 Task: Find connections with filter location Palaiseau with filter topic #Softwaredesignwith filter profile language French with filter current company Bisleri International Pvt Ltd with filter school Lions English School with filter industry Data Security Software Products with filter service category Executive Coaching with filter keywords title Superintendent
Action: Mouse moved to (684, 123)
Screenshot: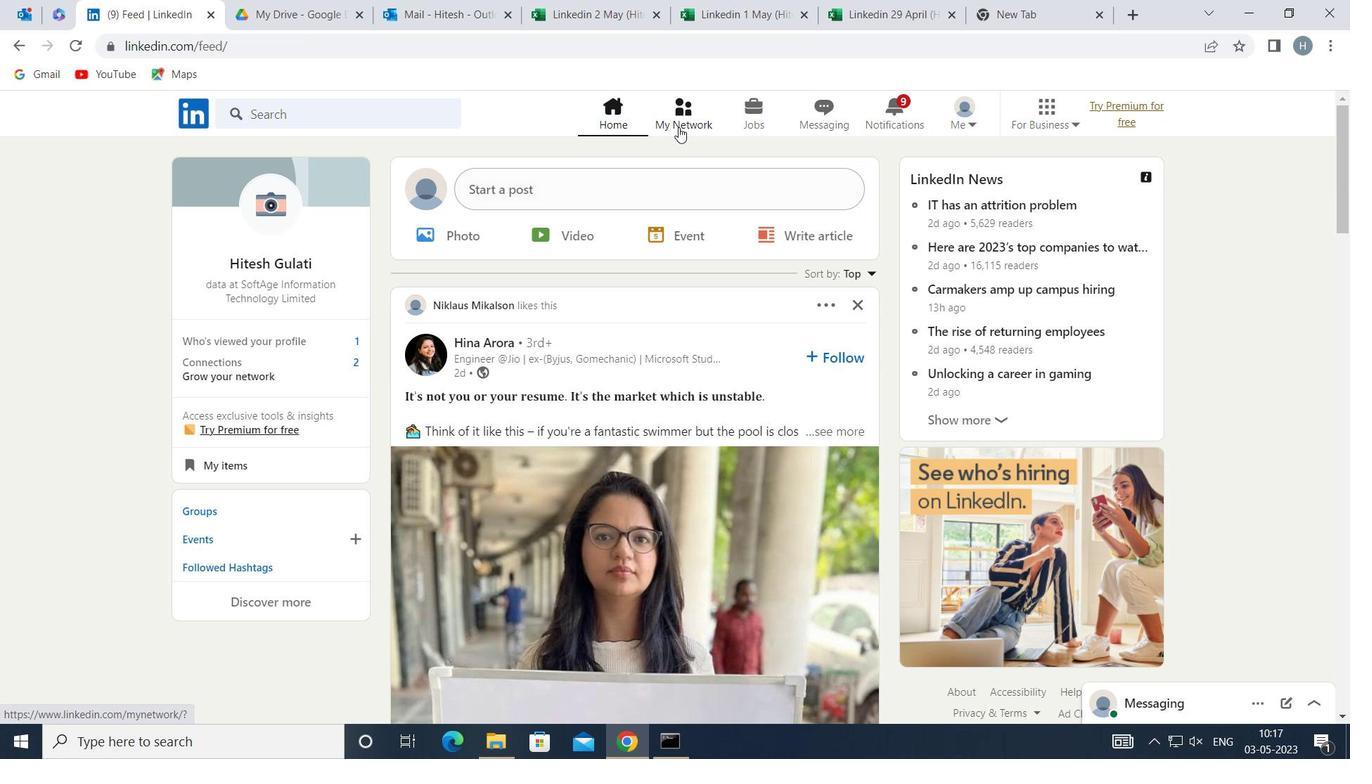 
Action: Mouse pressed left at (684, 123)
Screenshot: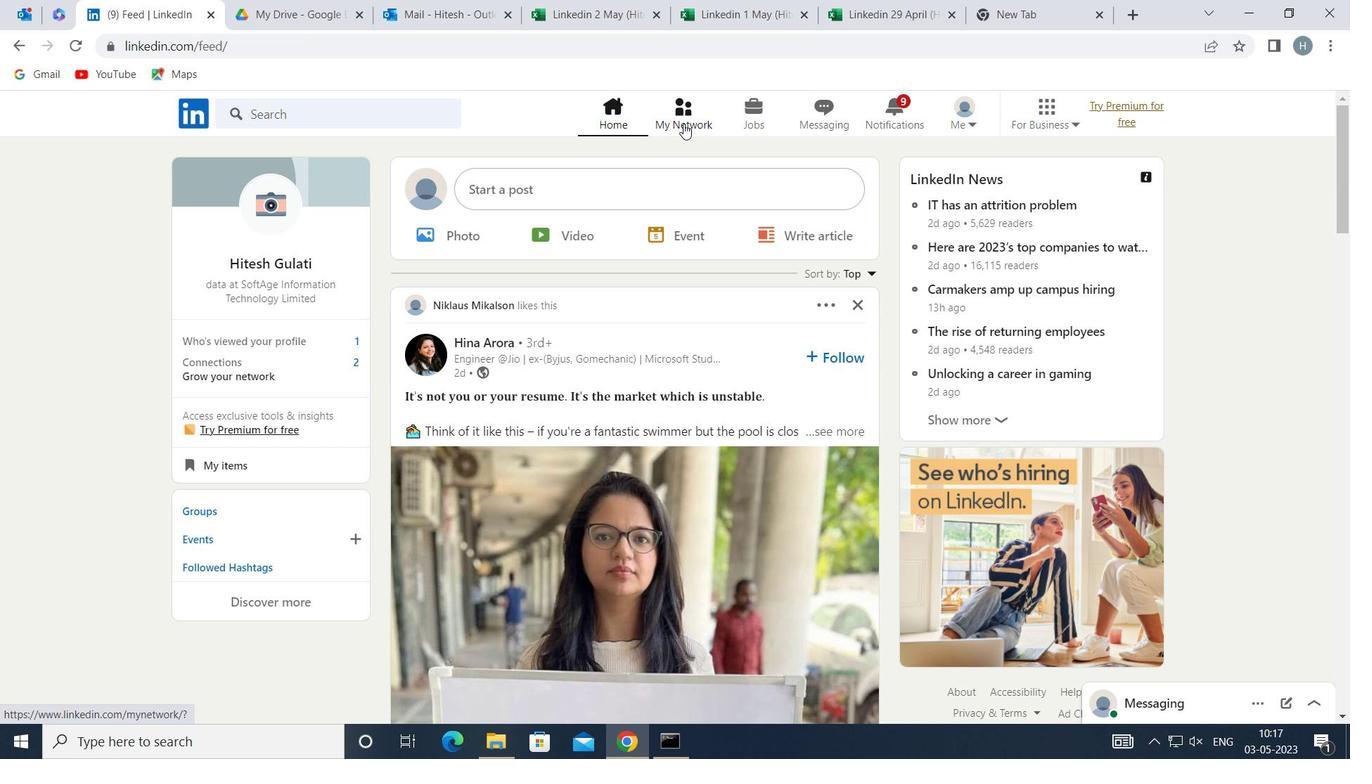 
Action: Mouse moved to (392, 214)
Screenshot: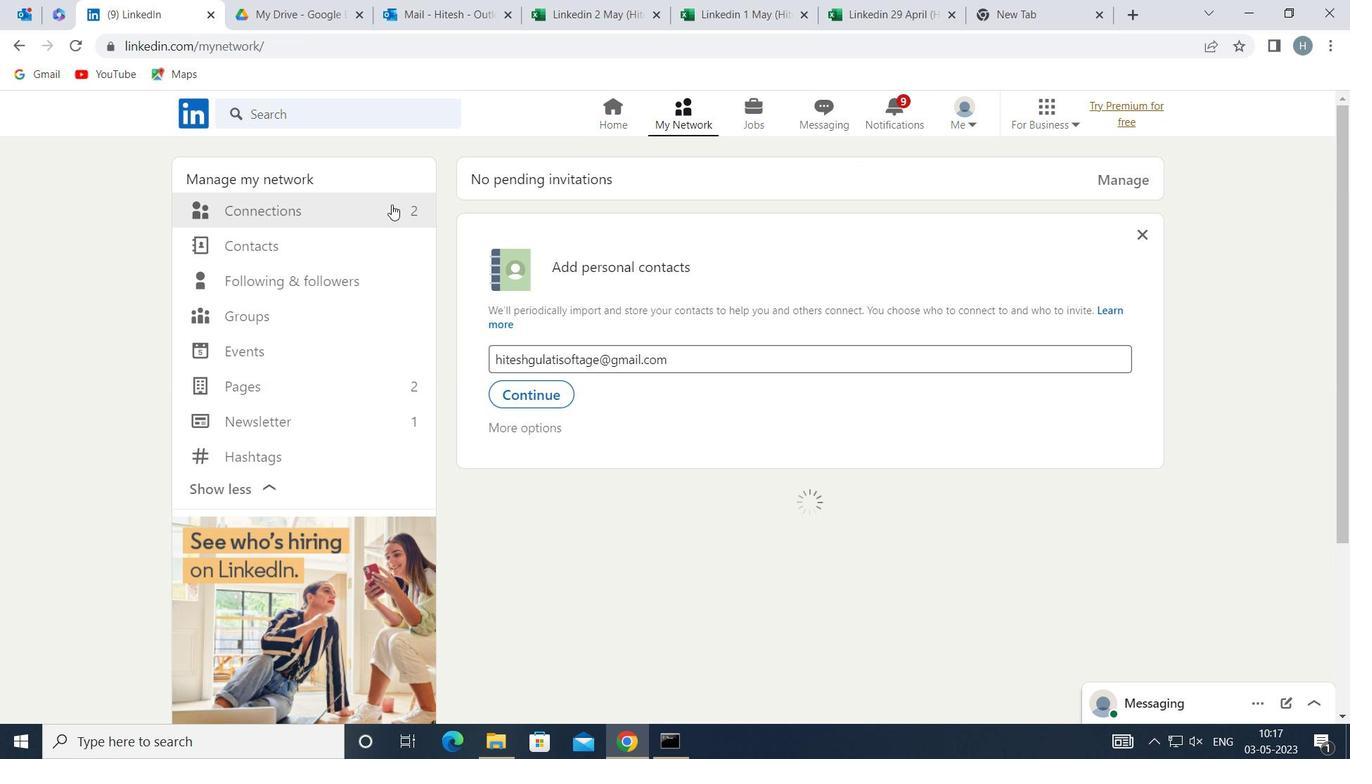 
Action: Mouse pressed left at (392, 214)
Screenshot: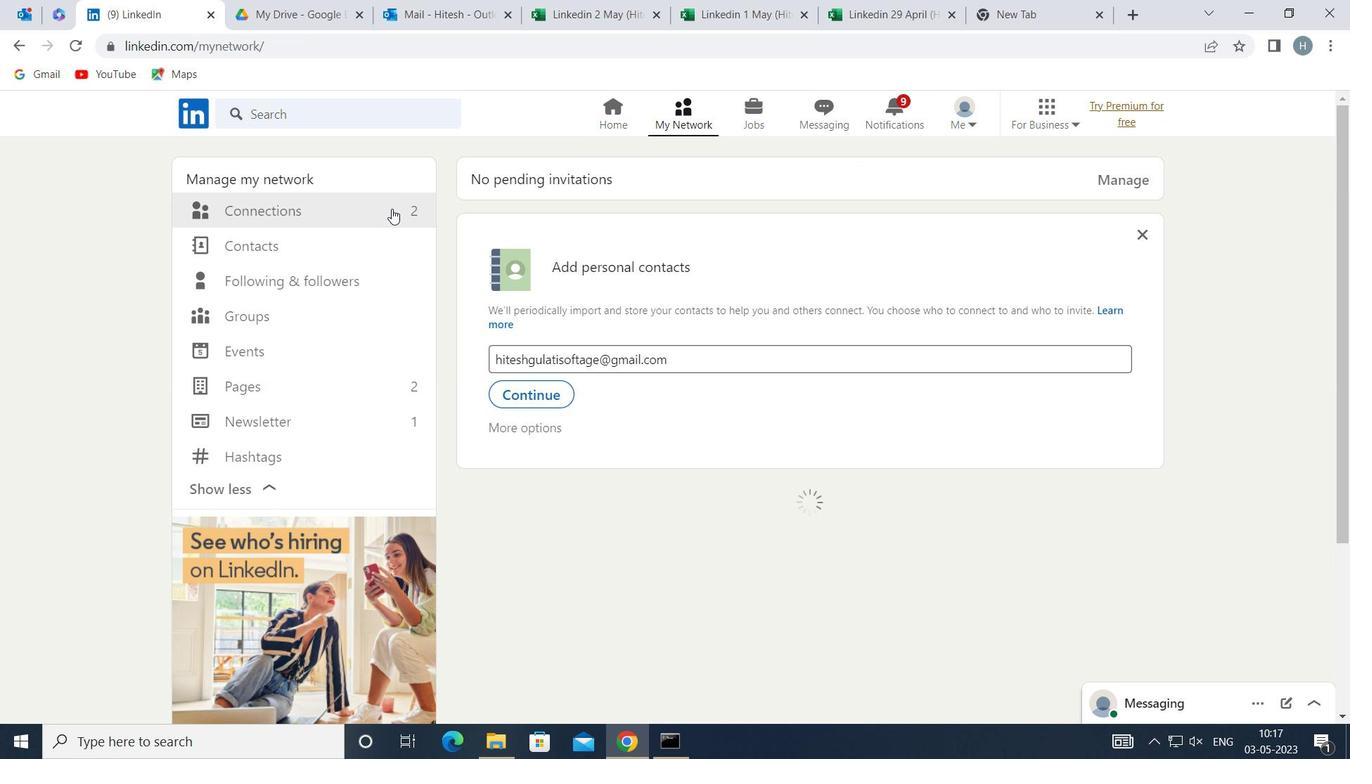
Action: Mouse moved to (794, 213)
Screenshot: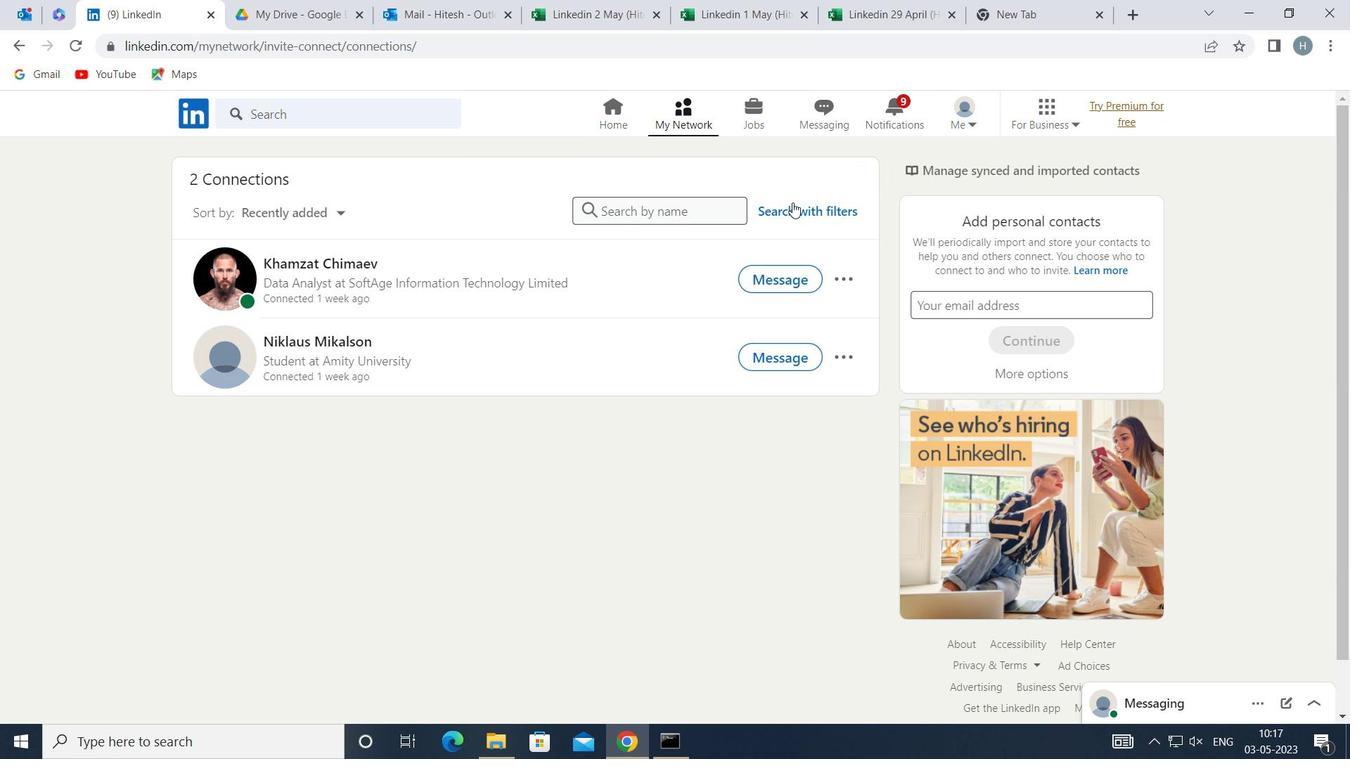 
Action: Mouse pressed left at (794, 213)
Screenshot: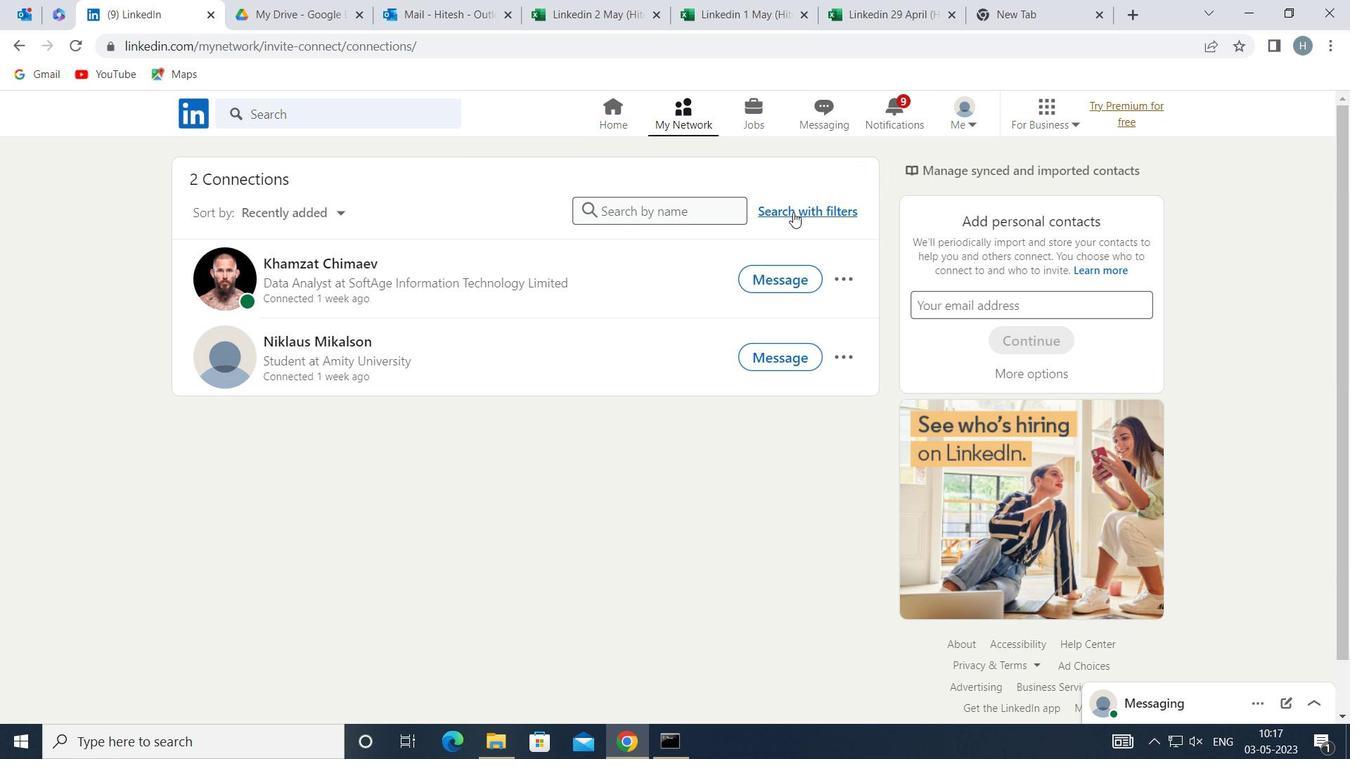 
Action: Mouse moved to (734, 161)
Screenshot: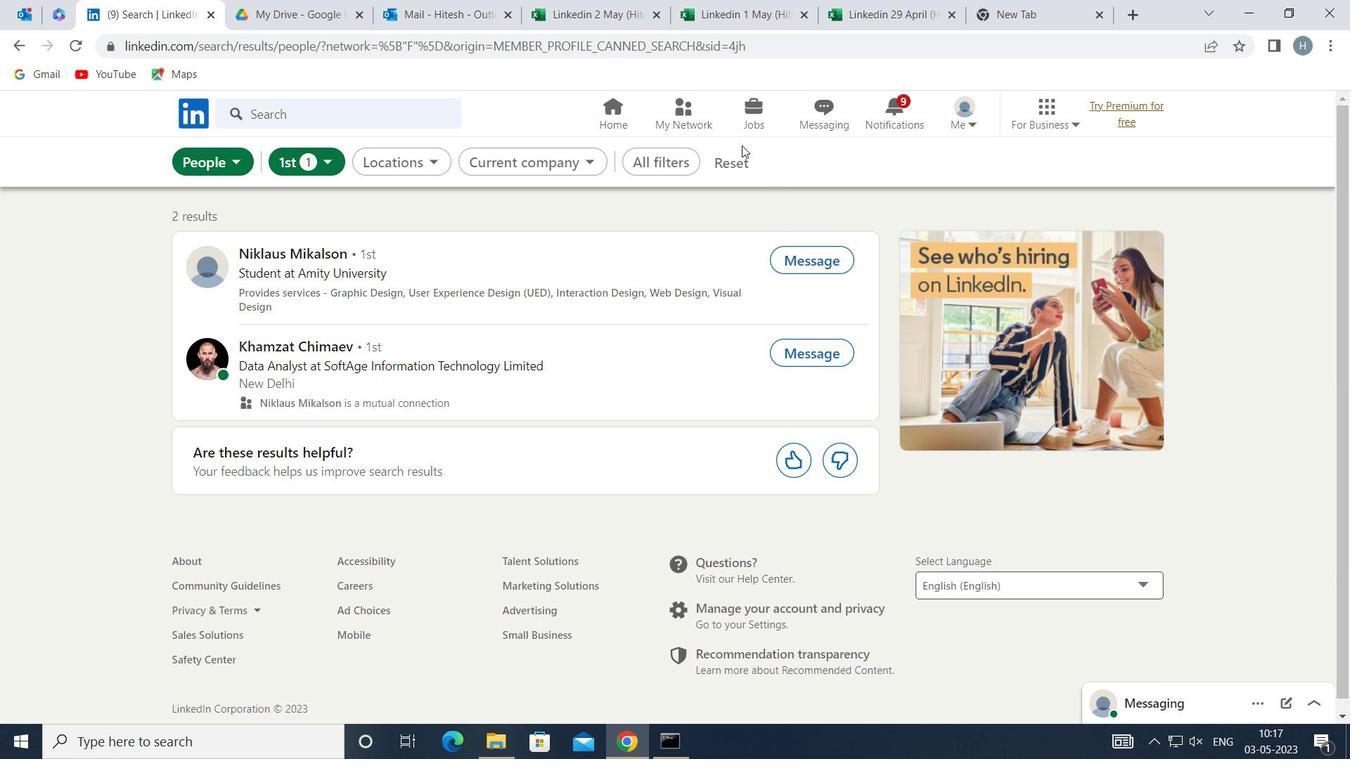 
Action: Mouse pressed left at (734, 161)
Screenshot: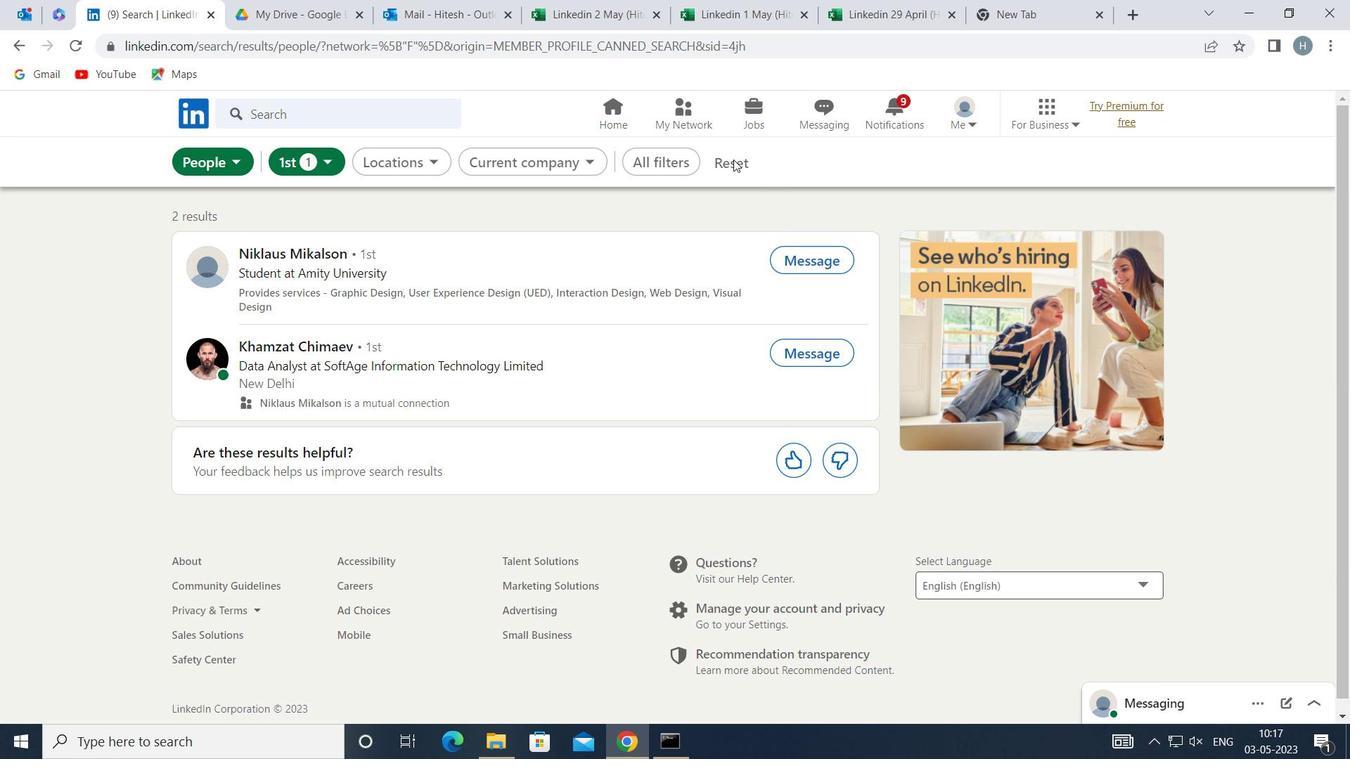 
Action: Mouse moved to (723, 163)
Screenshot: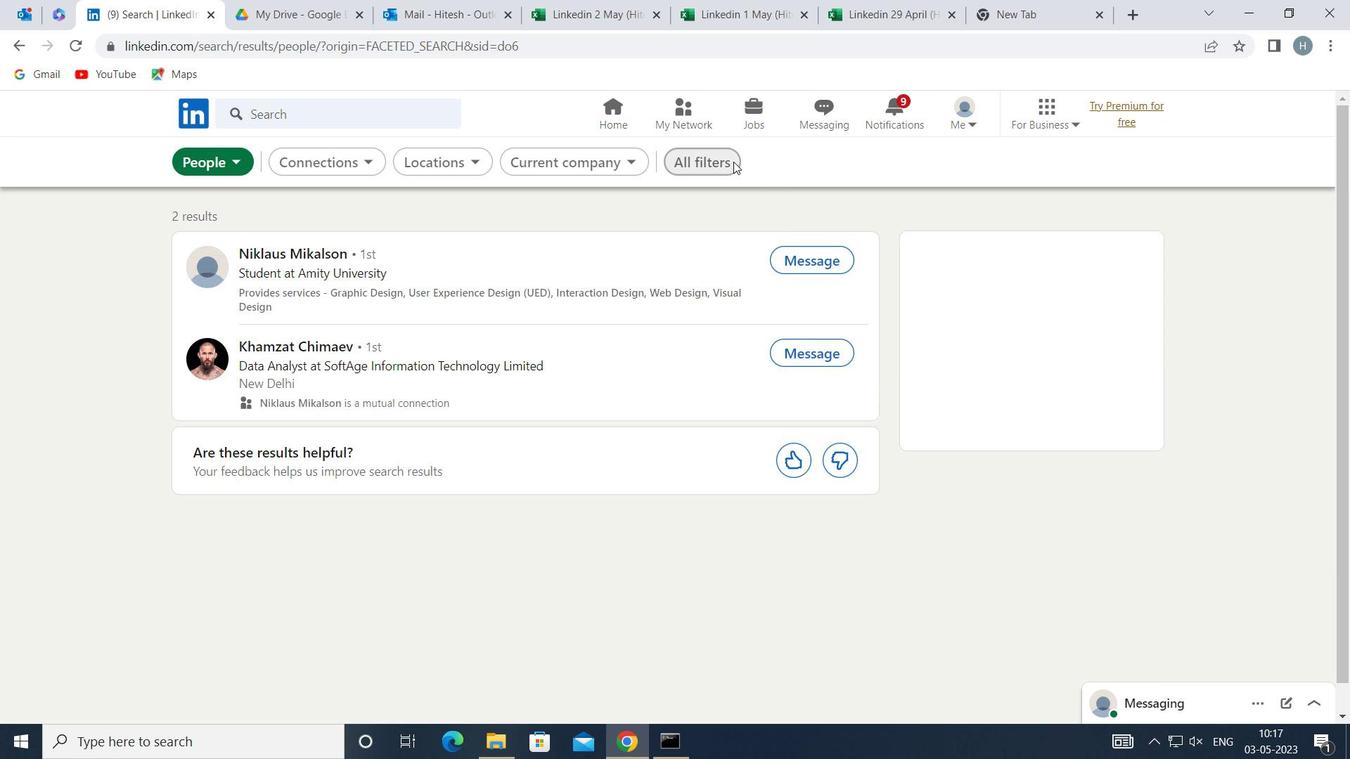 
Action: Mouse pressed left at (723, 163)
Screenshot: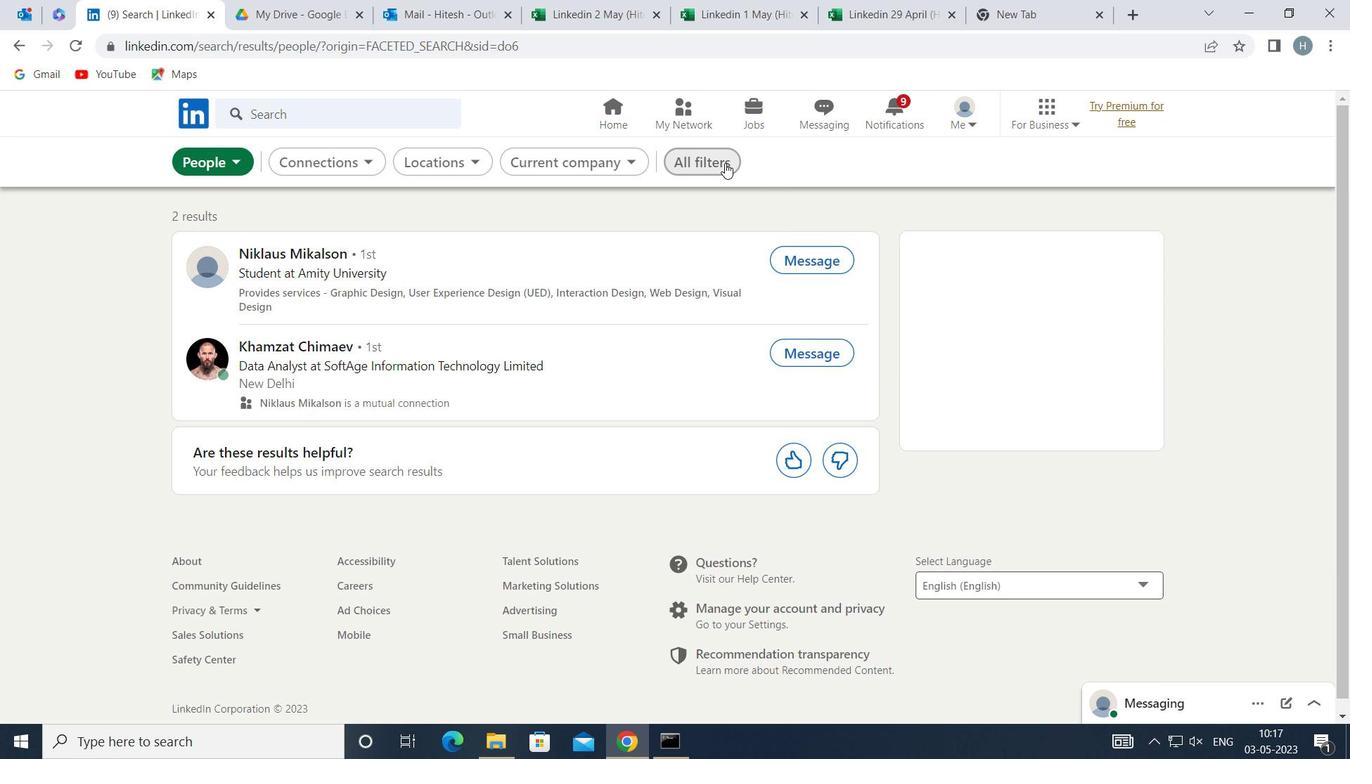 
Action: Mouse moved to (993, 303)
Screenshot: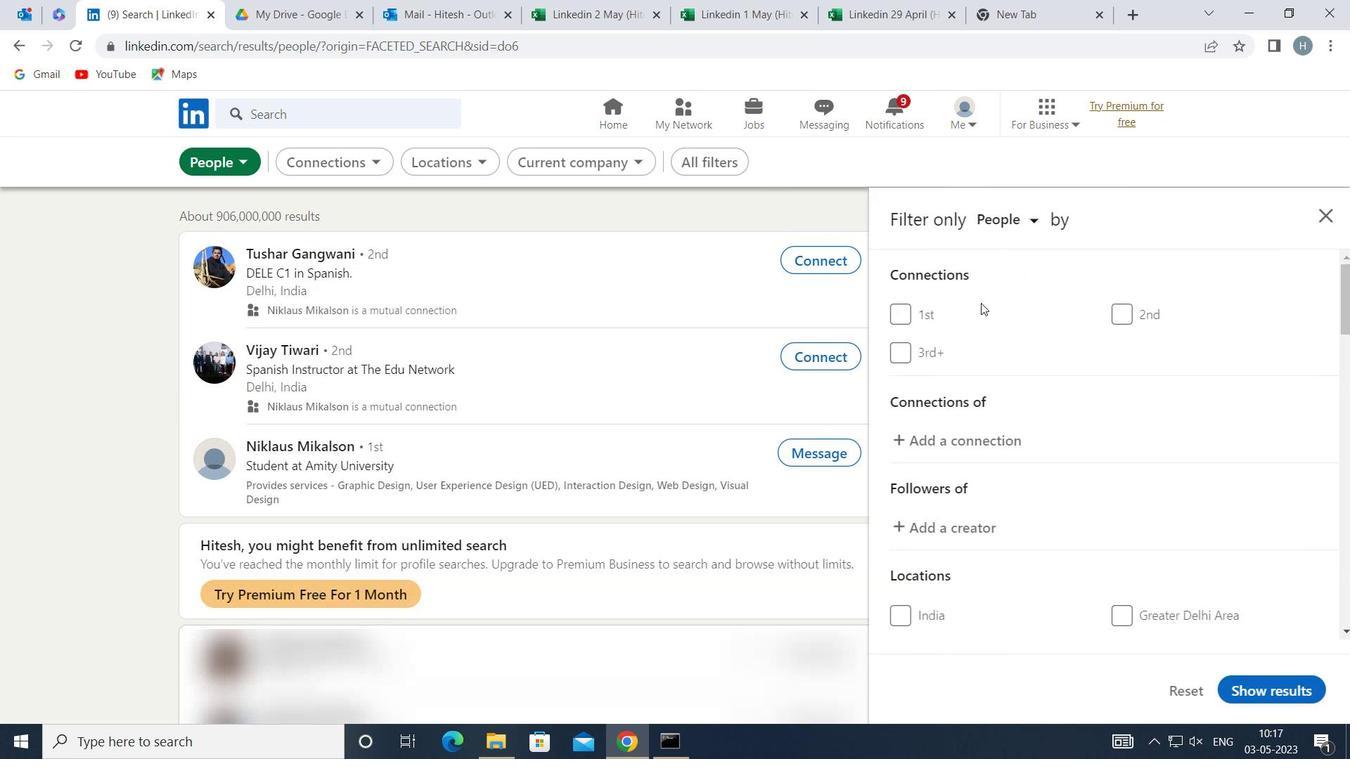 
Action: Mouse scrolled (993, 302) with delta (0, 0)
Screenshot: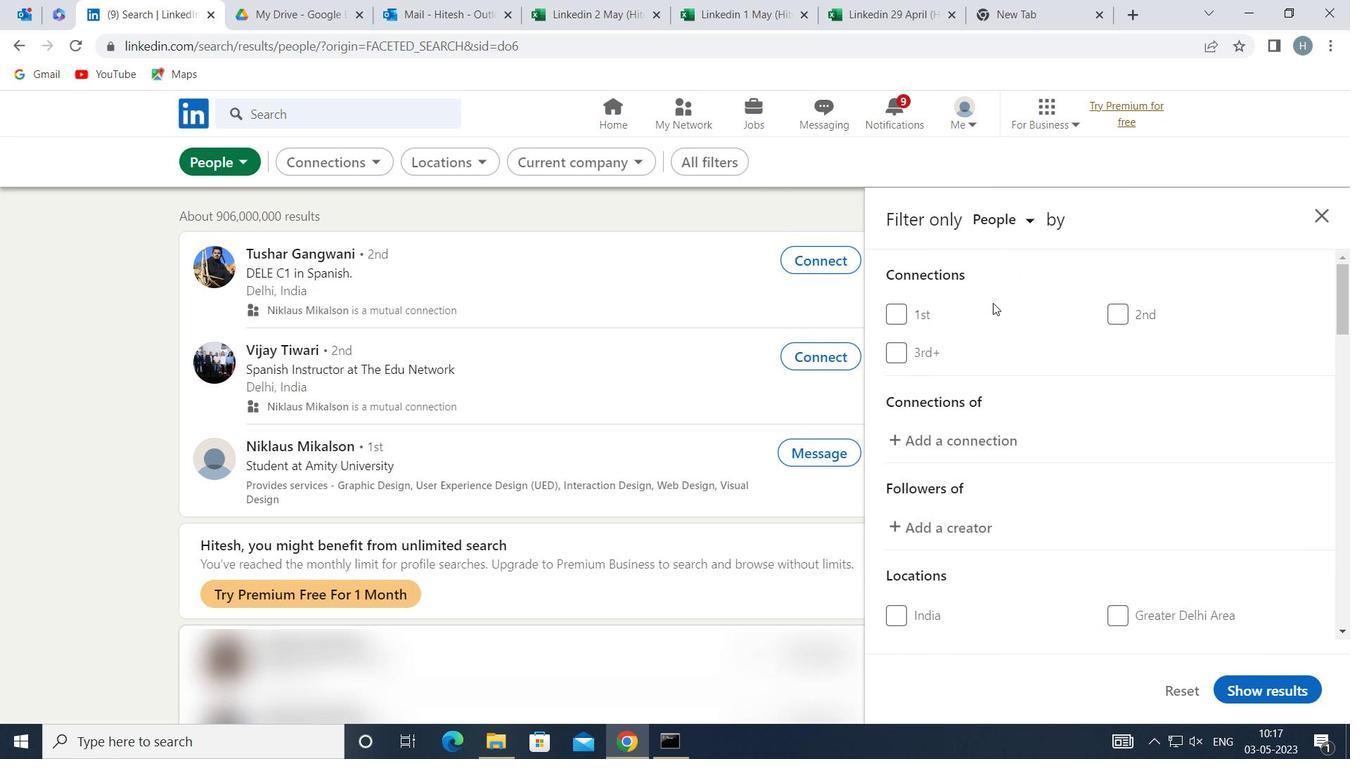 
Action: Mouse scrolled (993, 302) with delta (0, 0)
Screenshot: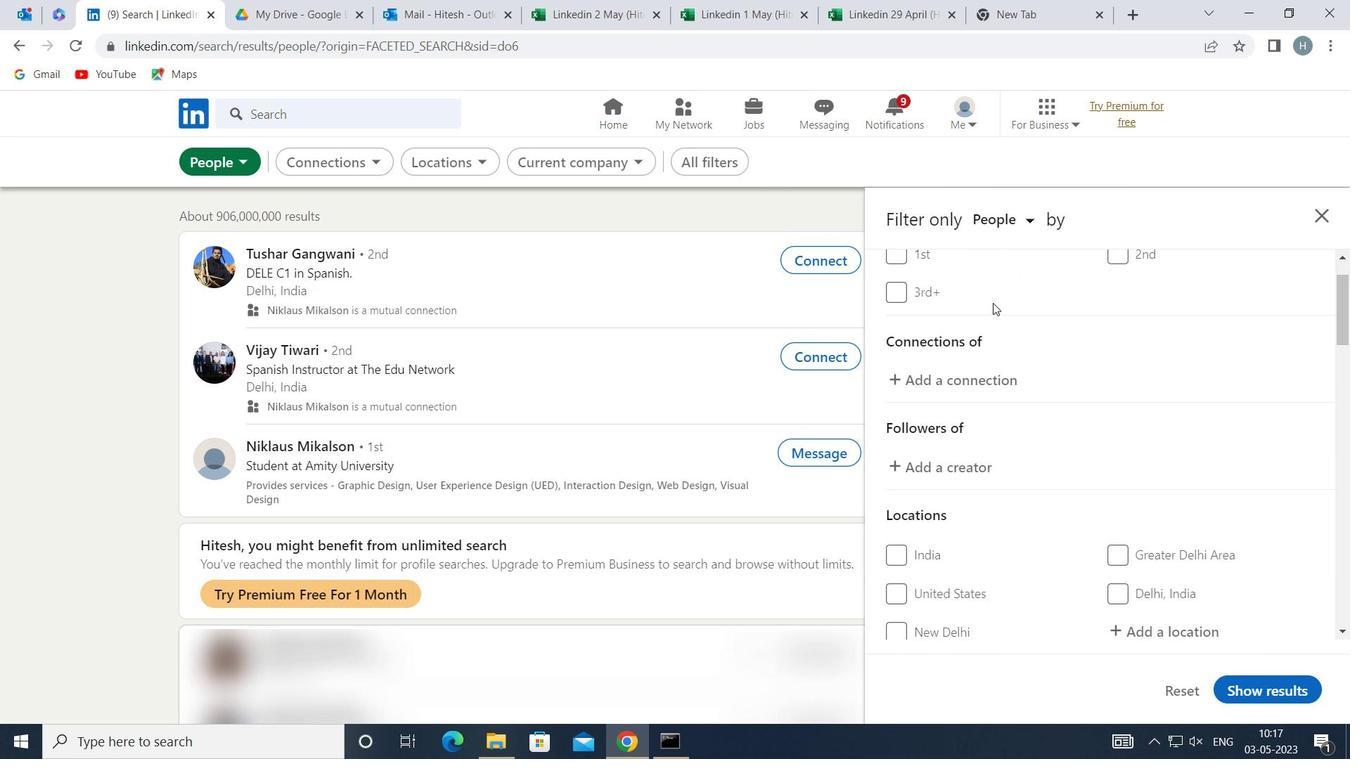 
Action: Mouse moved to (1019, 333)
Screenshot: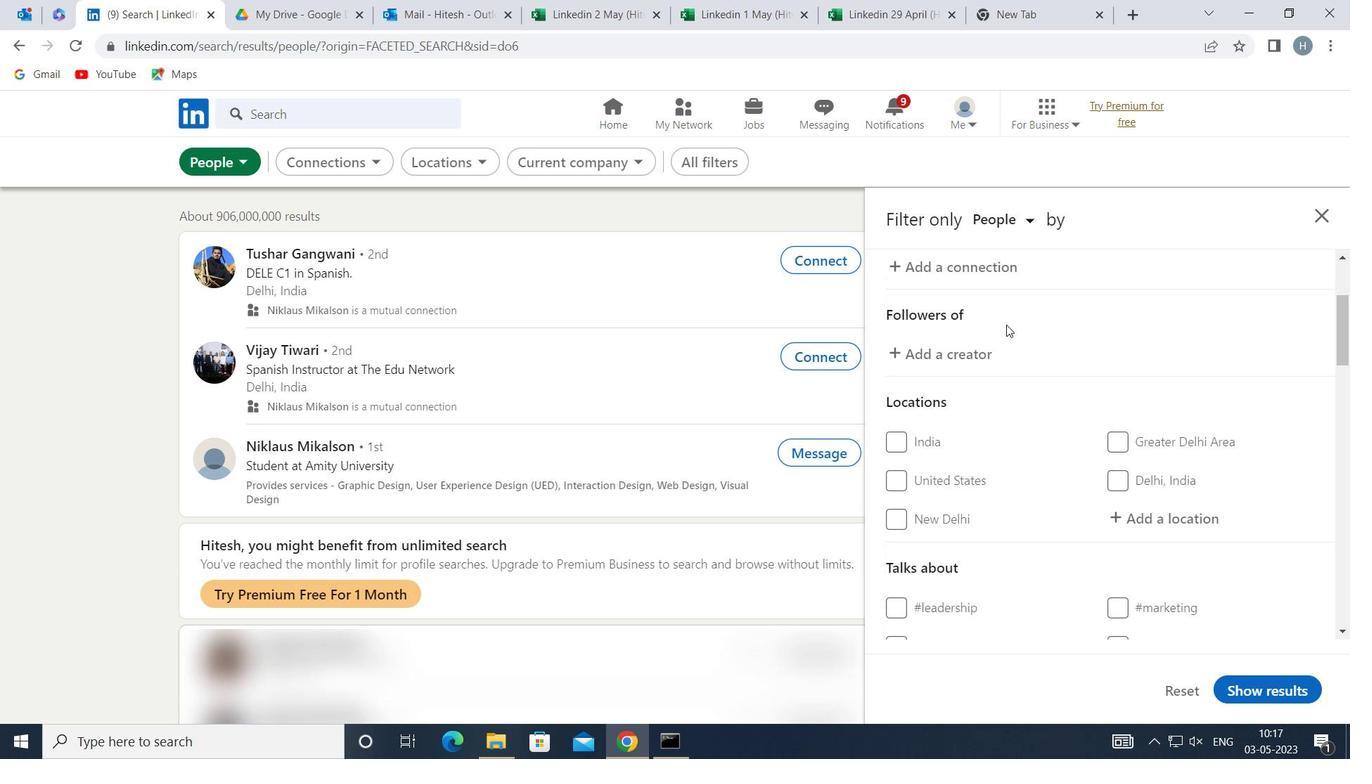 
Action: Mouse scrolled (1019, 332) with delta (0, 0)
Screenshot: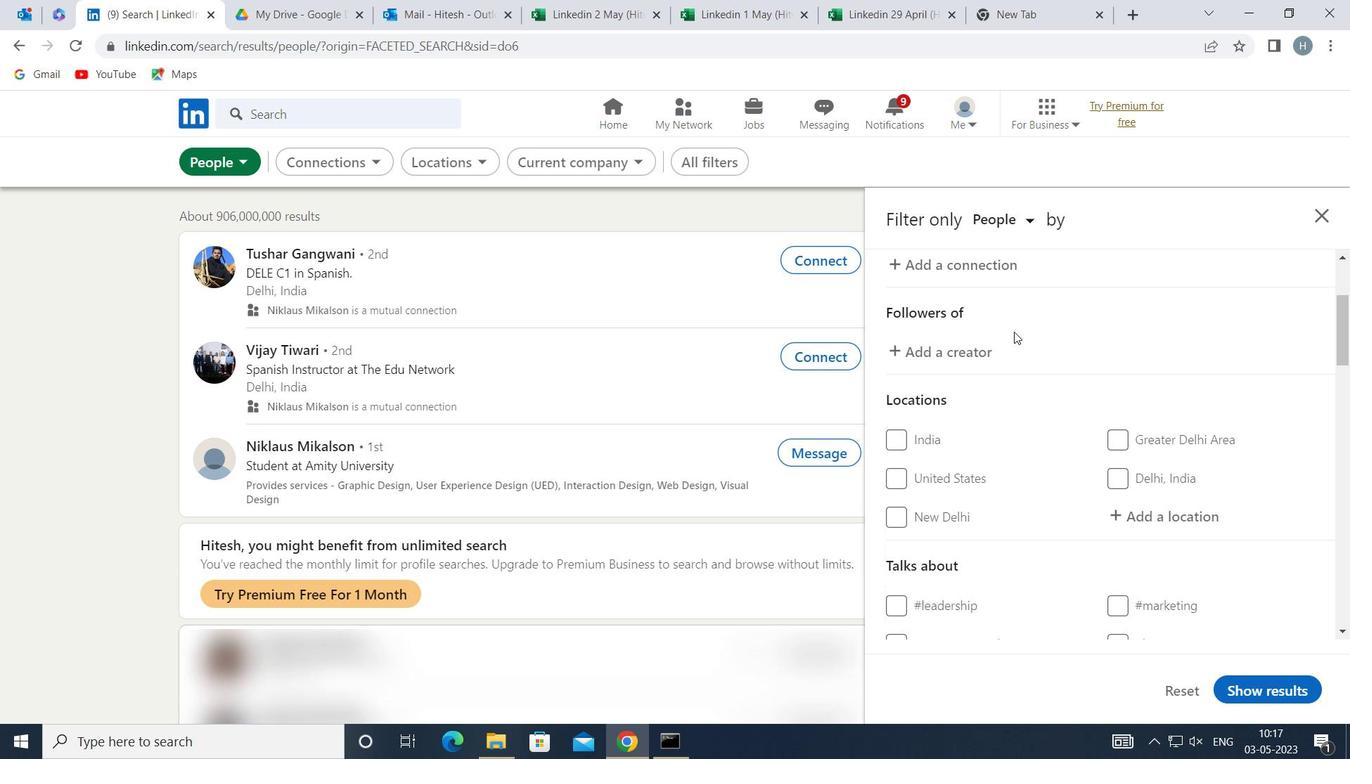 
Action: Mouse moved to (1168, 430)
Screenshot: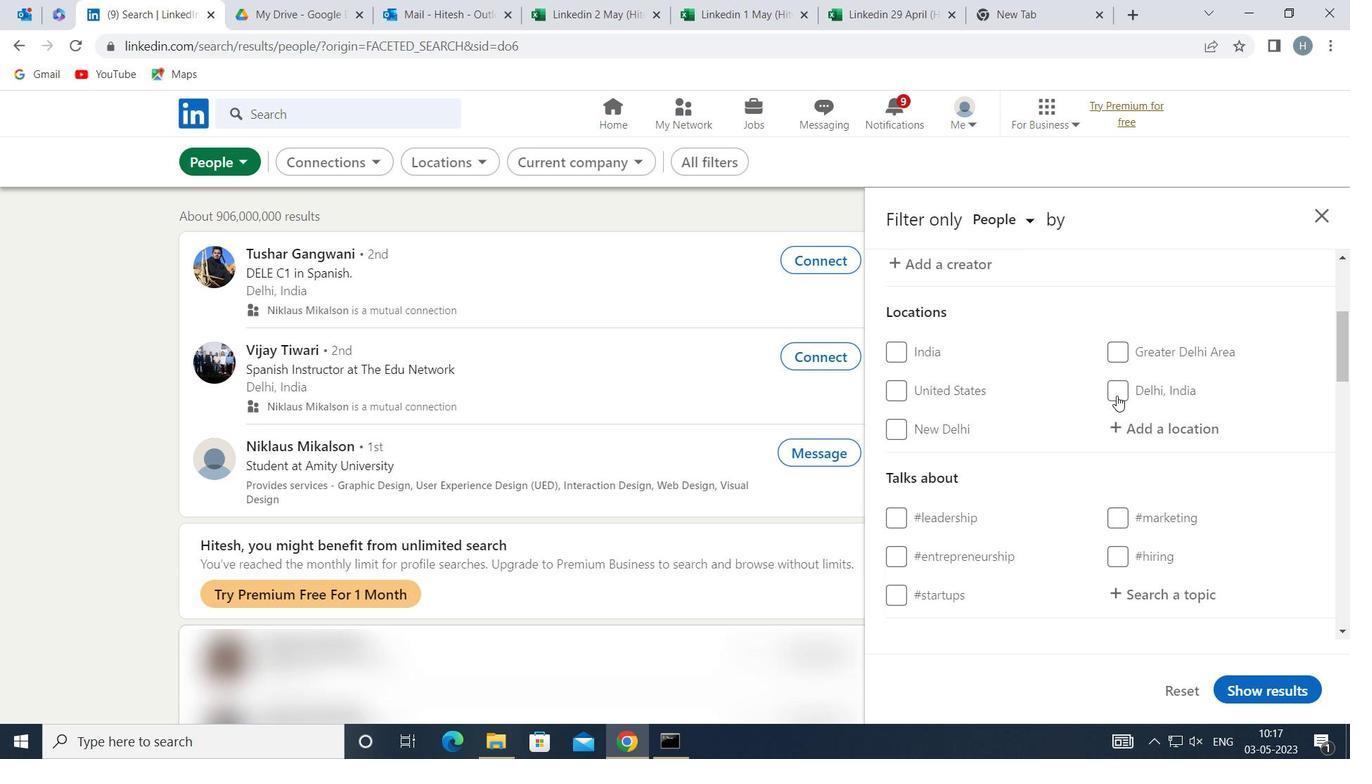 
Action: Mouse pressed left at (1168, 430)
Screenshot: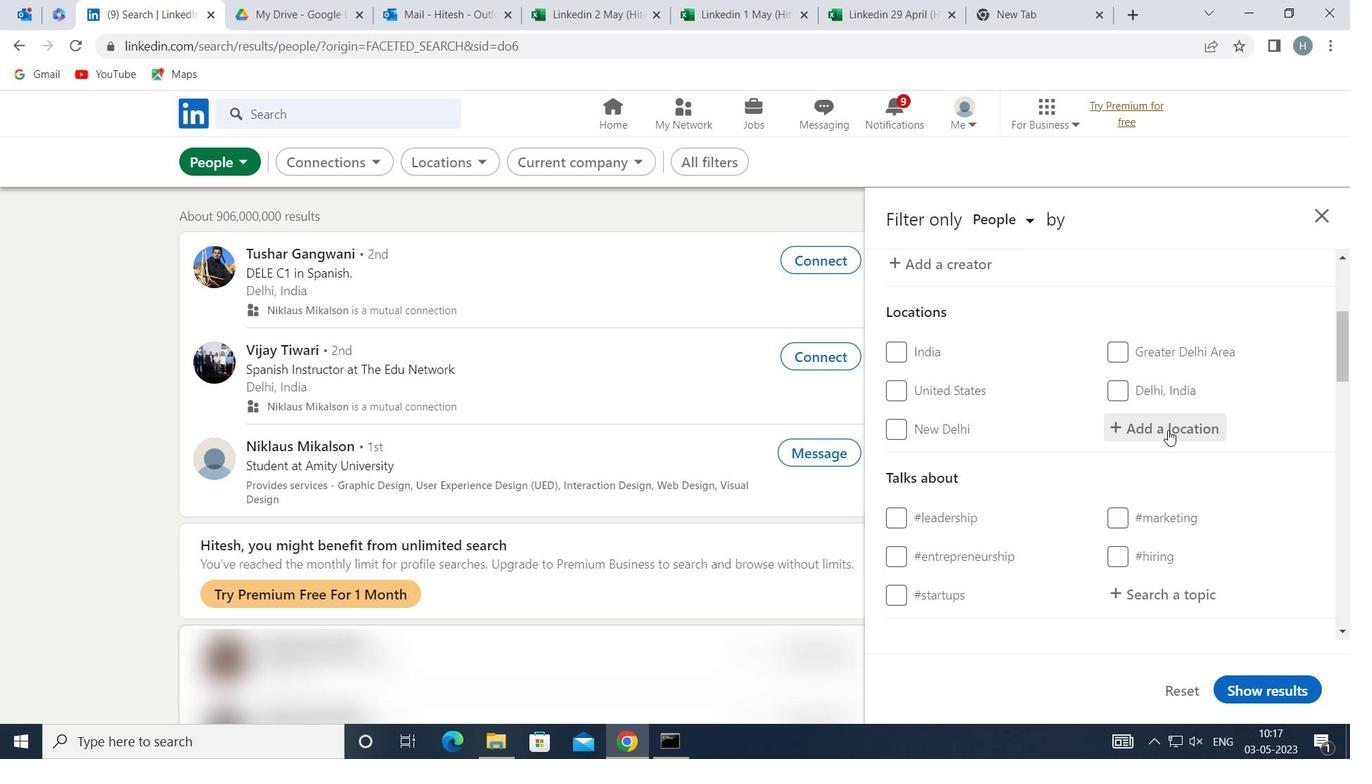 
Action: Key pressed <Key.shift>PALAISEAU
Screenshot: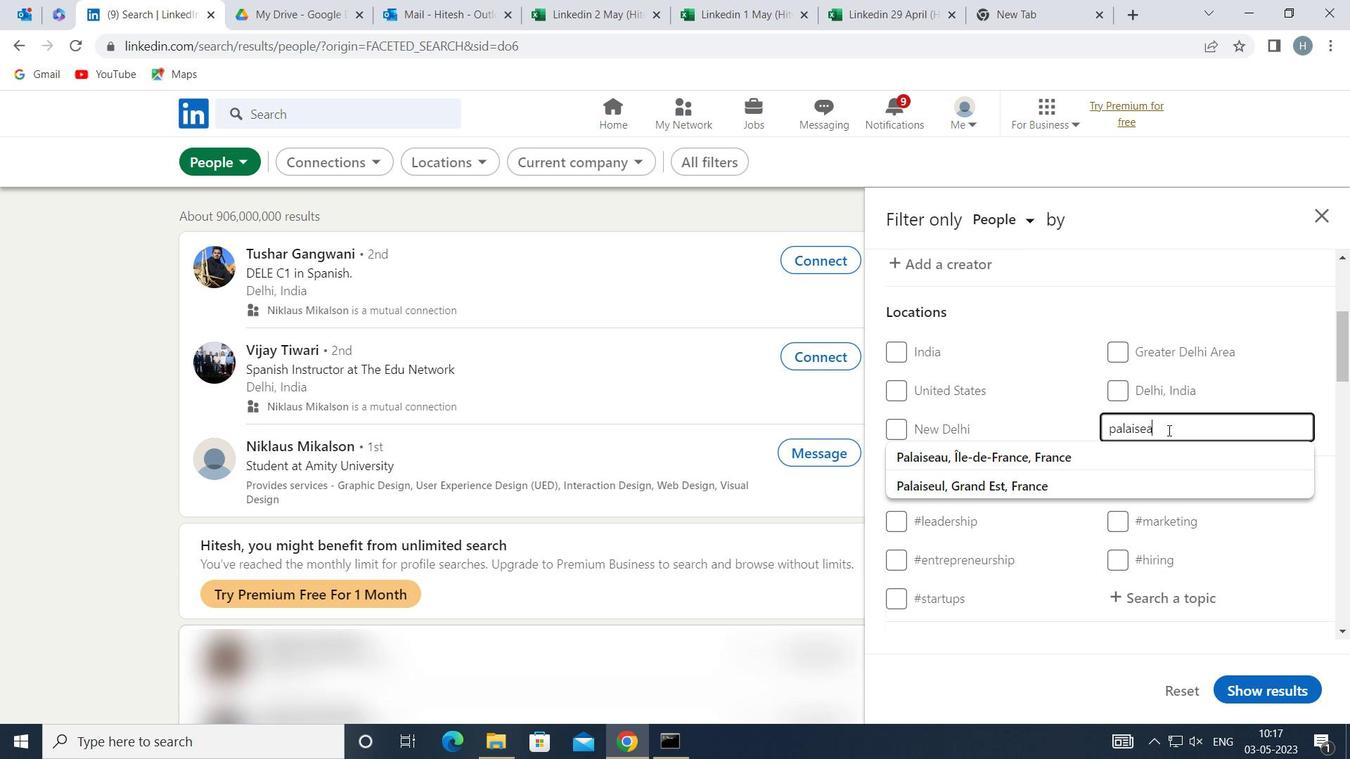 
Action: Mouse moved to (1125, 447)
Screenshot: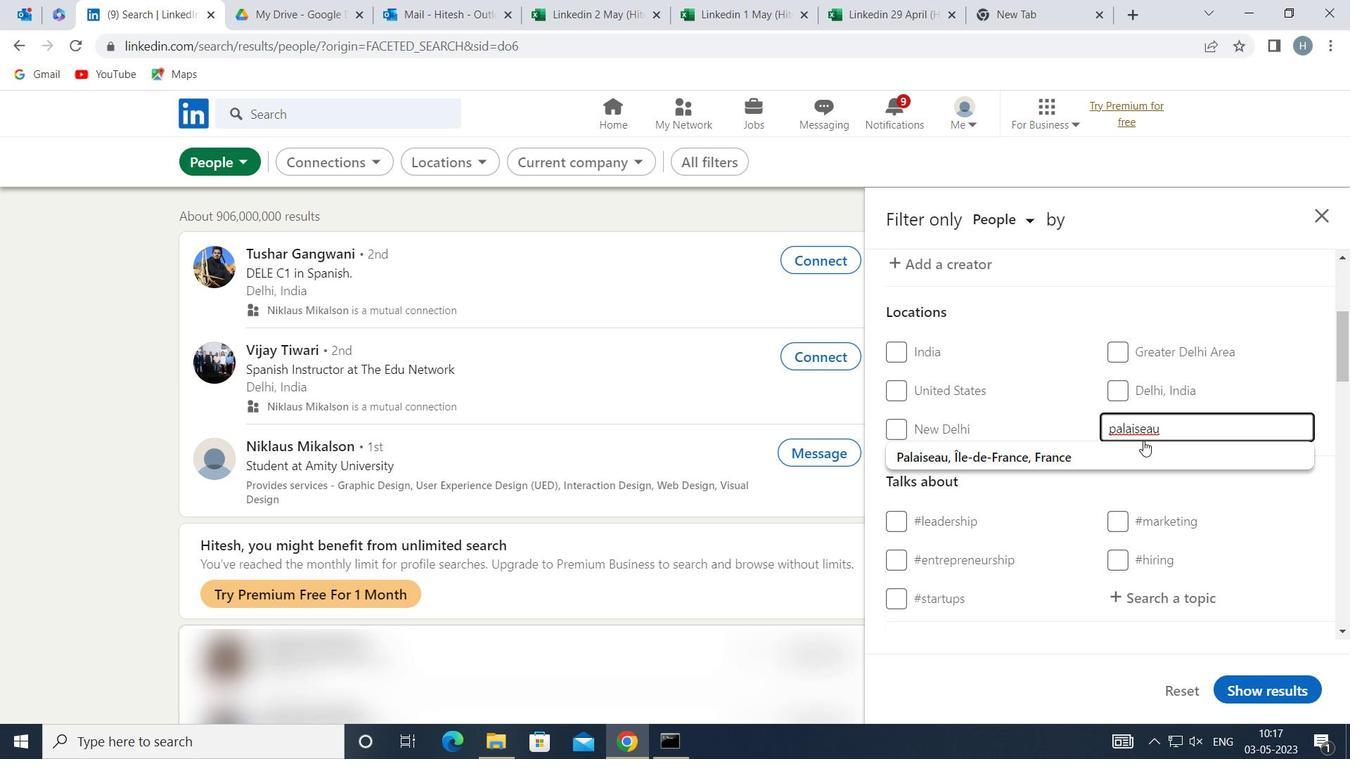 
Action: Mouse pressed left at (1125, 447)
Screenshot: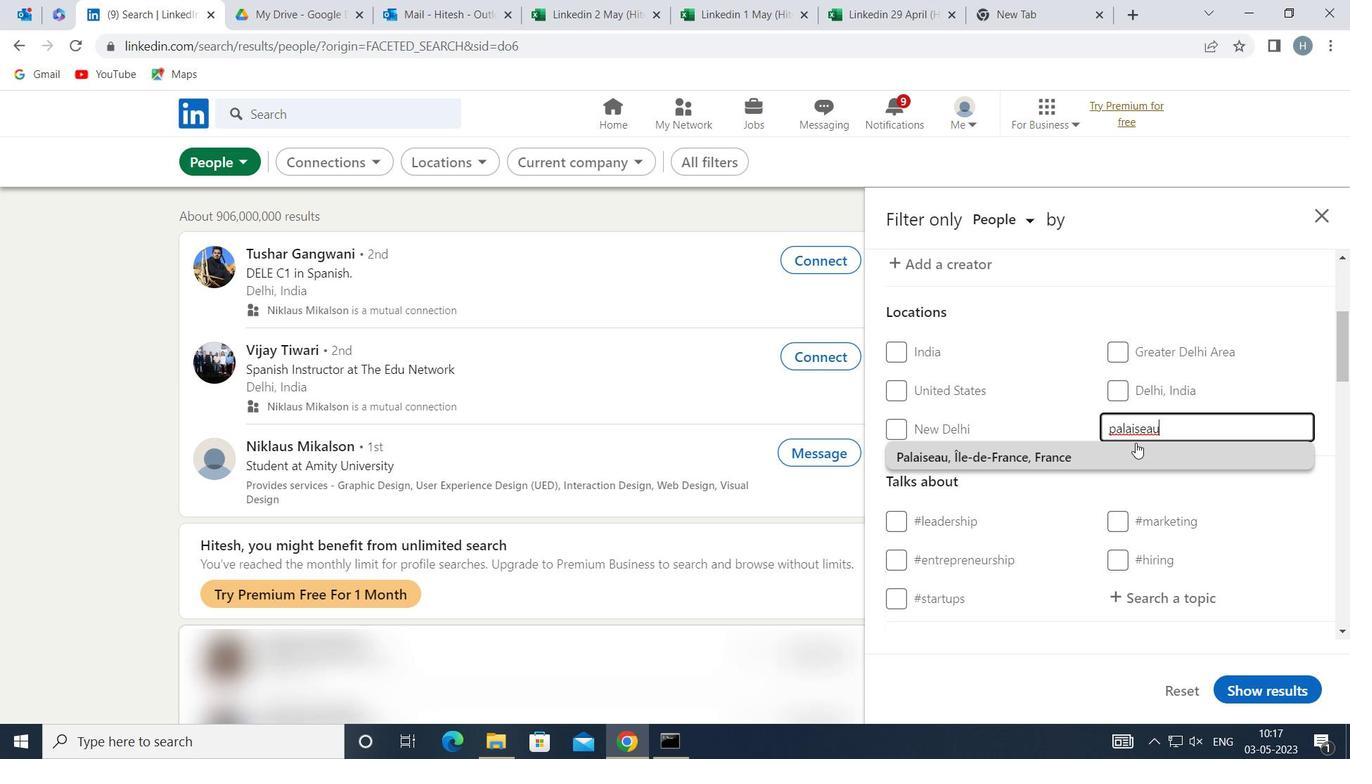 
Action: Mouse moved to (1107, 467)
Screenshot: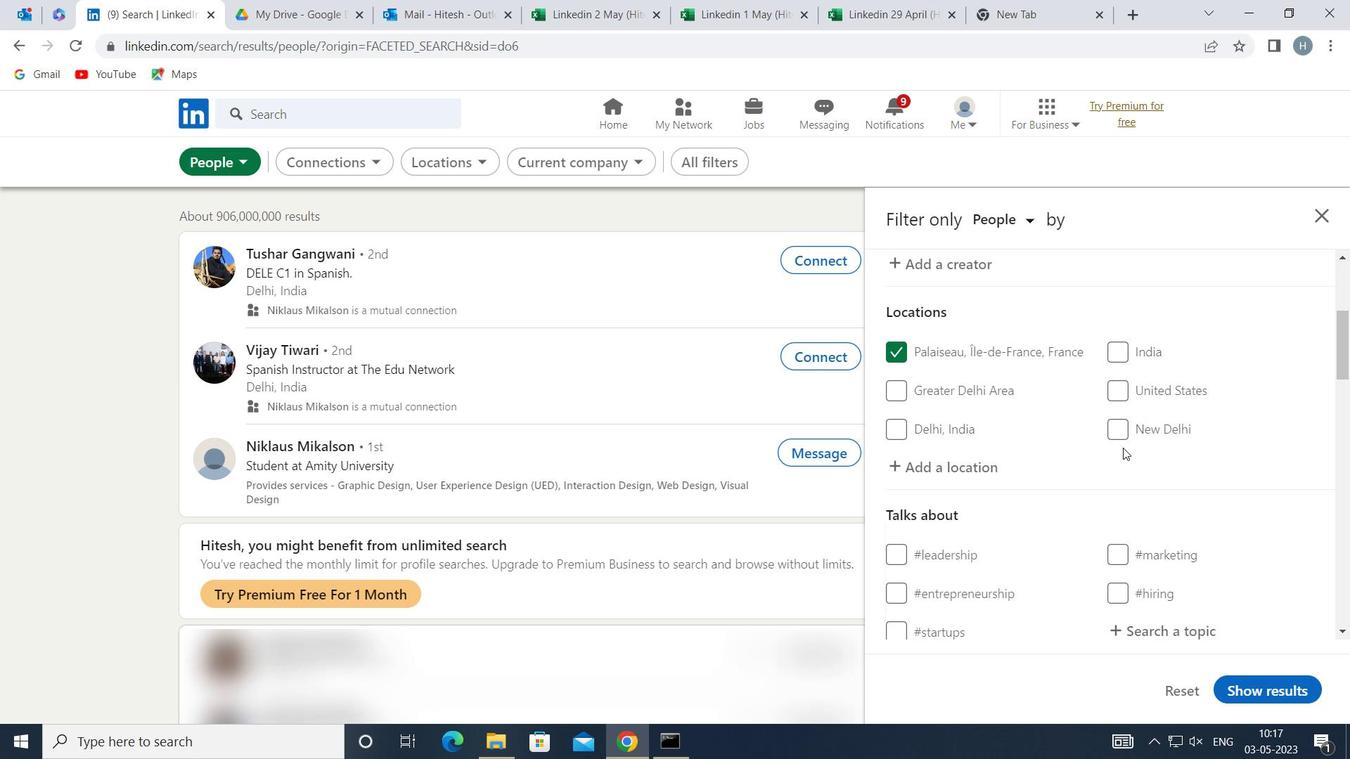 
Action: Mouse scrolled (1107, 466) with delta (0, 0)
Screenshot: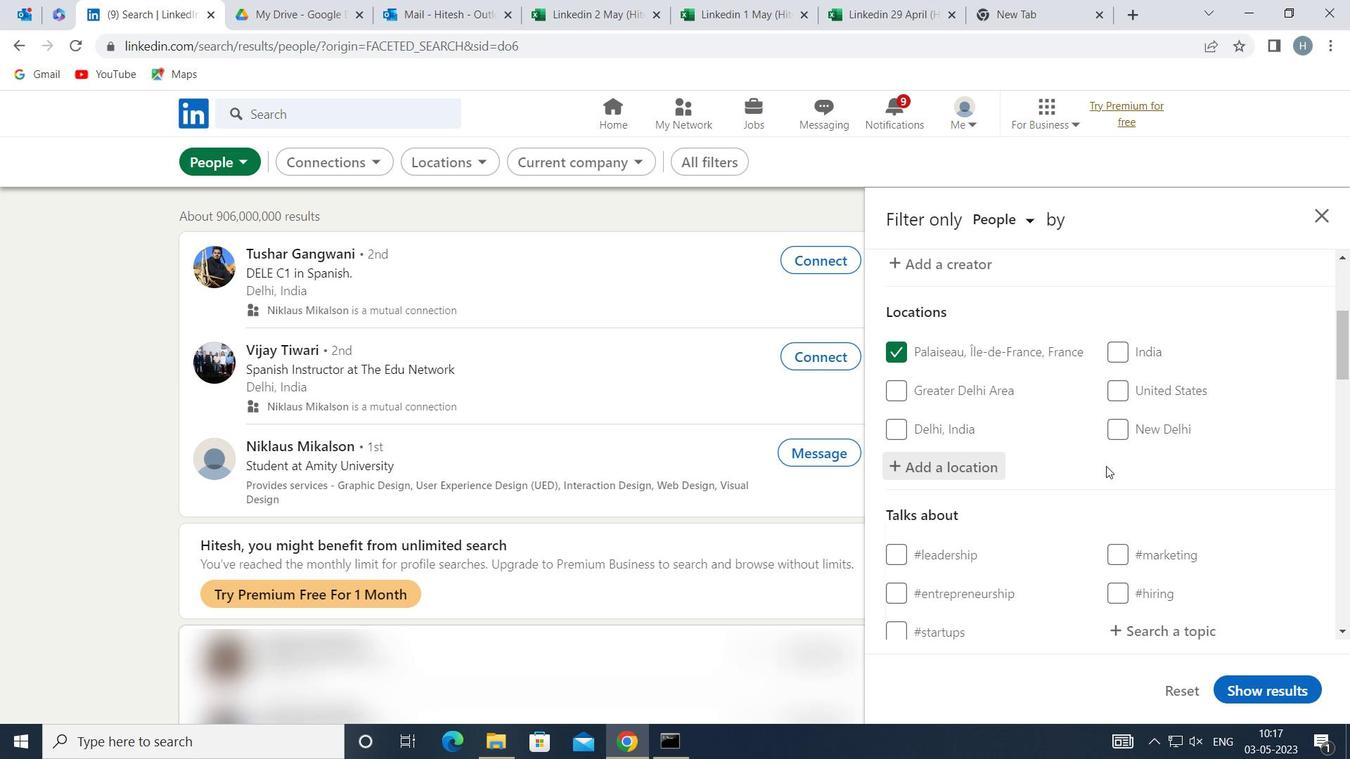 
Action: Mouse scrolled (1107, 466) with delta (0, 0)
Screenshot: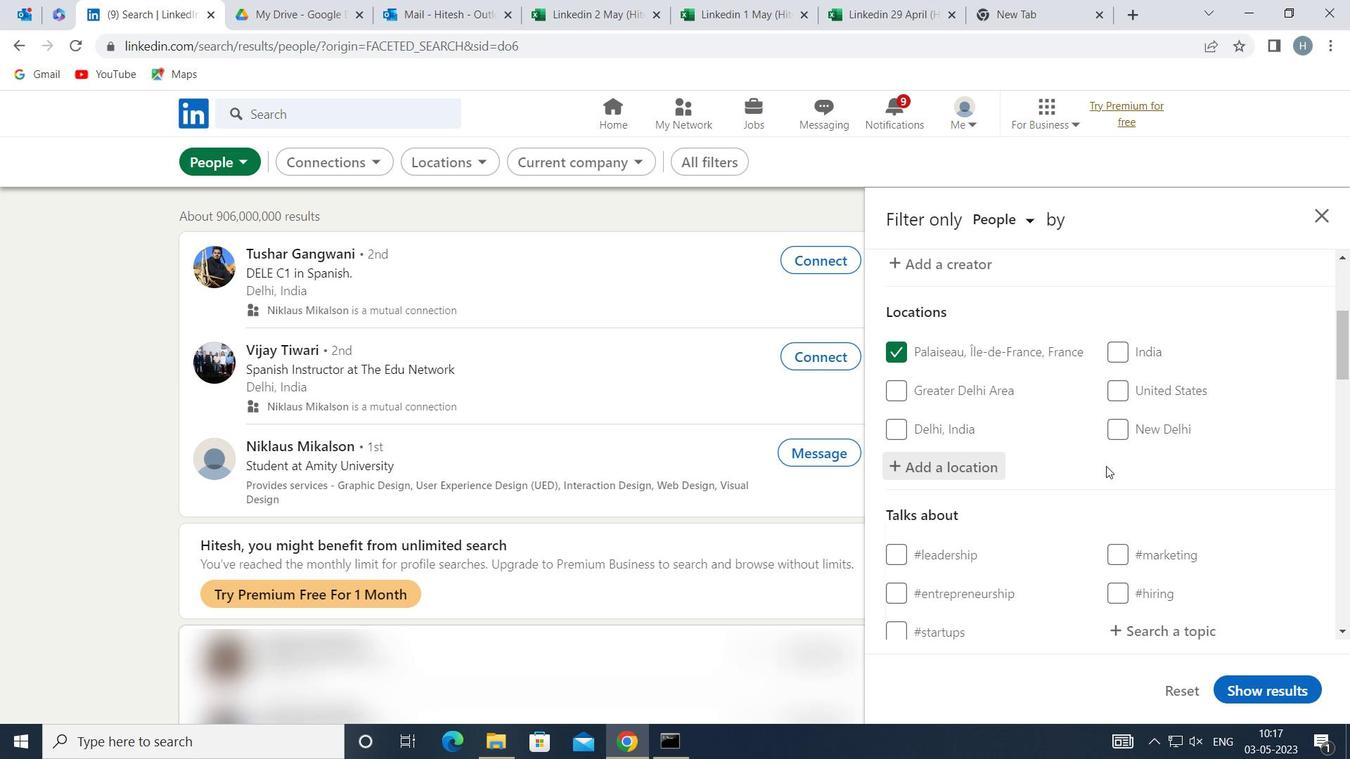 
Action: Mouse moved to (1091, 471)
Screenshot: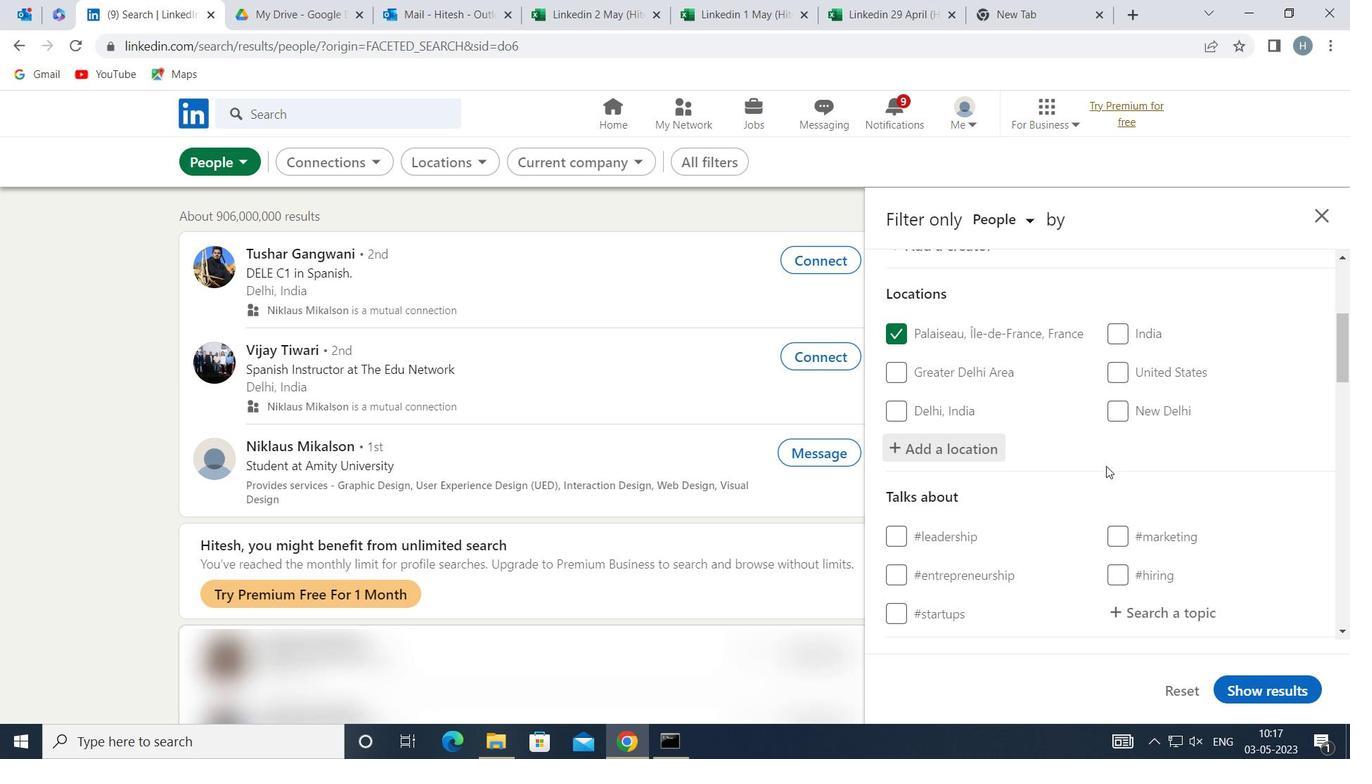 
Action: Mouse scrolled (1091, 470) with delta (0, 0)
Screenshot: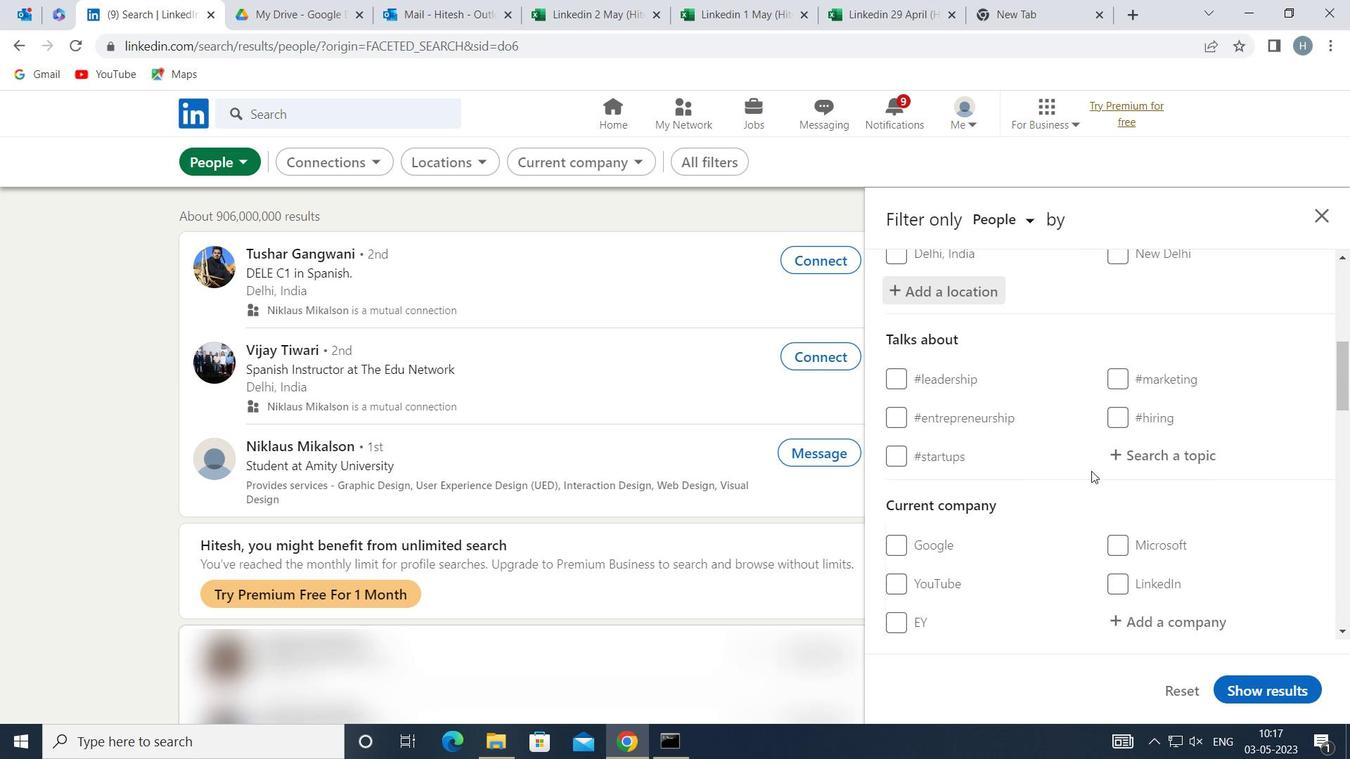 
Action: Mouse moved to (1200, 360)
Screenshot: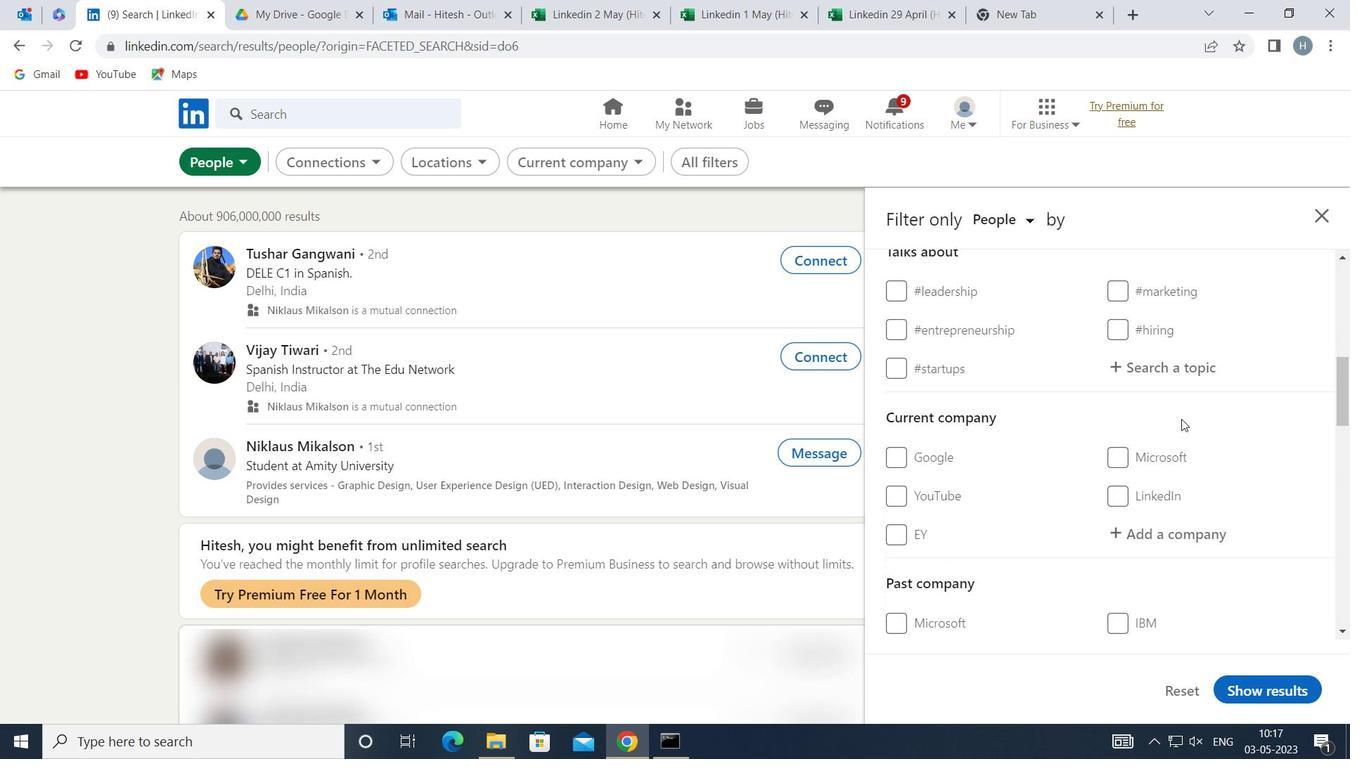 
Action: Mouse pressed left at (1200, 360)
Screenshot: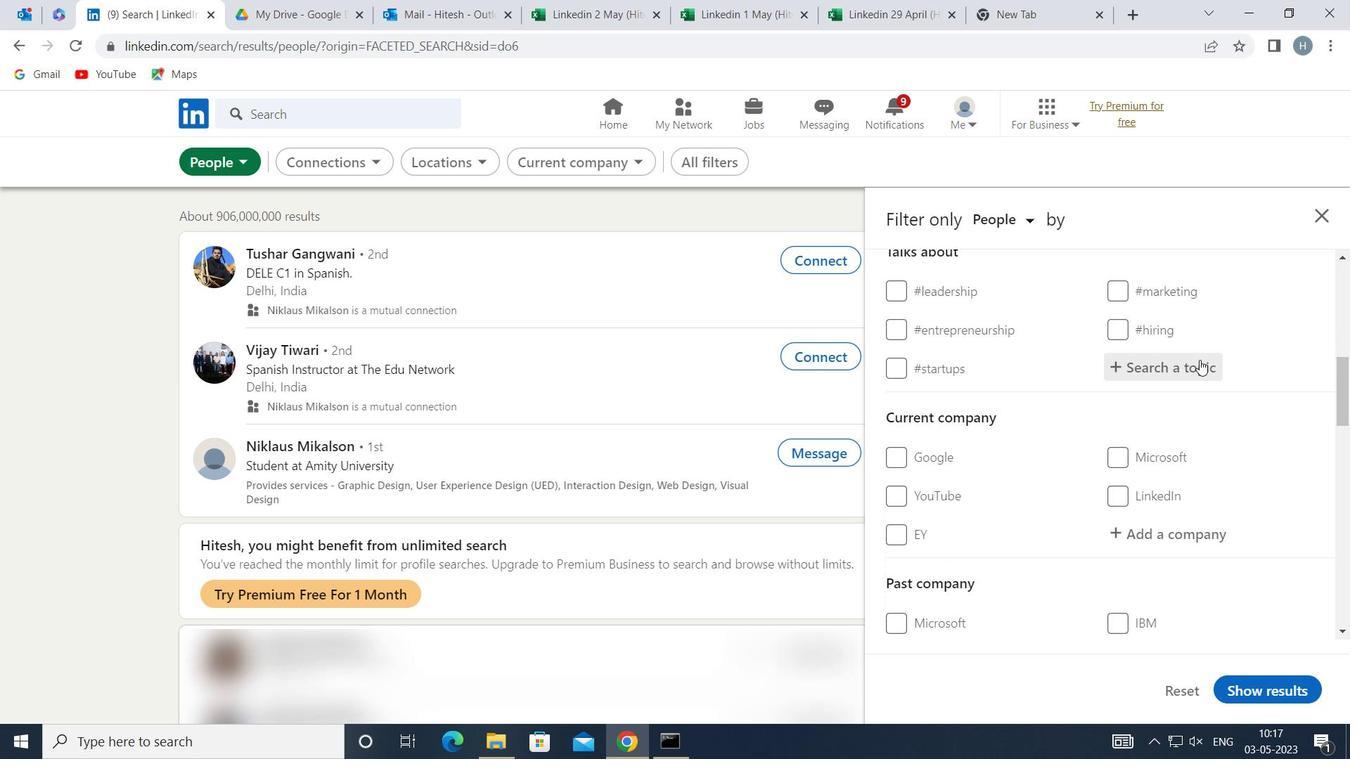 
Action: Key pressed <Key.shift>SOFTWAREDESIGN
Screenshot: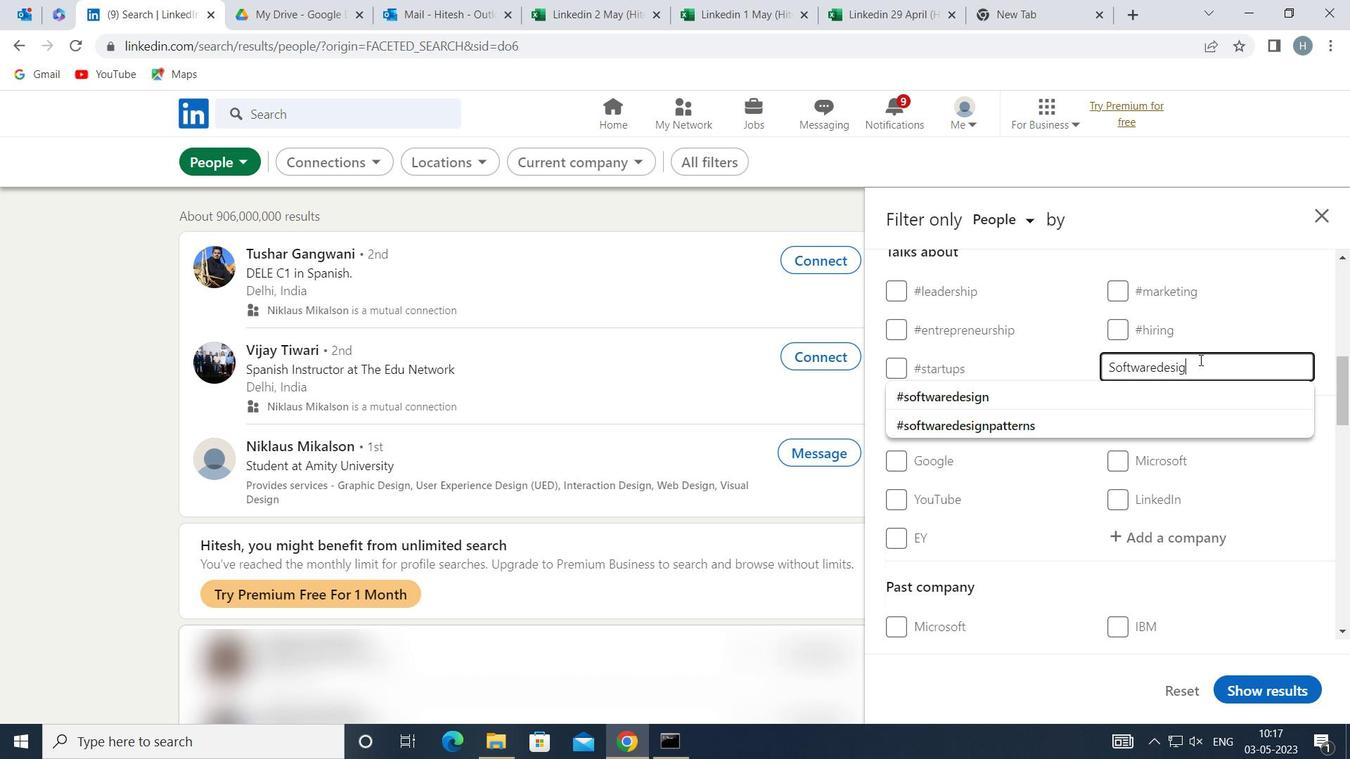 
Action: Mouse moved to (1119, 407)
Screenshot: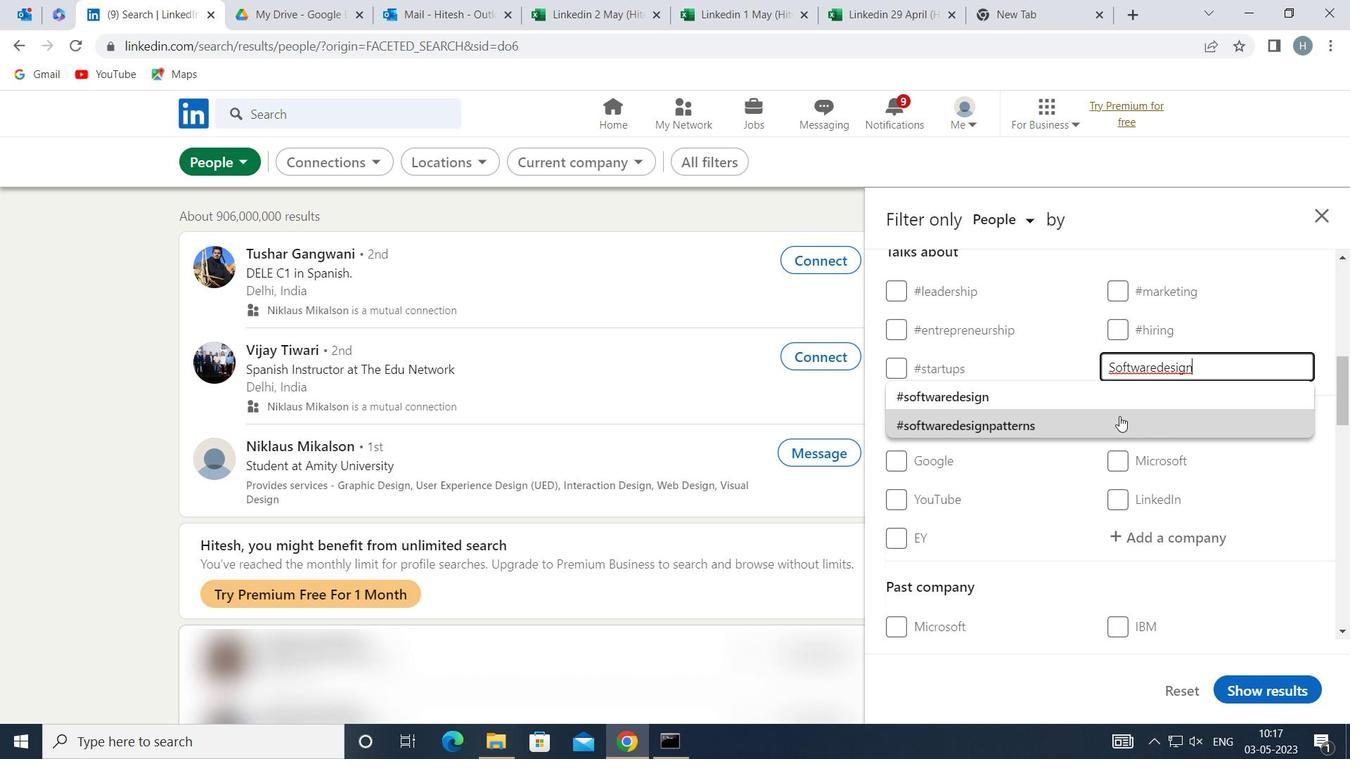
Action: Mouse pressed left at (1119, 407)
Screenshot: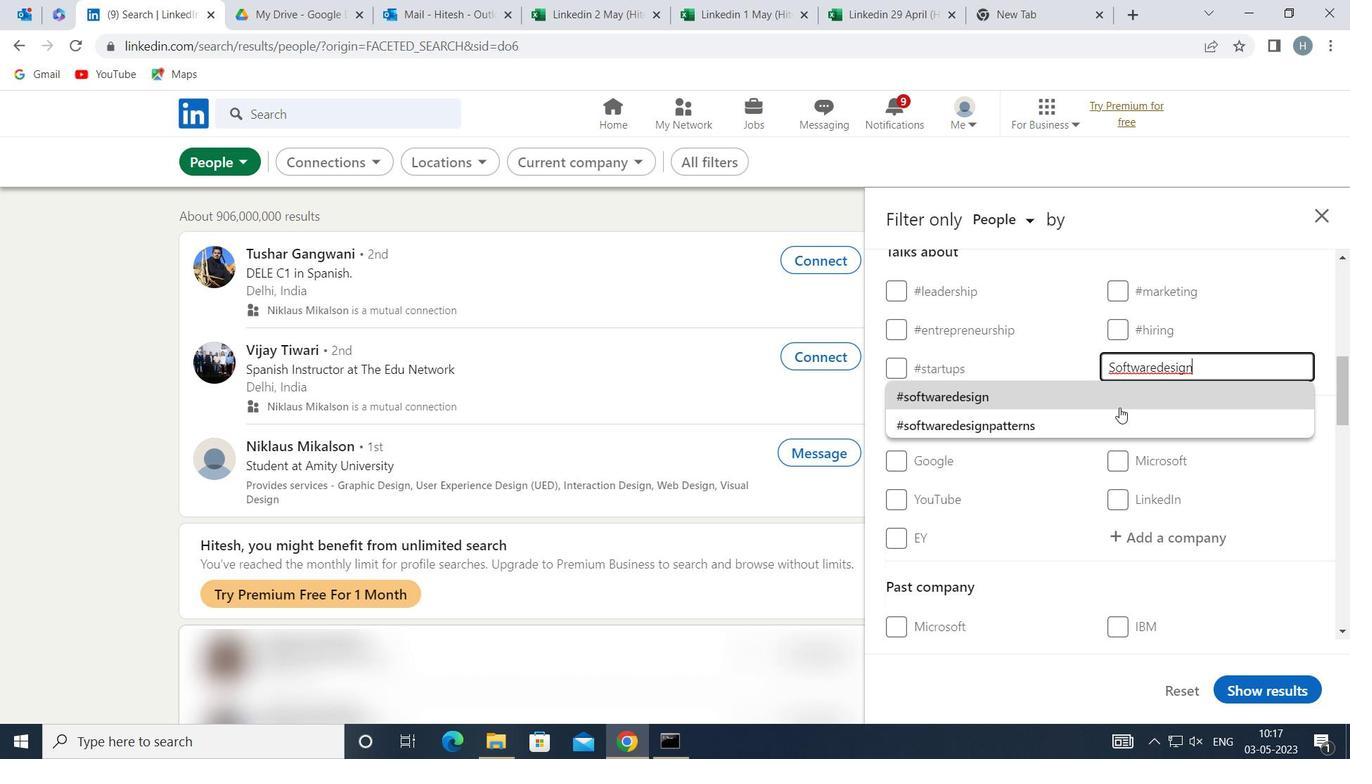 
Action: Mouse moved to (1062, 417)
Screenshot: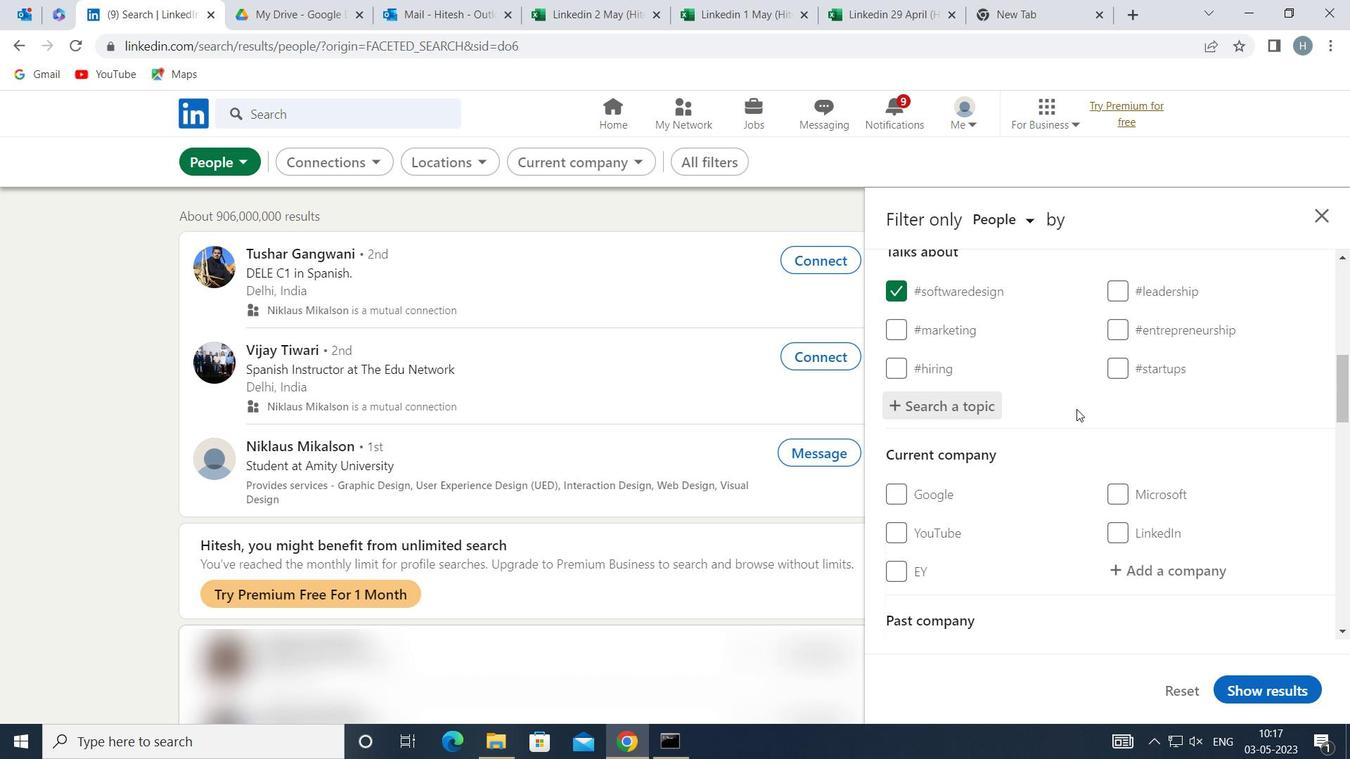 
Action: Mouse scrolled (1062, 416) with delta (0, 0)
Screenshot: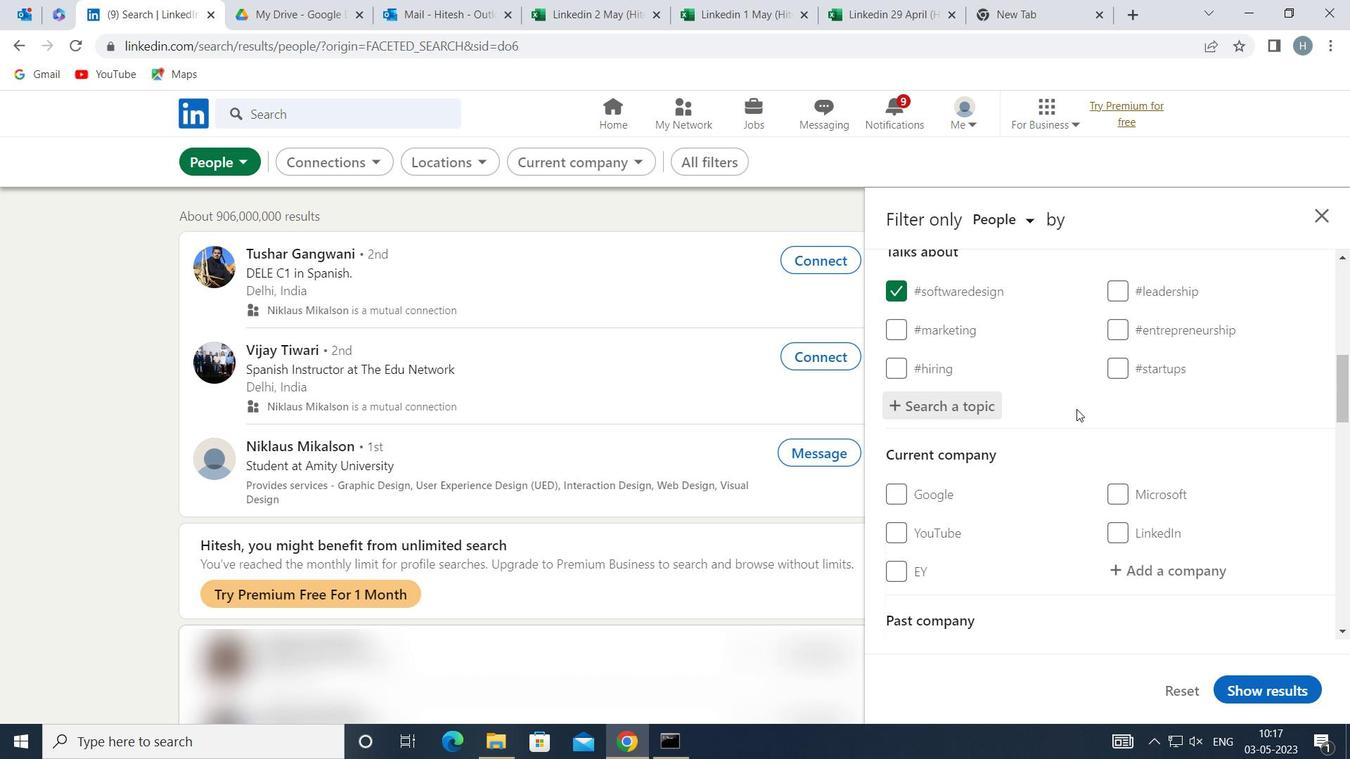 
Action: Mouse moved to (1062, 417)
Screenshot: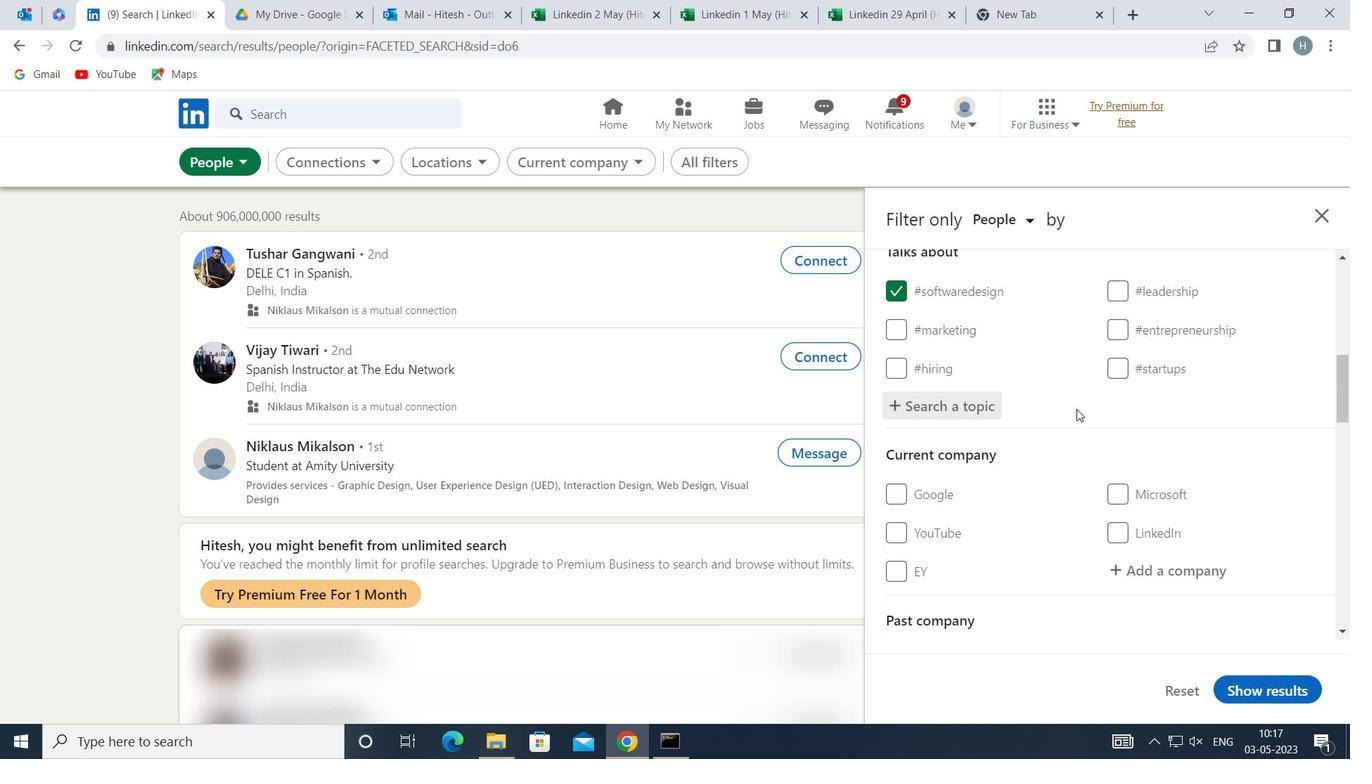 
Action: Mouse scrolled (1062, 416) with delta (0, 0)
Screenshot: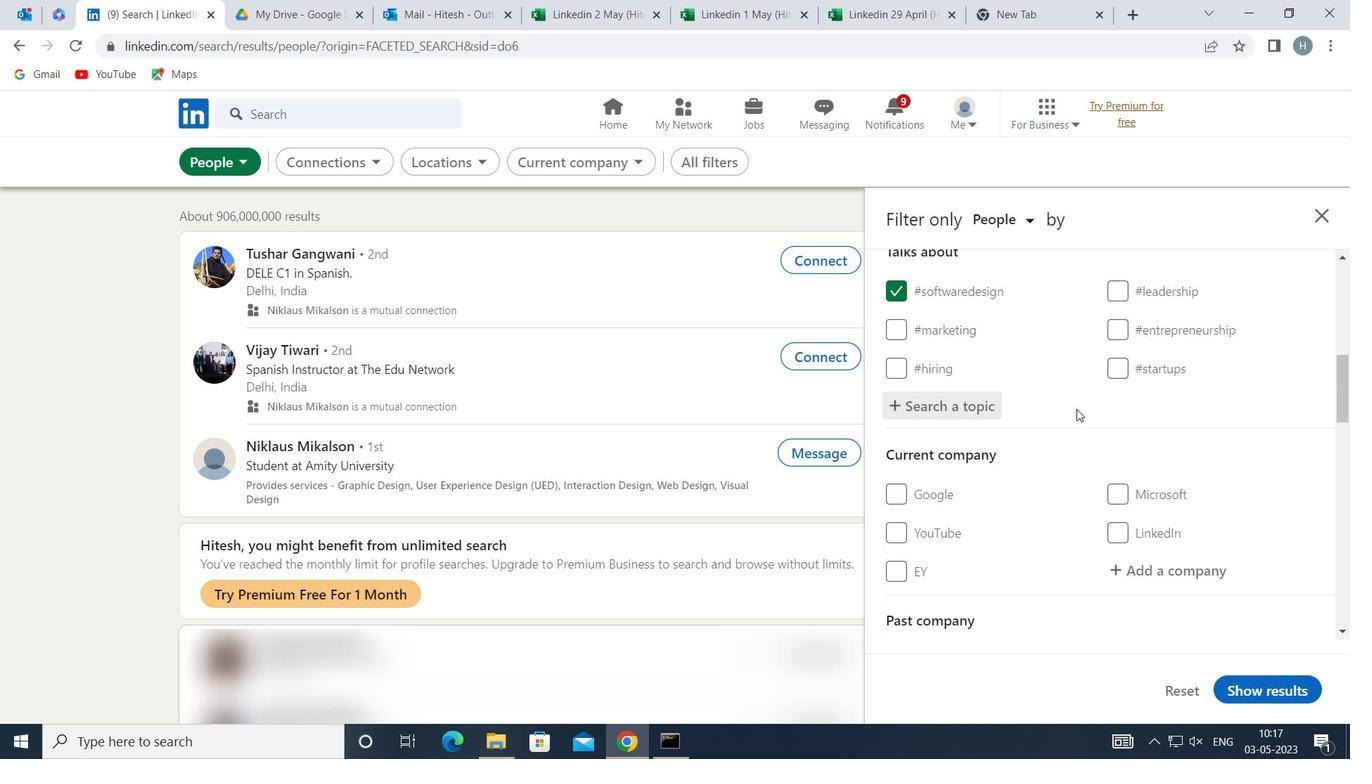 
Action: Mouse moved to (1060, 417)
Screenshot: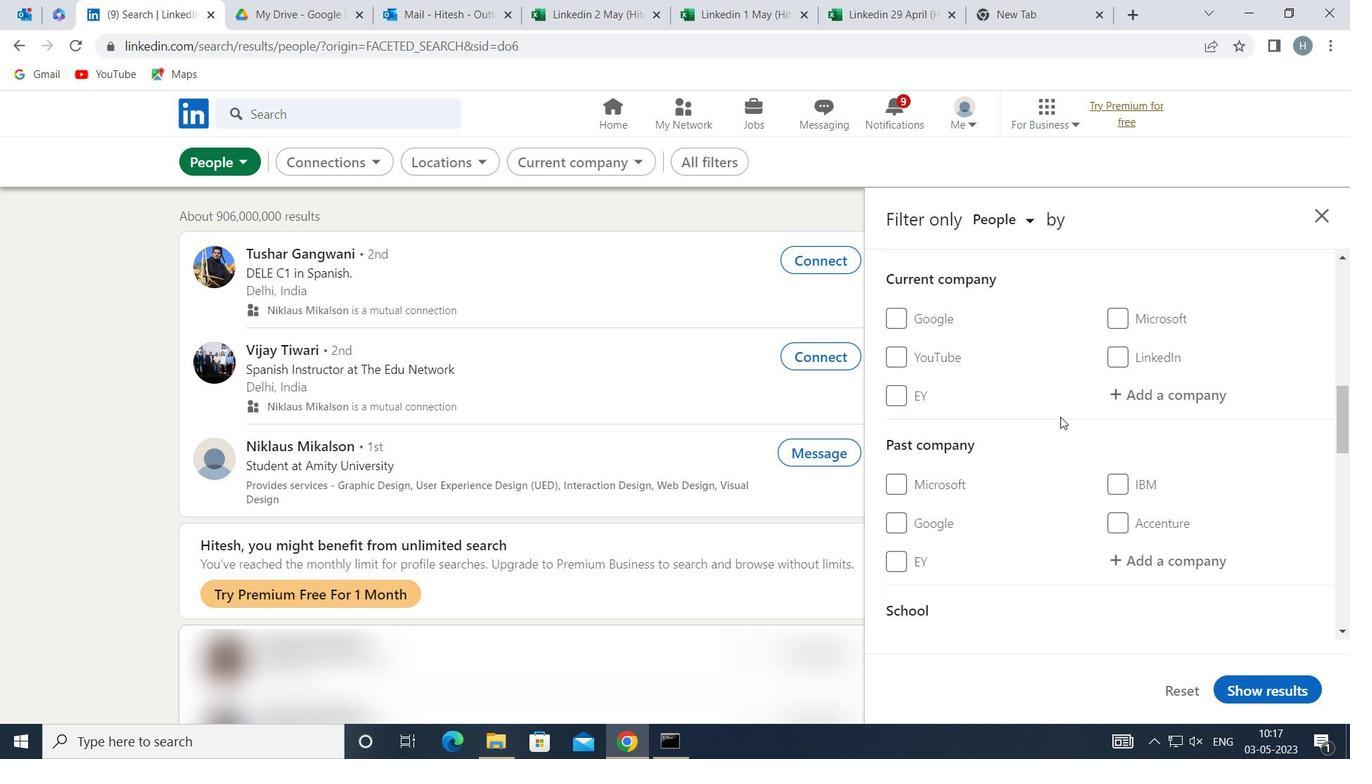 
Action: Mouse scrolled (1060, 417) with delta (0, 0)
Screenshot: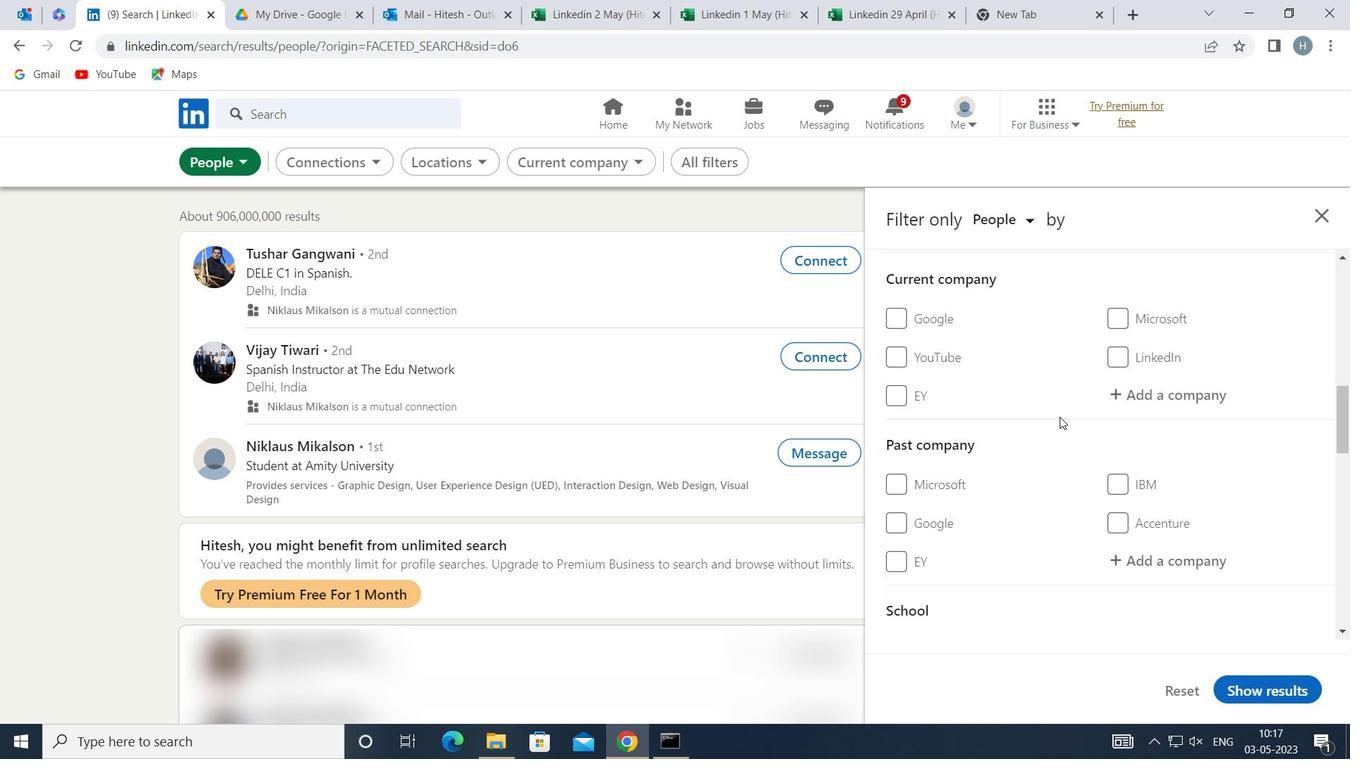
Action: Mouse moved to (1060, 419)
Screenshot: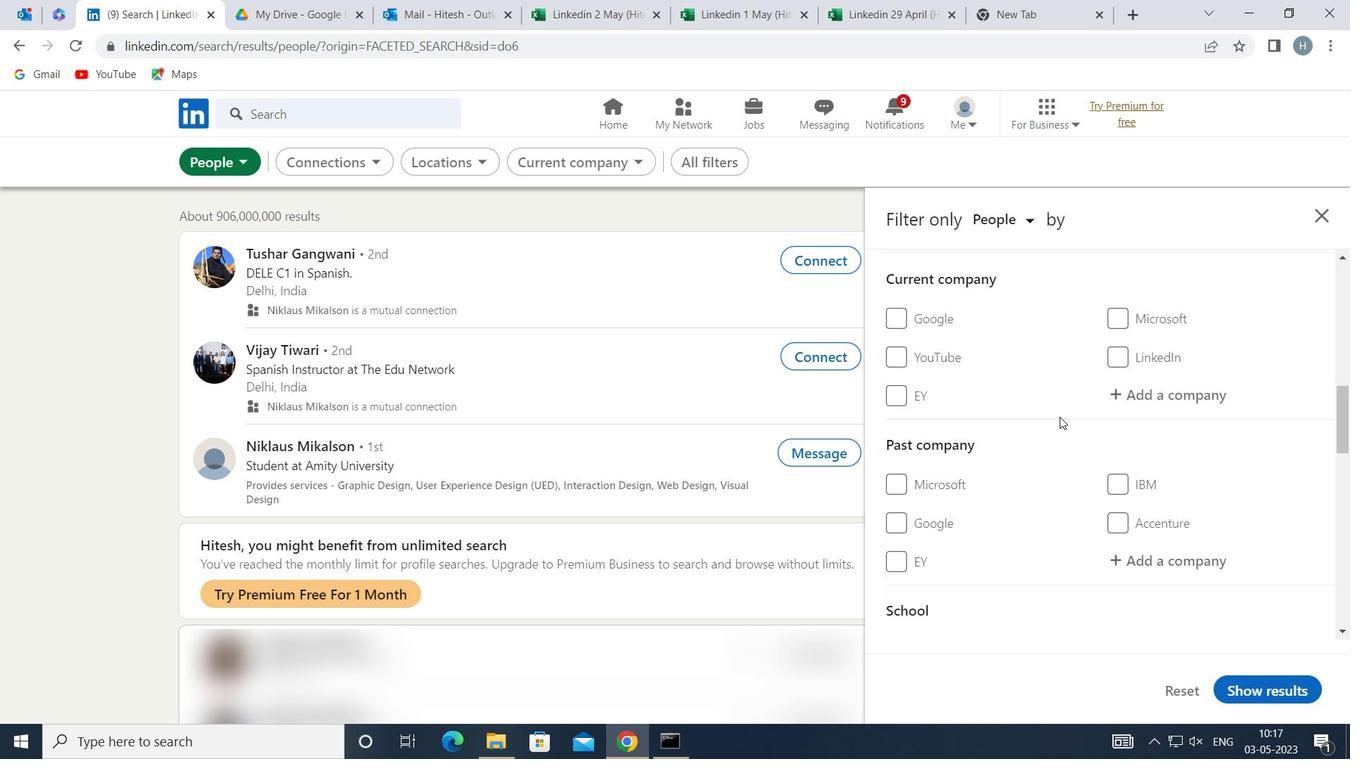 
Action: Mouse scrolled (1060, 418) with delta (0, 0)
Screenshot: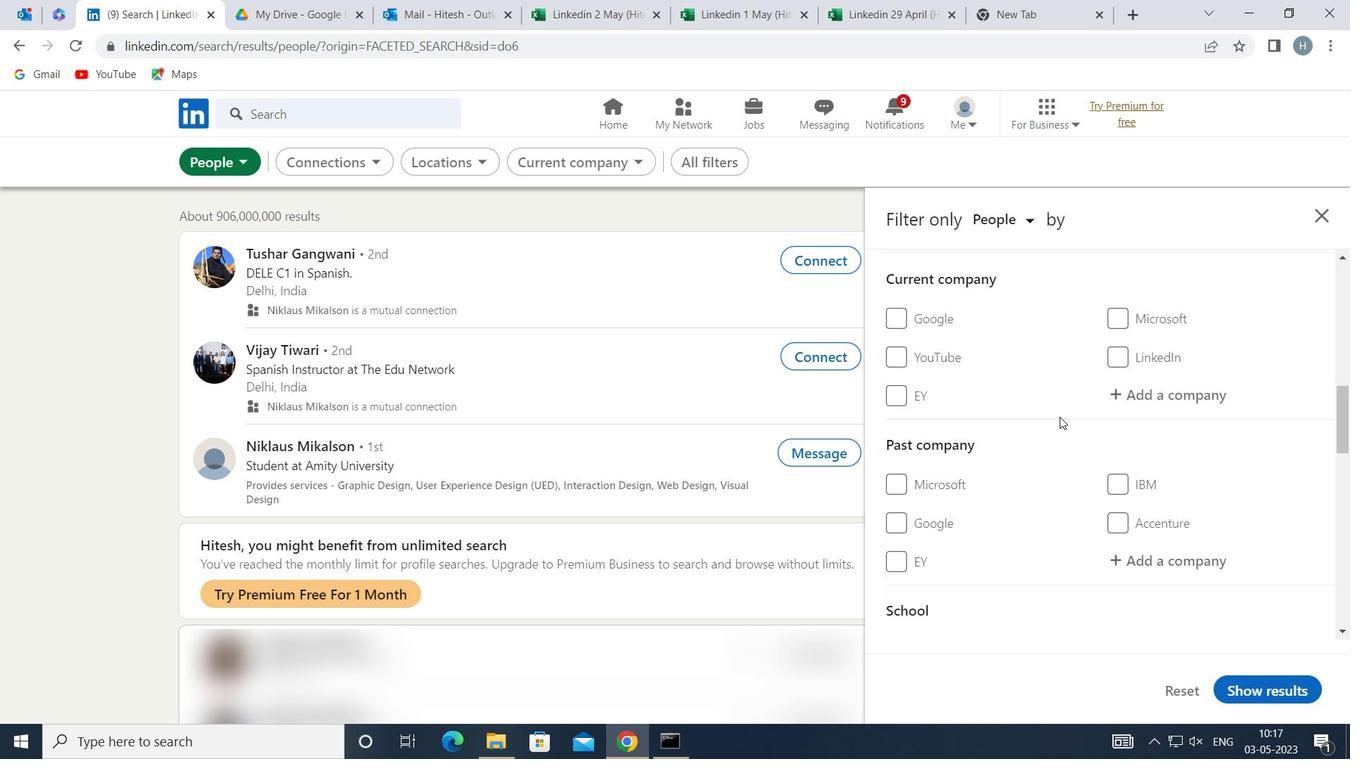 
Action: Mouse moved to (1060, 419)
Screenshot: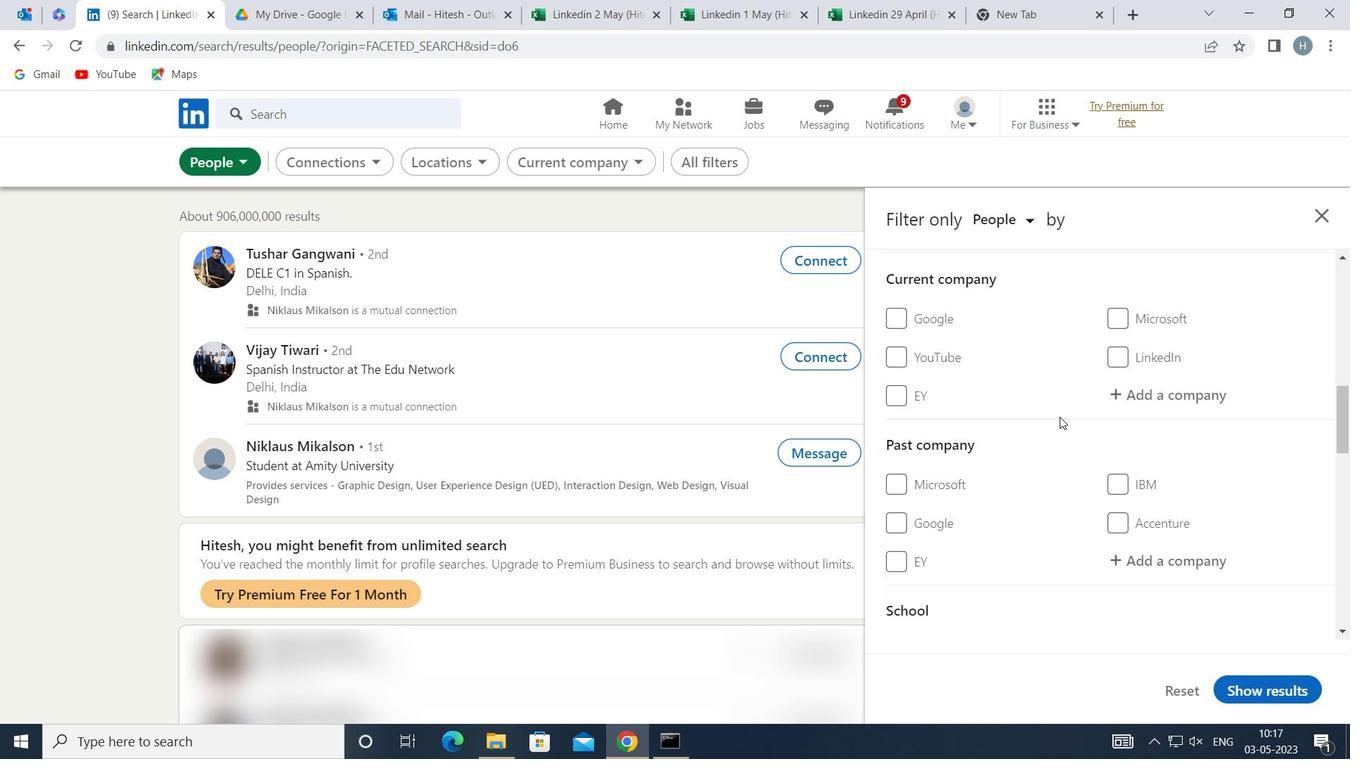 
Action: Mouse scrolled (1060, 420) with delta (0, 0)
Screenshot: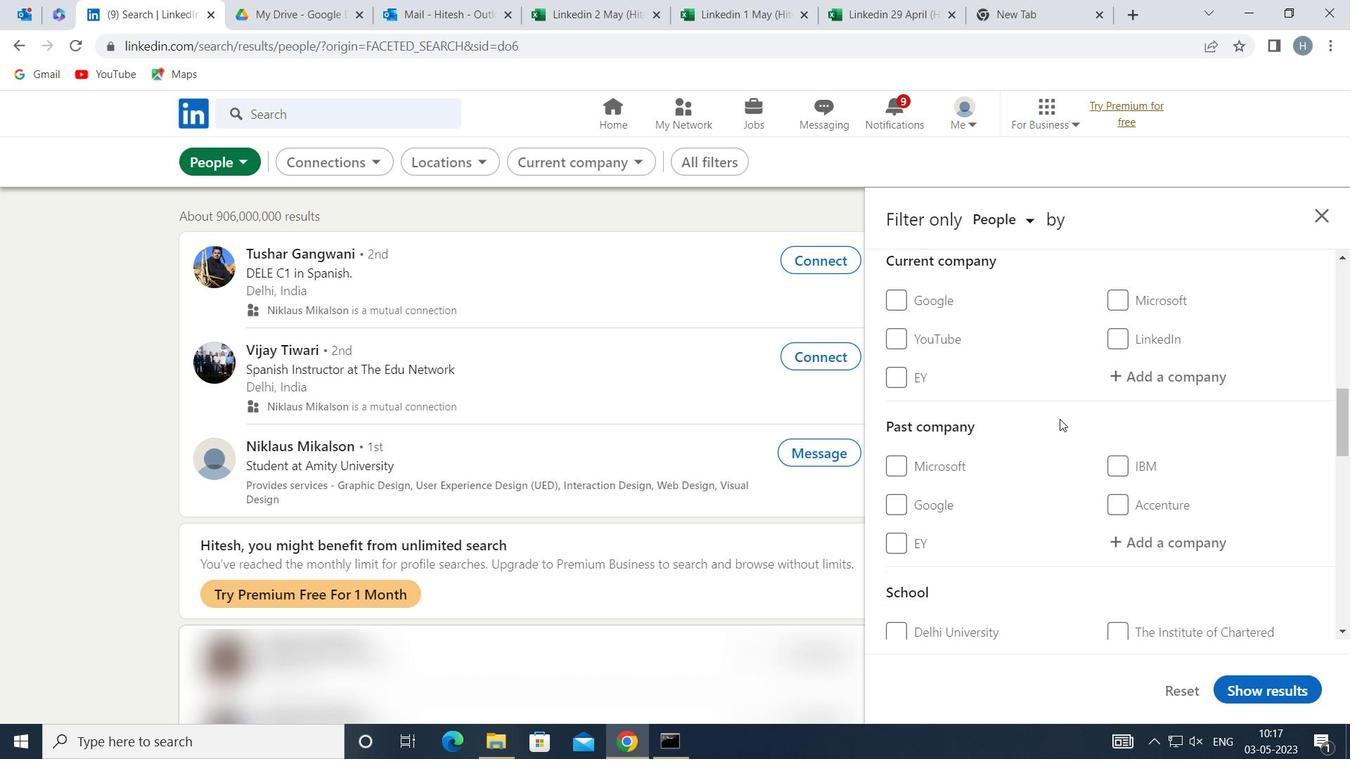 
Action: Mouse scrolled (1060, 419) with delta (0, 0)
Screenshot: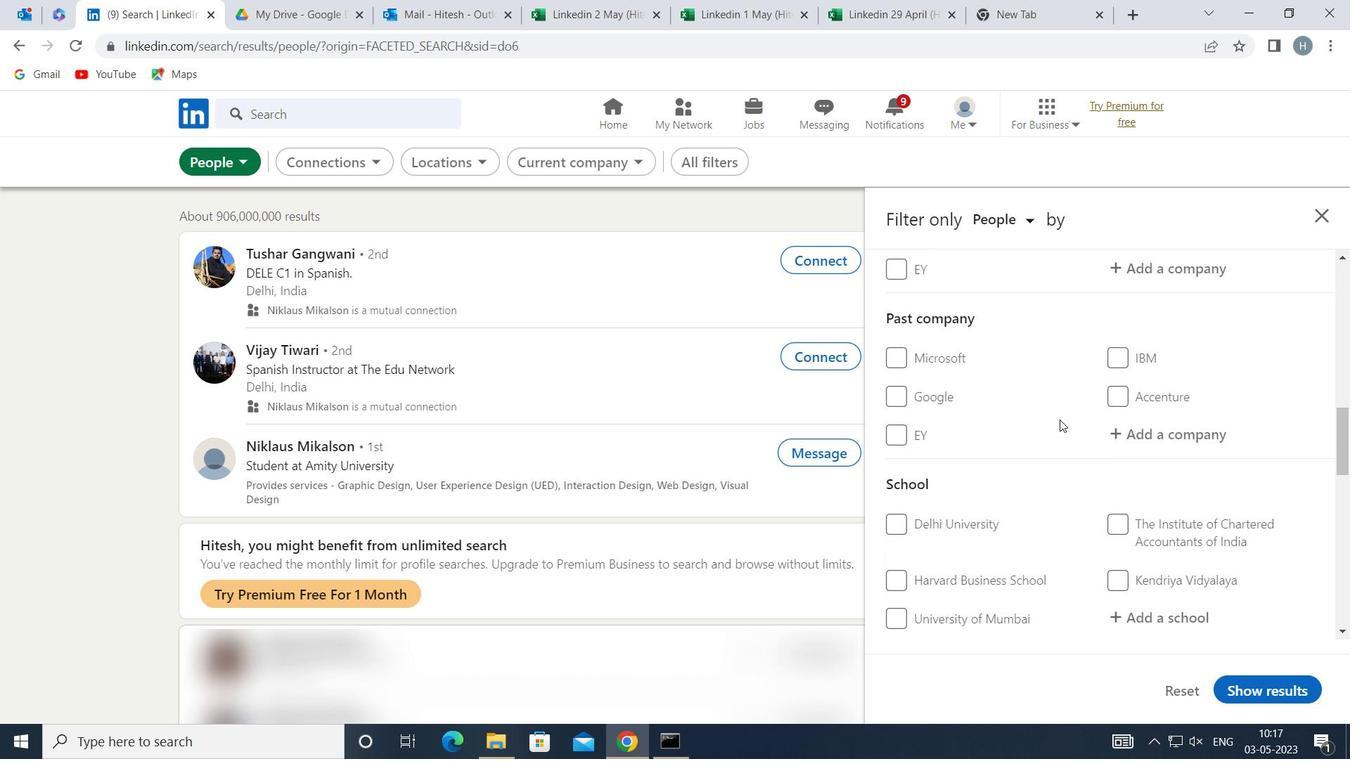 
Action: Mouse scrolled (1060, 419) with delta (0, 0)
Screenshot: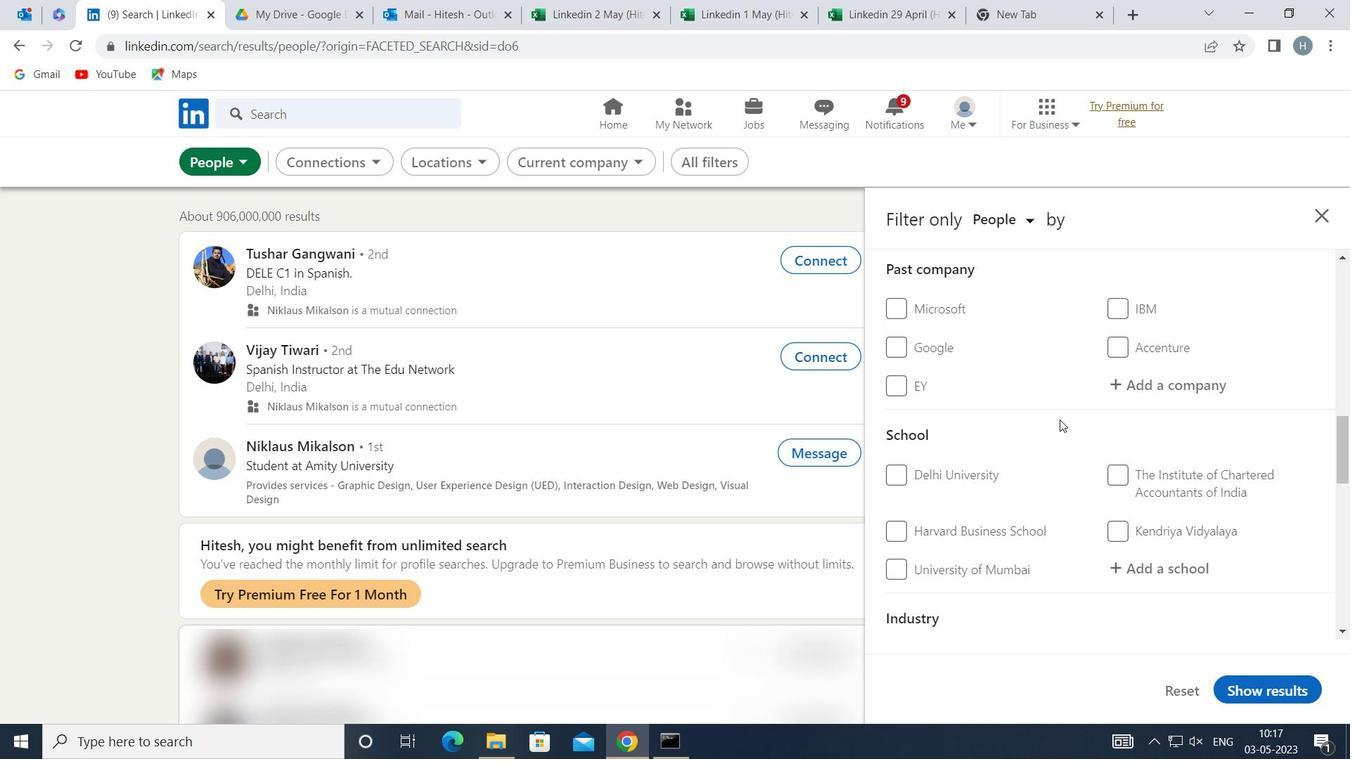 
Action: Mouse scrolled (1060, 419) with delta (0, 0)
Screenshot: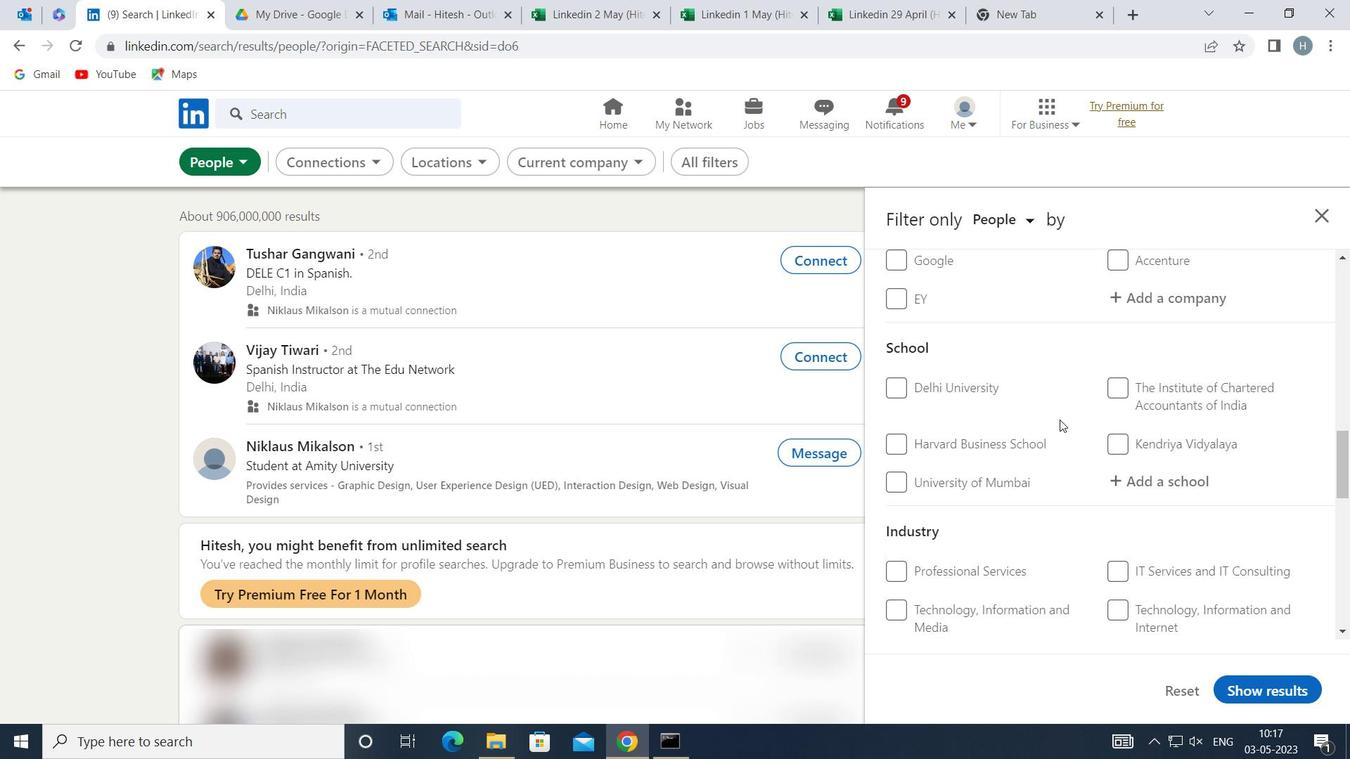 
Action: Mouse scrolled (1060, 419) with delta (0, 0)
Screenshot: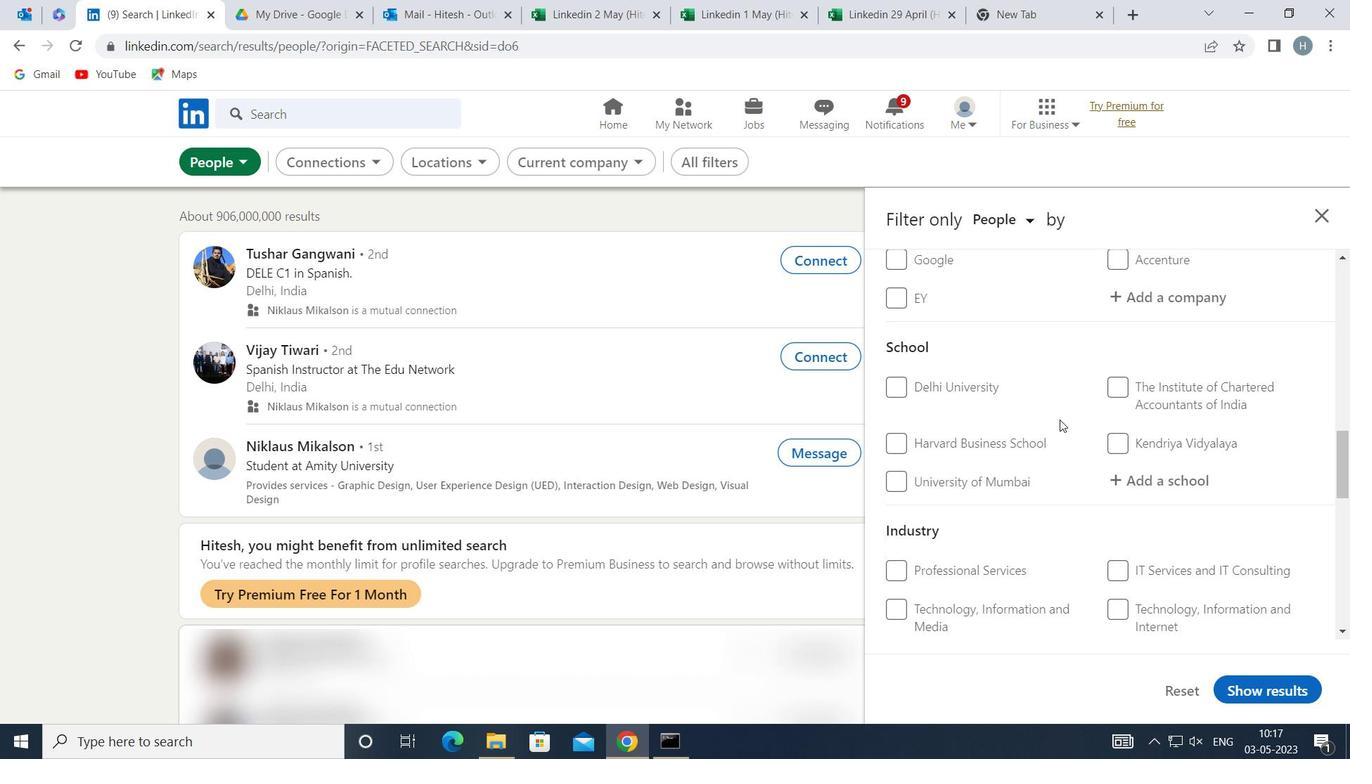 
Action: Mouse scrolled (1060, 419) with delta (0, 0)
Screenshot: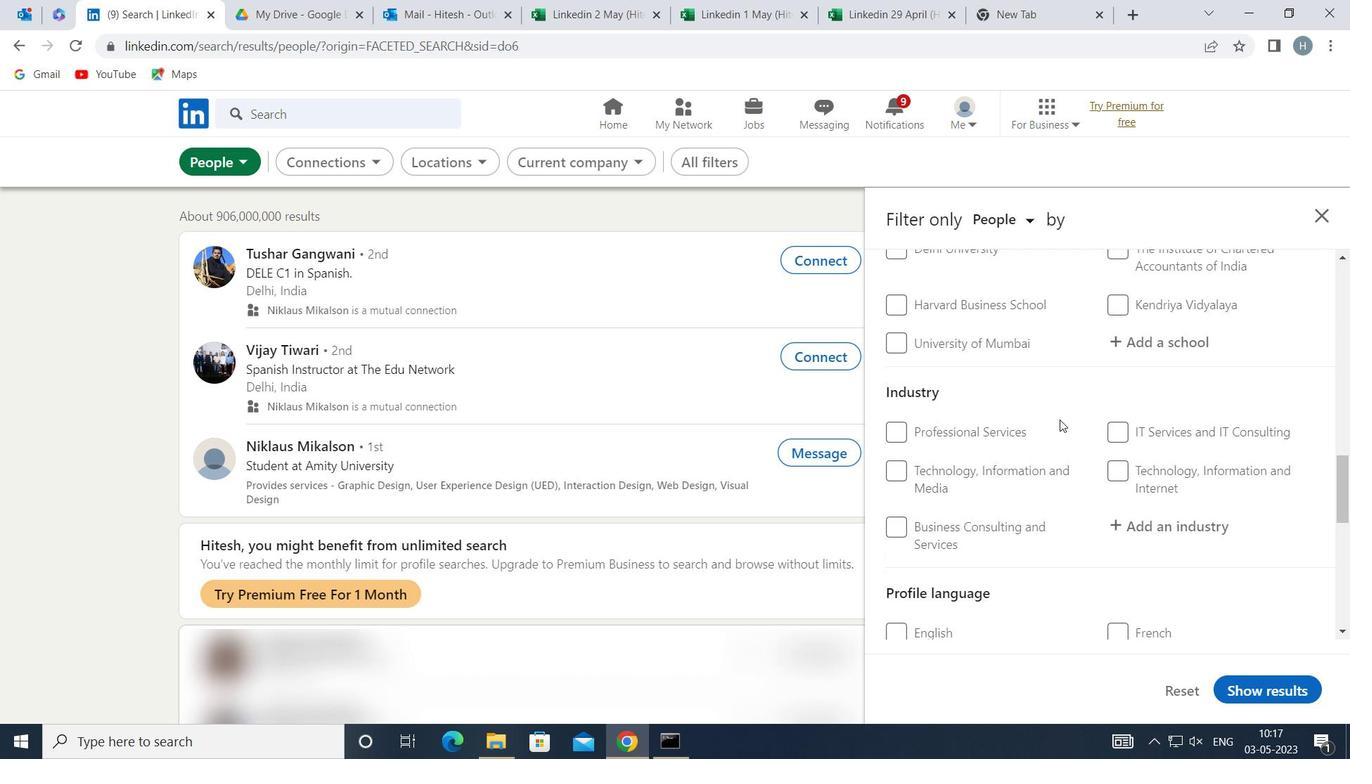 
Action: Mouse moved to (1119, 507)
Screenshot: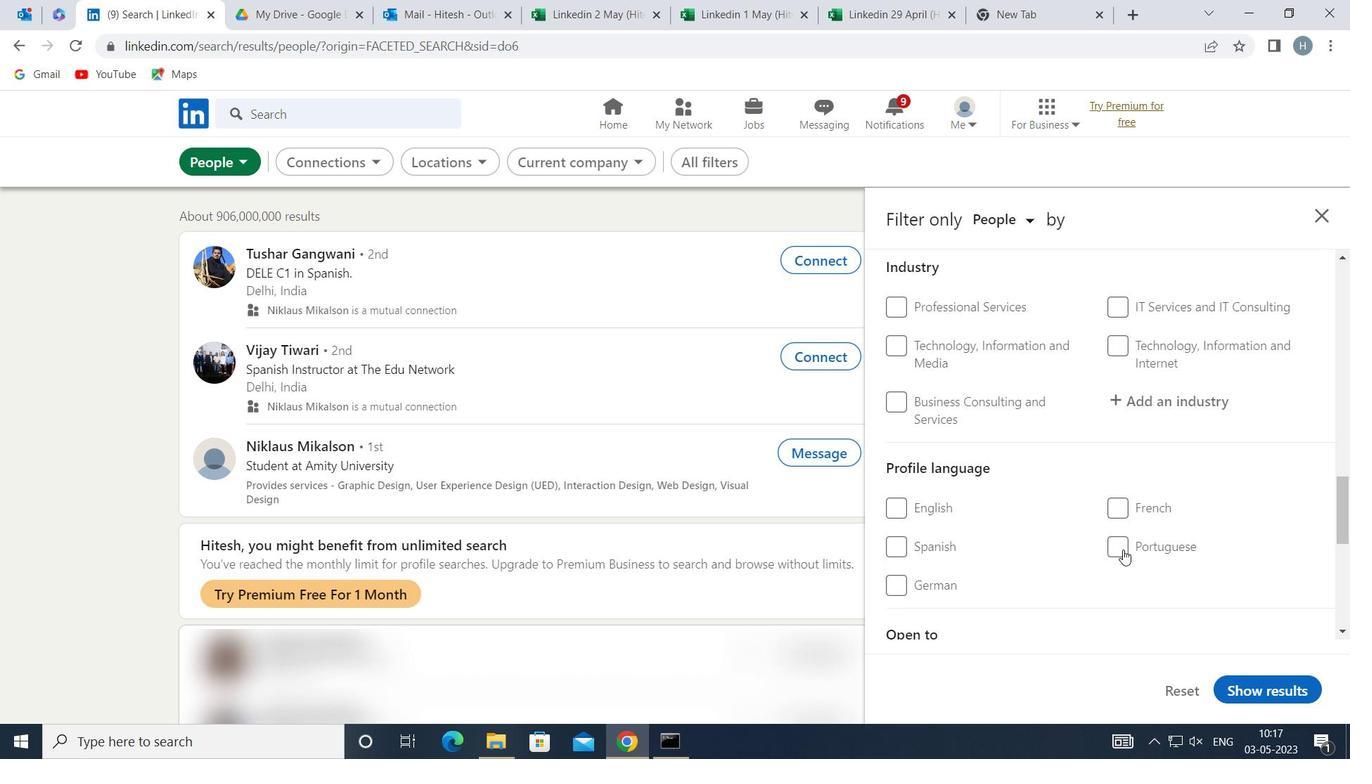 
Action: Mouse pressed left at (1119, 507)
Screenshot: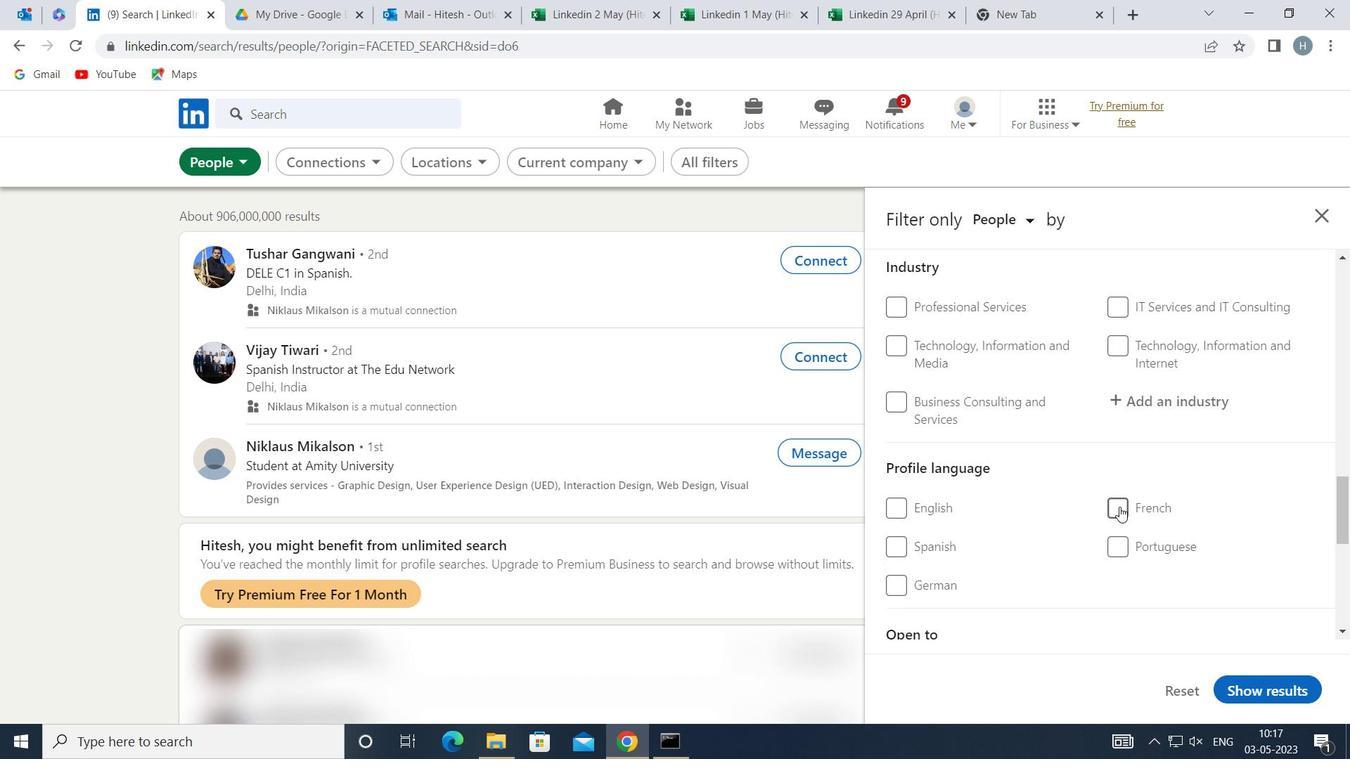 
Action: Mouse moved to (1103, 510)
Screenshot: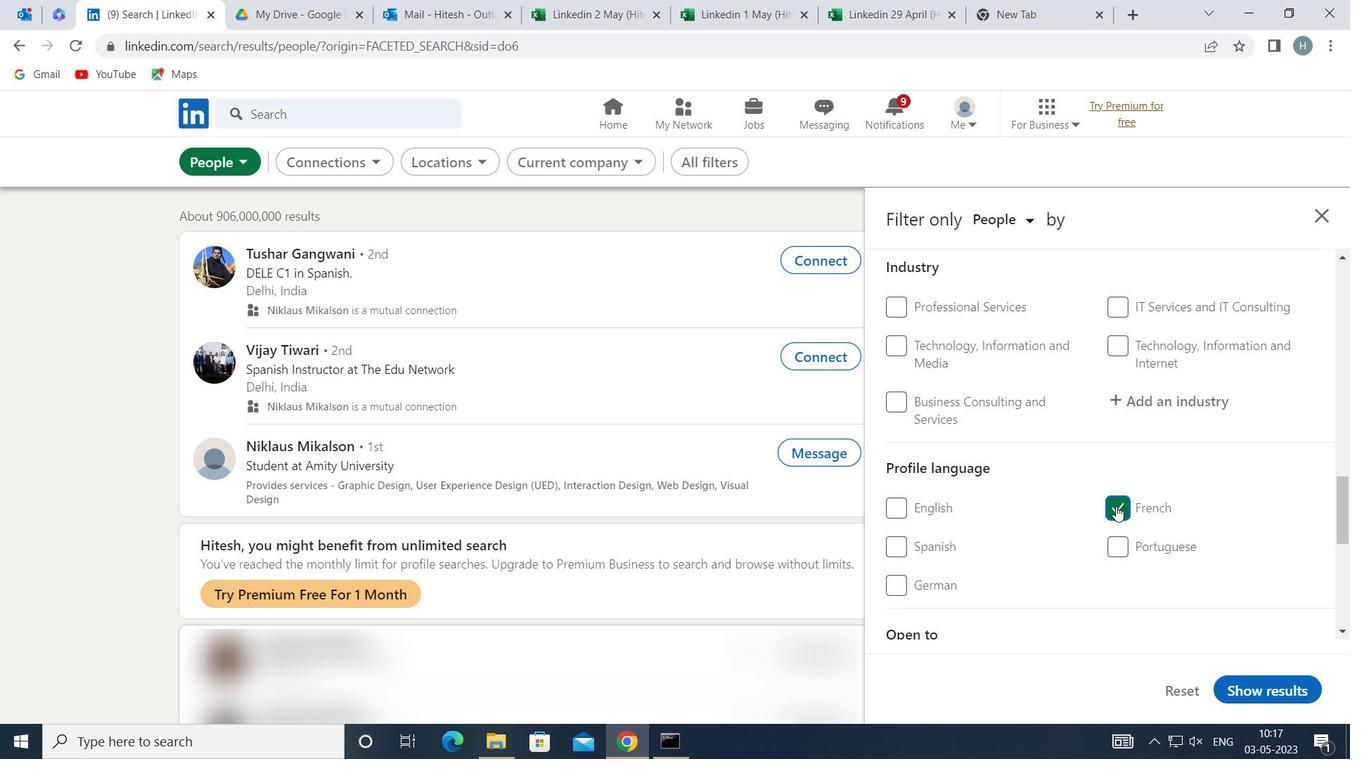 
Action: Mouse scrolled (1103, 511) with delta (0, 0)
Screenshot: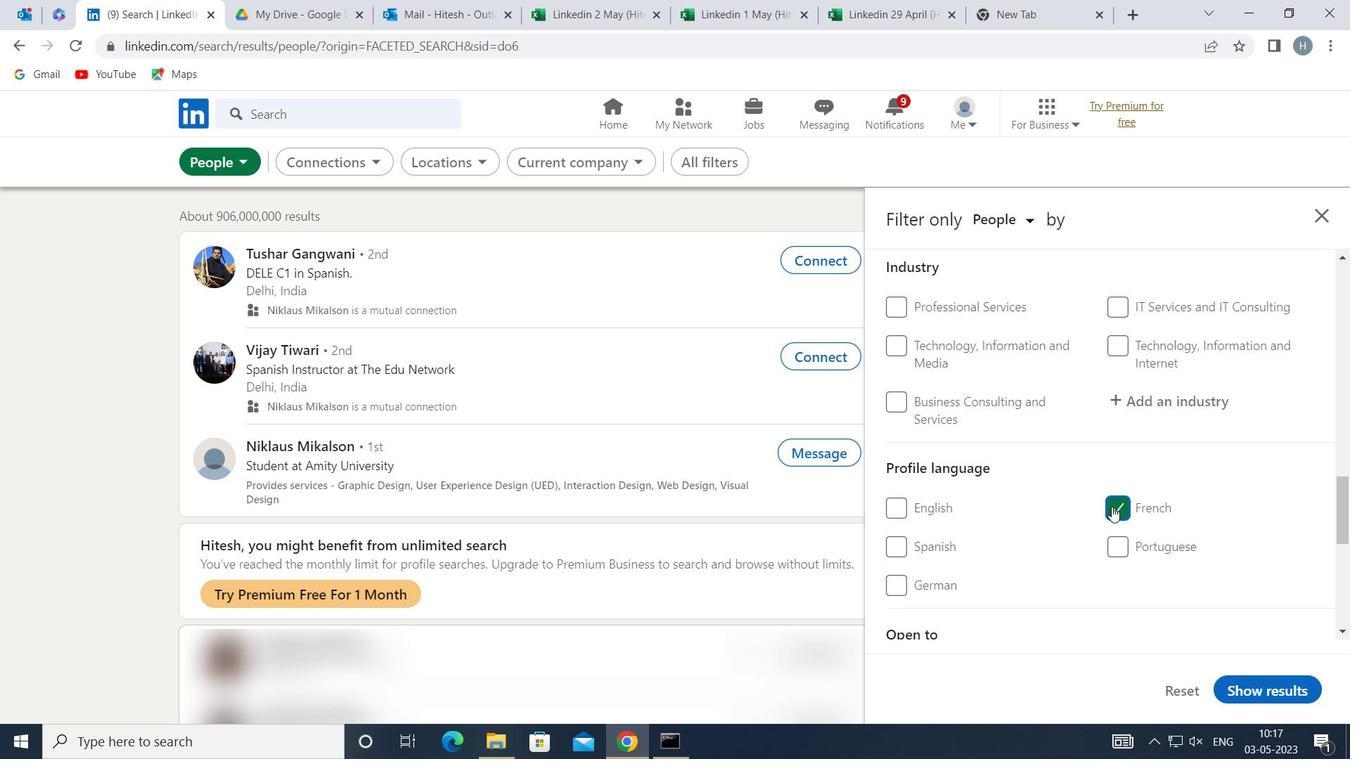 
Action: Mouse scrolled (1103, 511) with delta (0, 0)
Screenshot: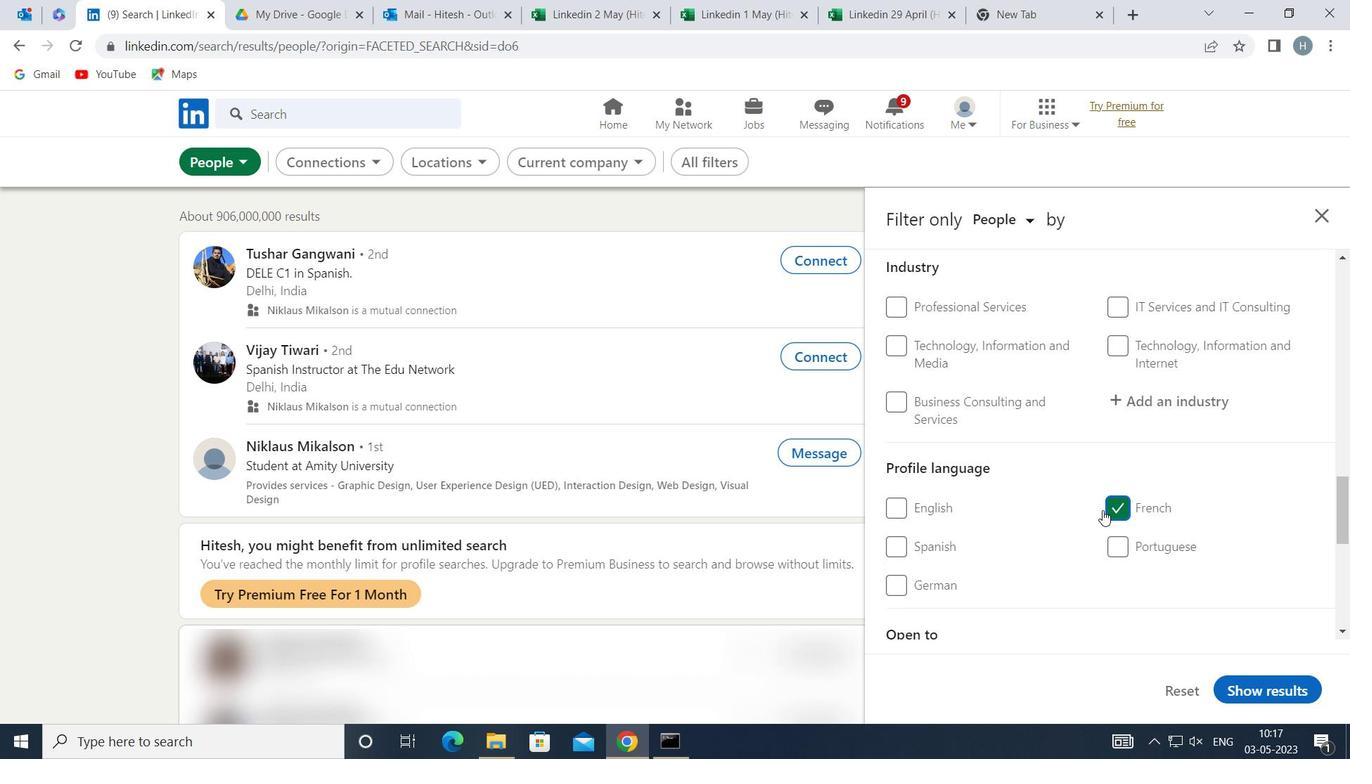 
Action: Mouse scrolled (1103, 511) with delta (0, 0)
Screenshot: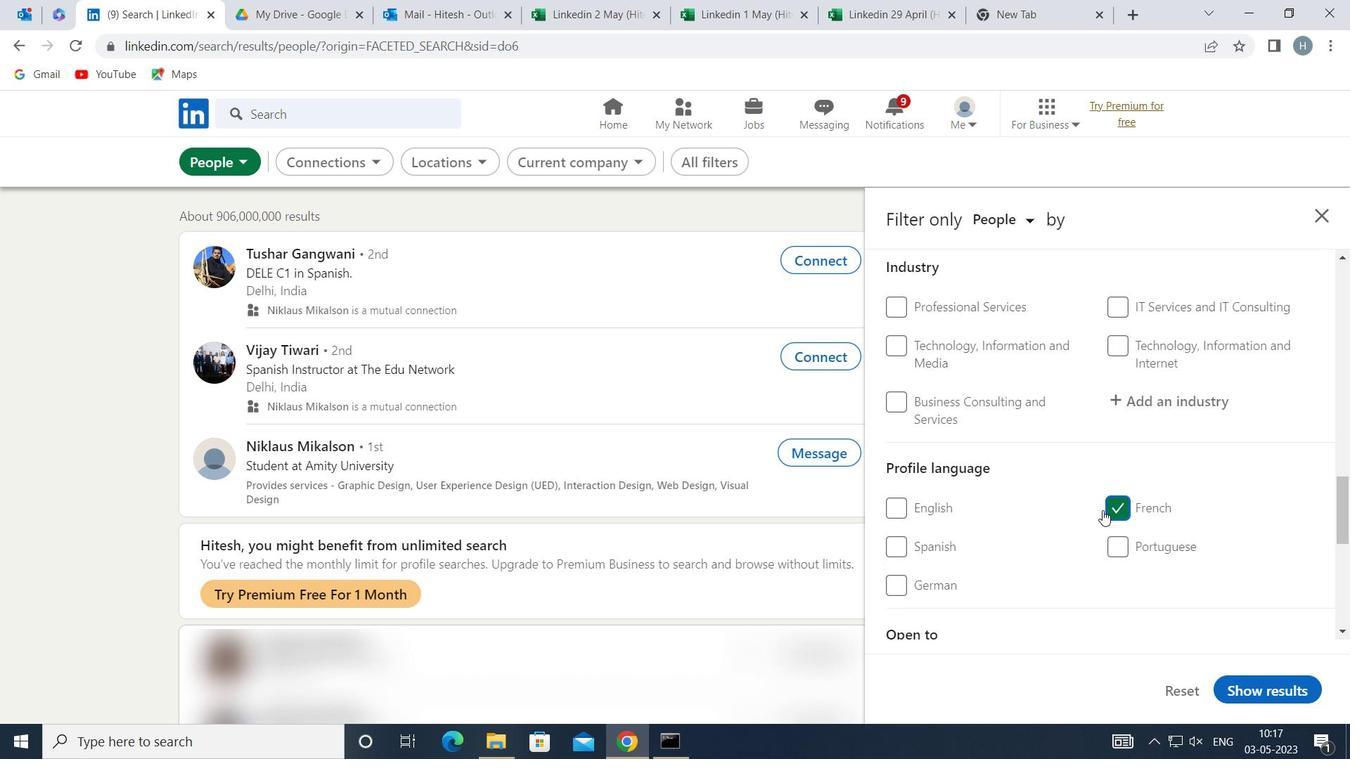 
Action: Mouse moved to (1088, 512)
Screenshot: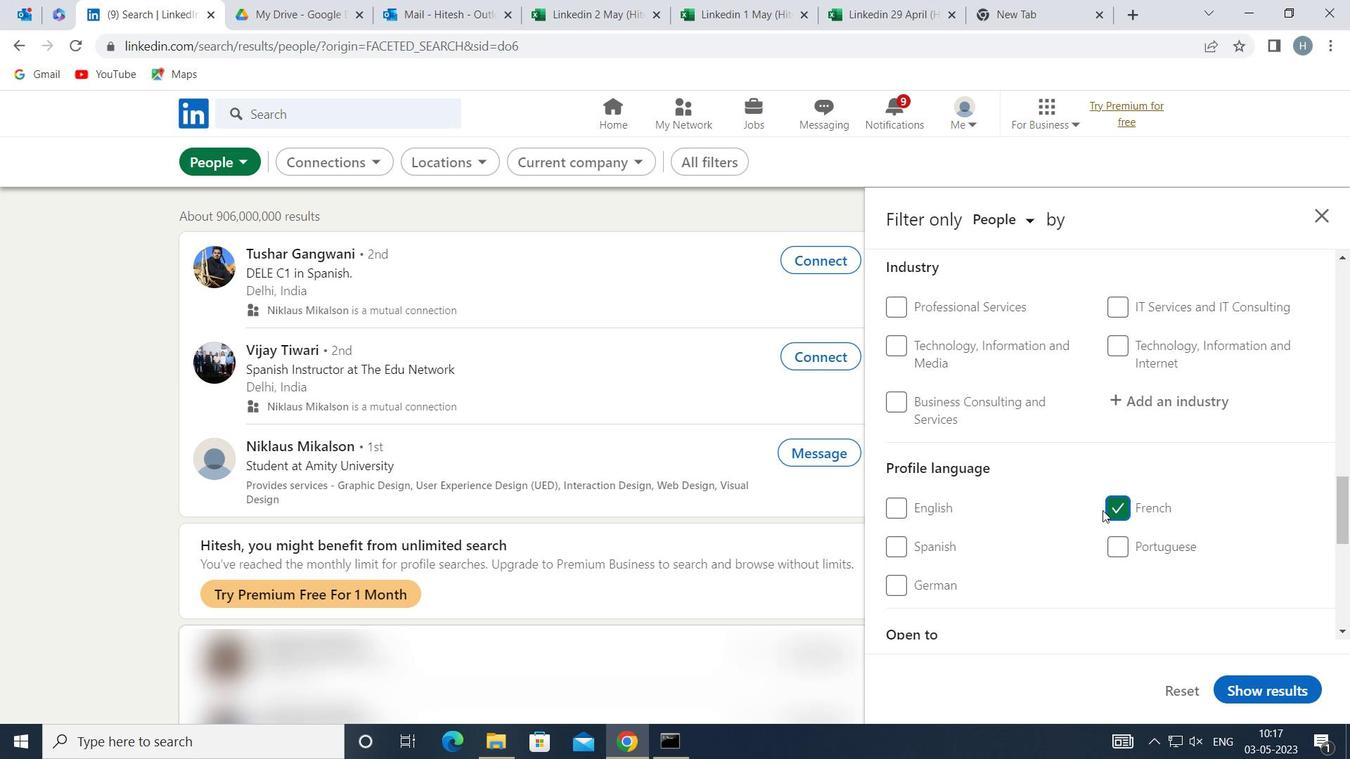 
Action: Mouse scrolled (1088, 512) with delta (0, 0)
Screenshot: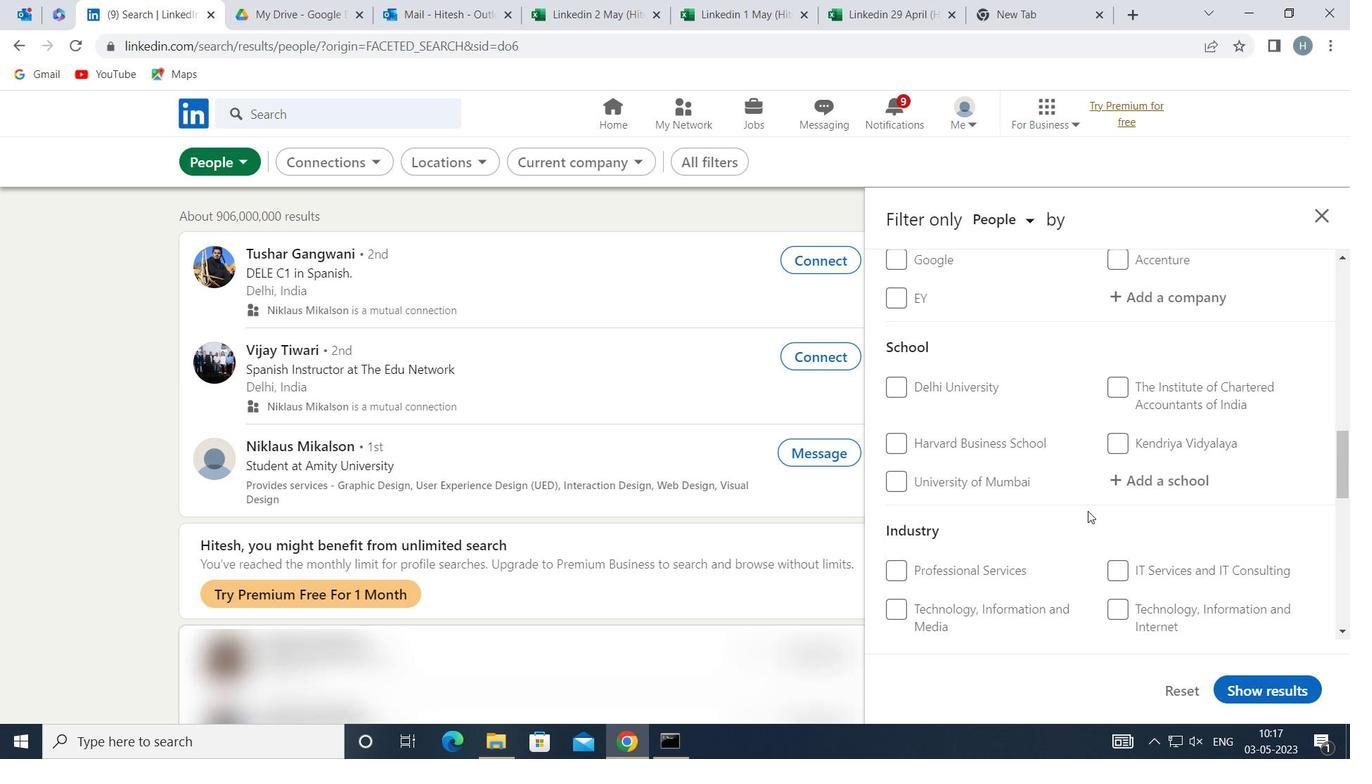 
Action: Mouse scrolled (1088, 512) with delta (0, 0)
Screenshot: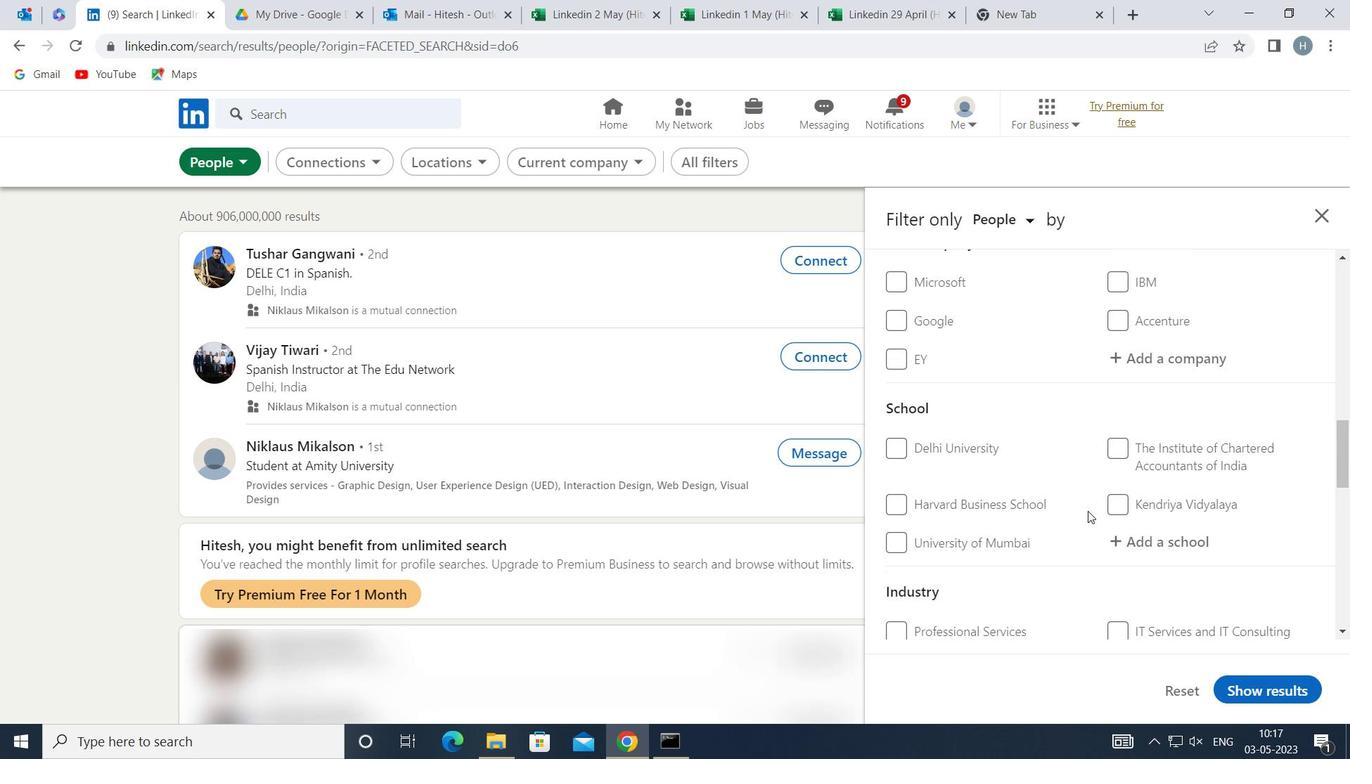
Action: Mouse moved to (1088, 509)
Screenshot: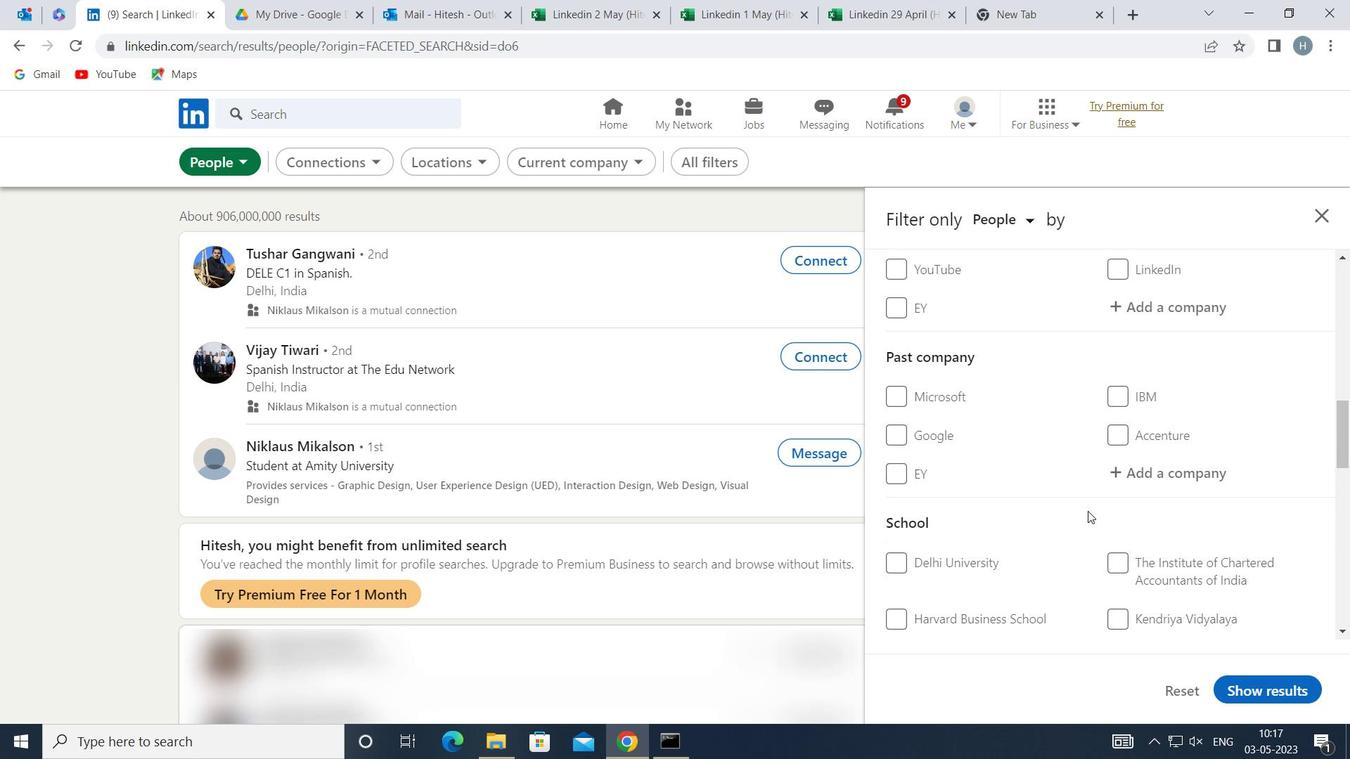 
Action: Mouse scrolled (1088, 509) with delta (0, 0)
Screenshot: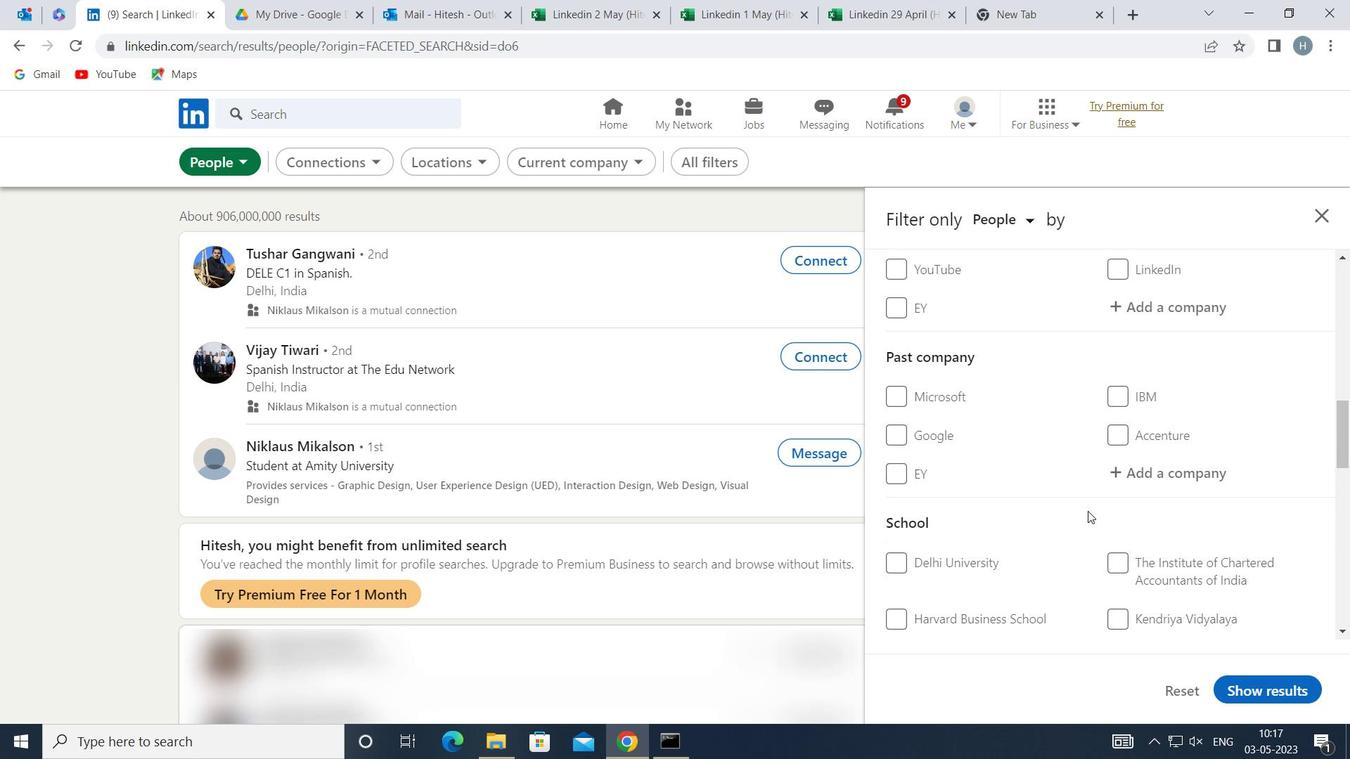 
Action: Mouse scrolled (1088, 509) with delta (0, 0)
Screenshot: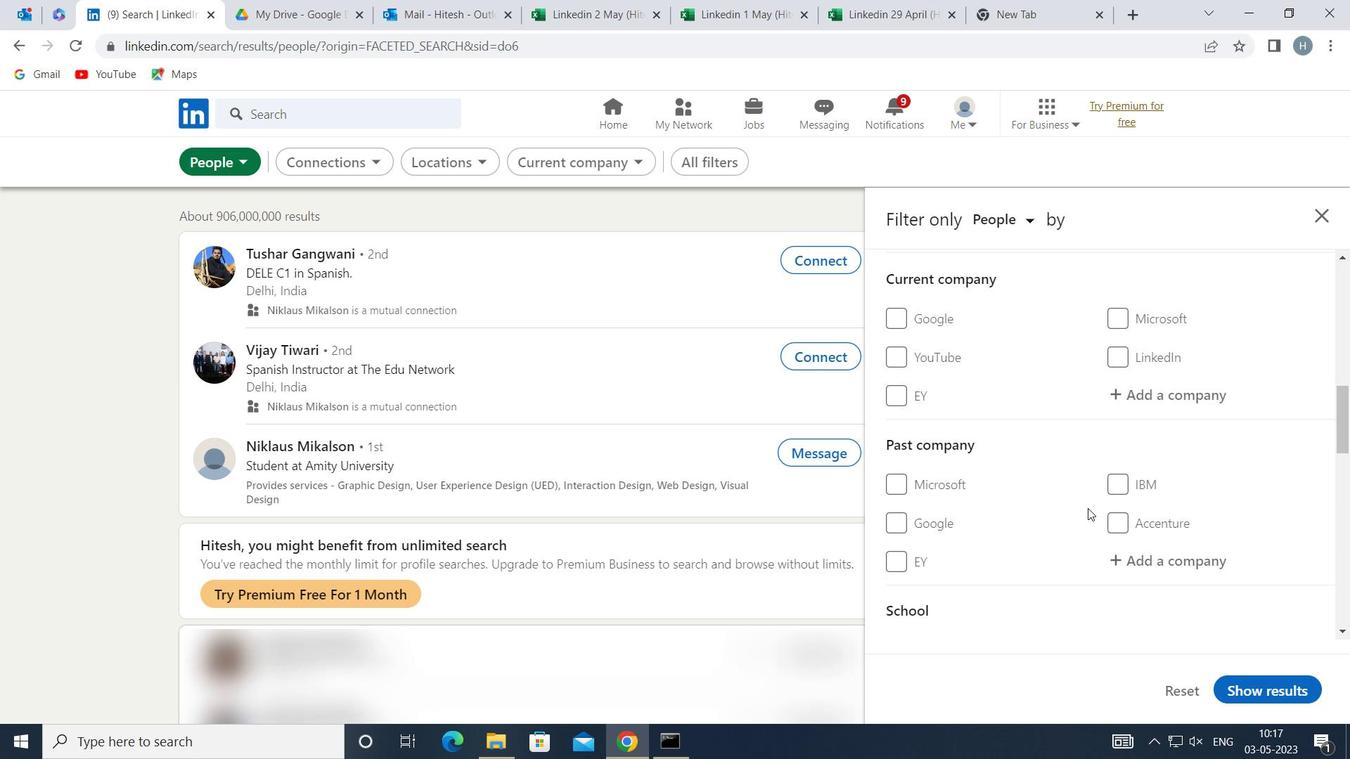 
Action: Mouse moved to (1110, 497)
Screenshot: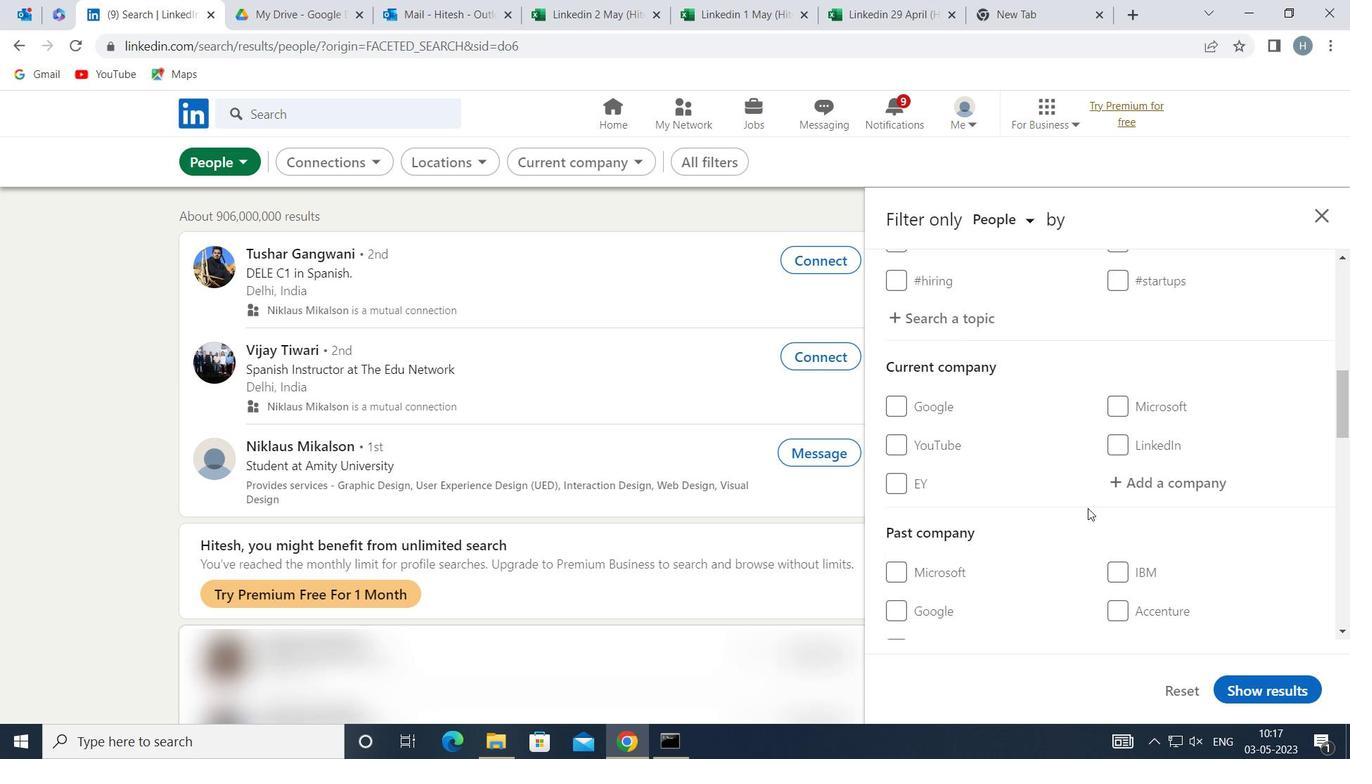 
Action: Mouse scrolled (1110, 498) with delta (0, 0)
Screenshot: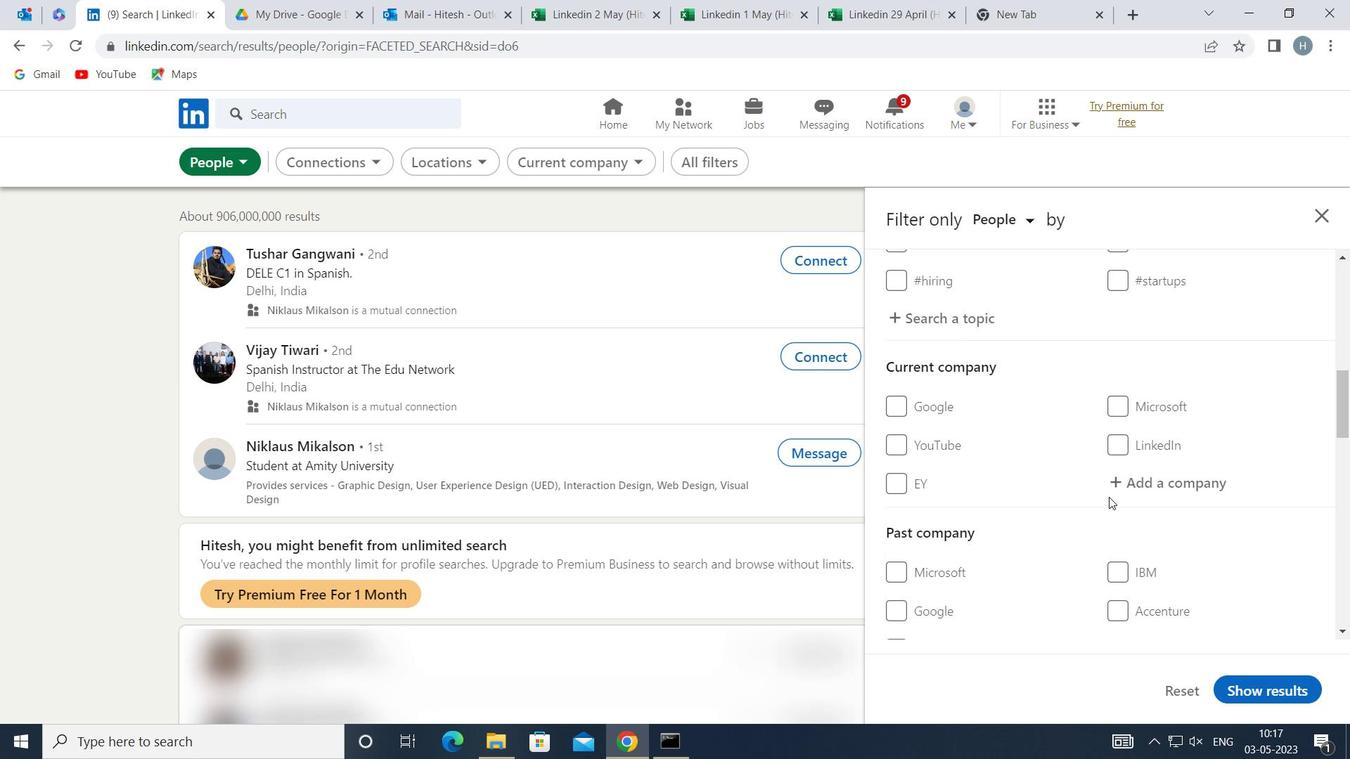 
Action: Mouse moved to (1167, 563)
Screenshot: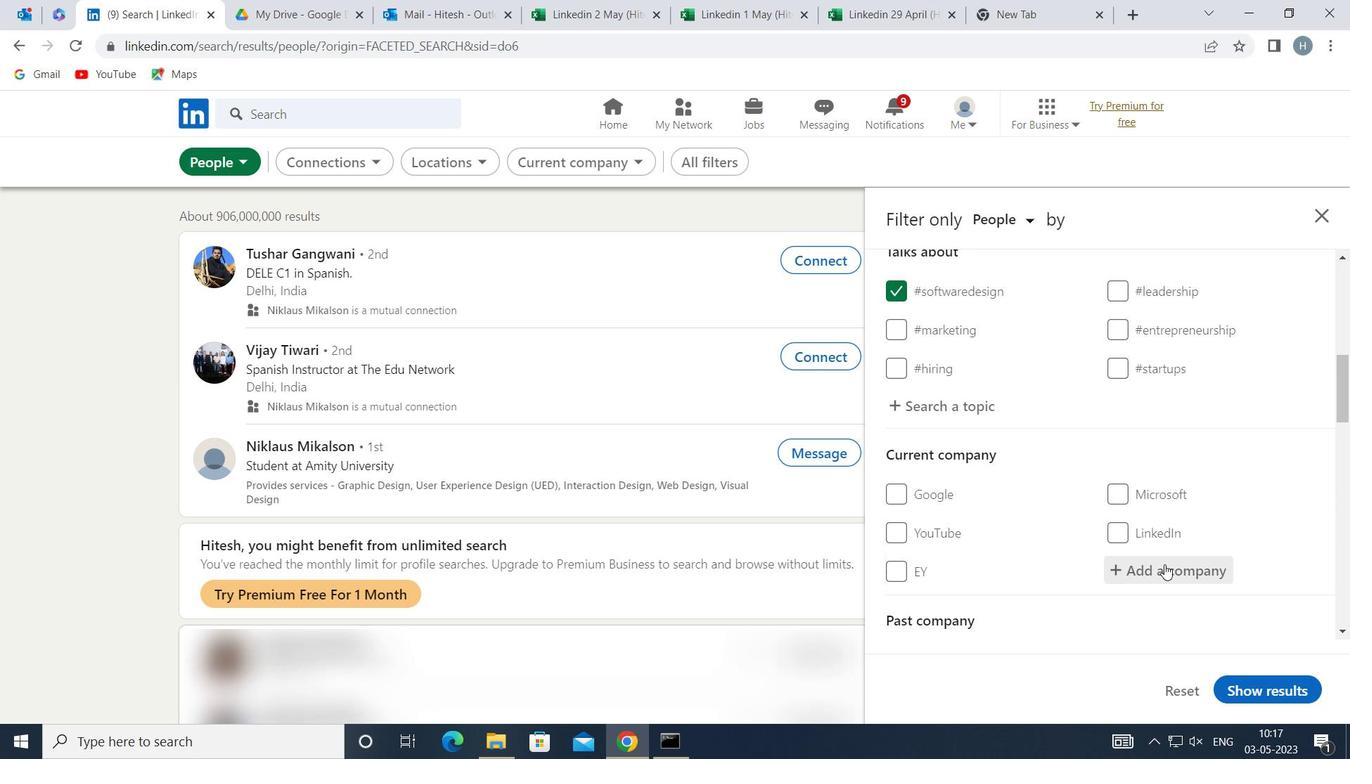 
Action: Mouse pressed left at (1167, 563)
Screenshot: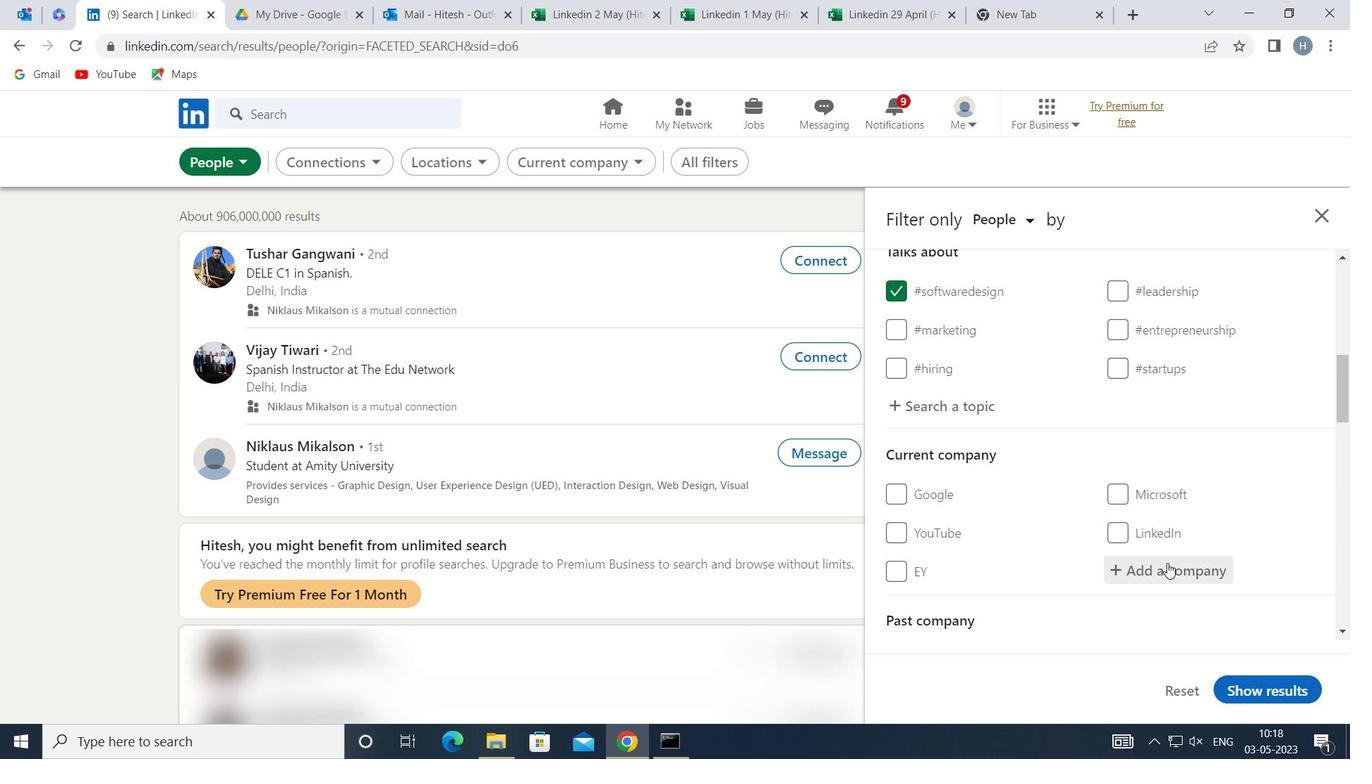 
Action: Mouse moved to (1167, 558)
Screenshot: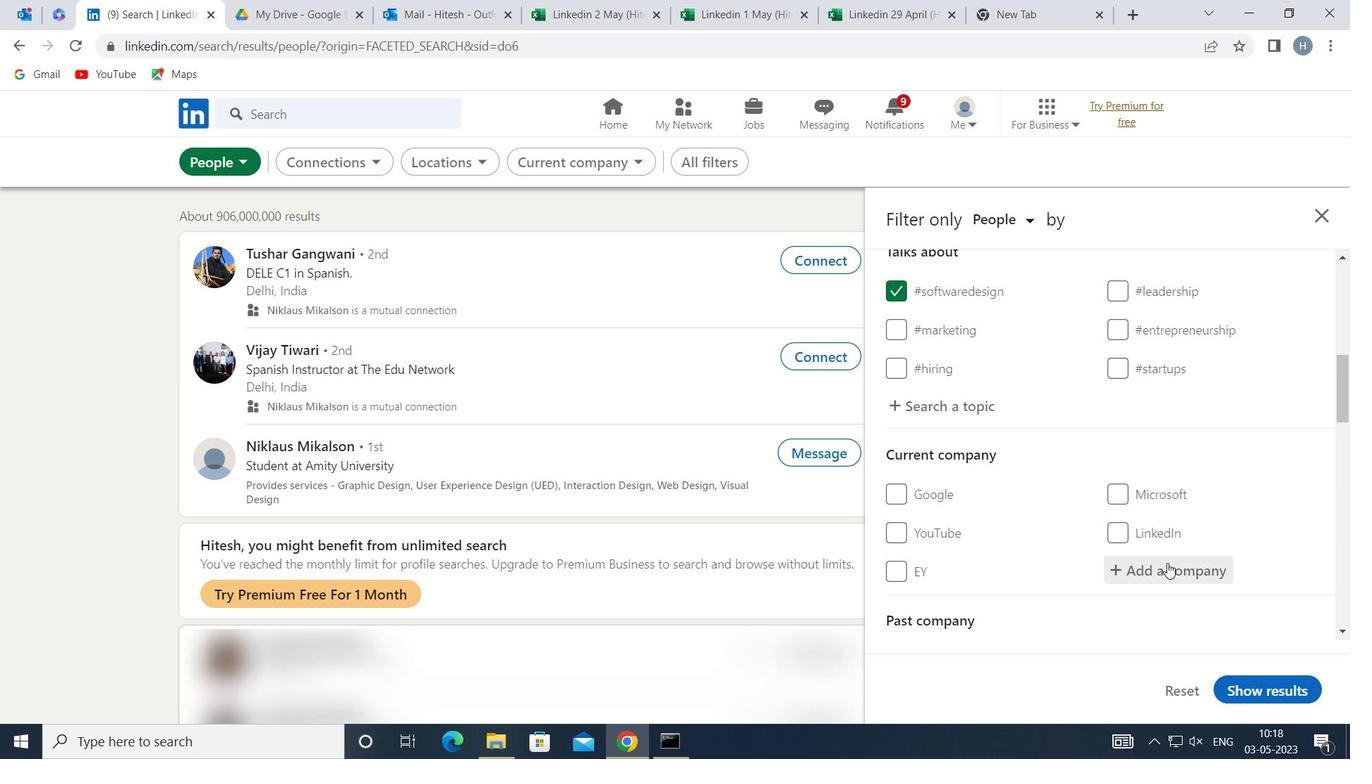 
Action: Key pressed <Key.shift>BISLERI<Key.space><Key.shift>INTERNATIONAL<Key.space>
Screenshot: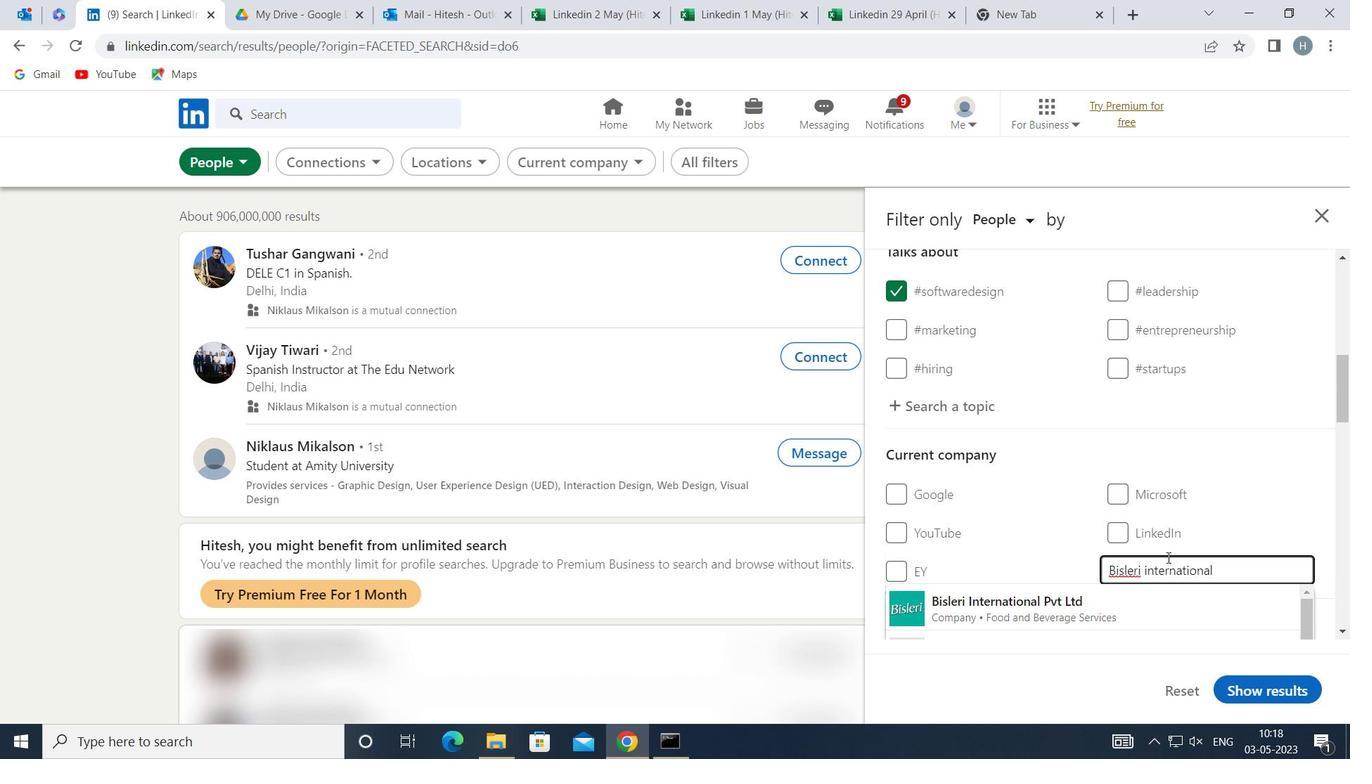 
Action: Mouse moved to (1067, 600)
Screenshot: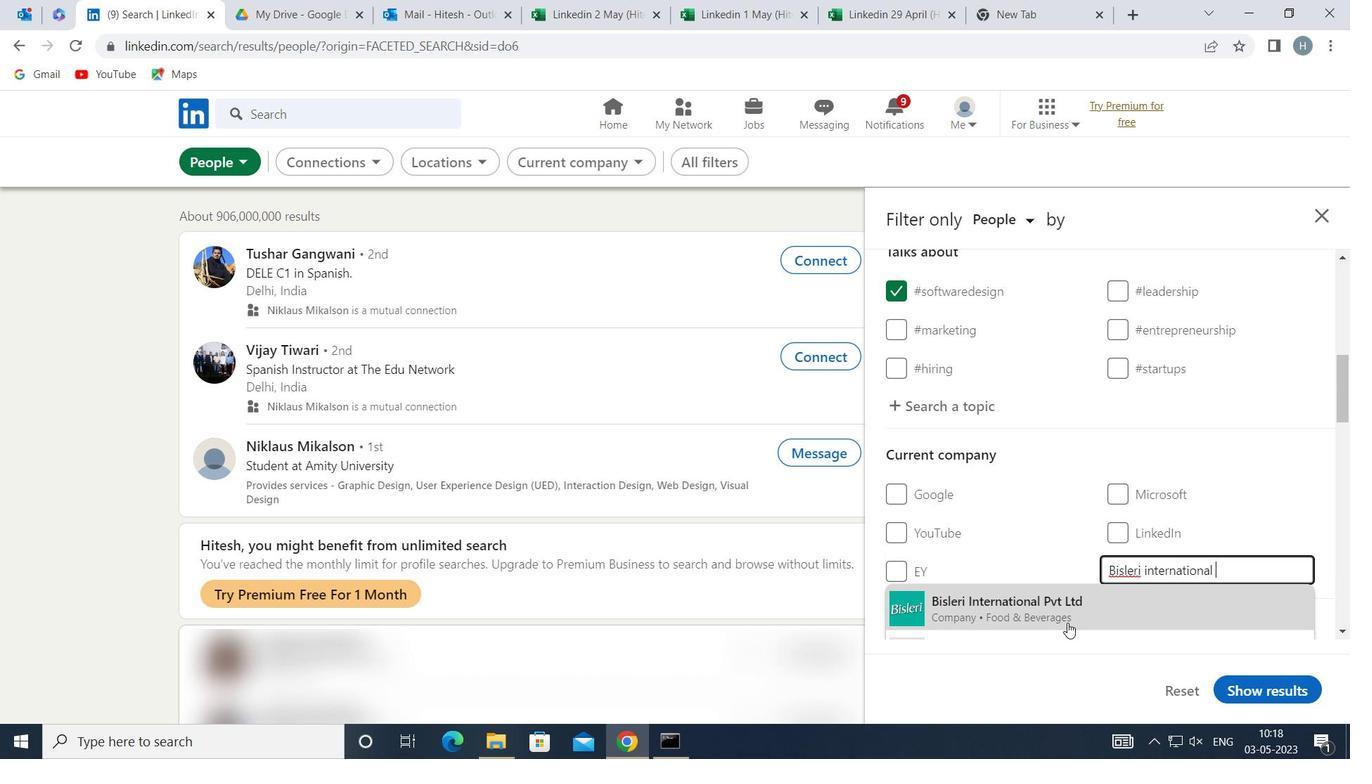 
Action: Mouse pressed left at (1067, 600)
Screenshot: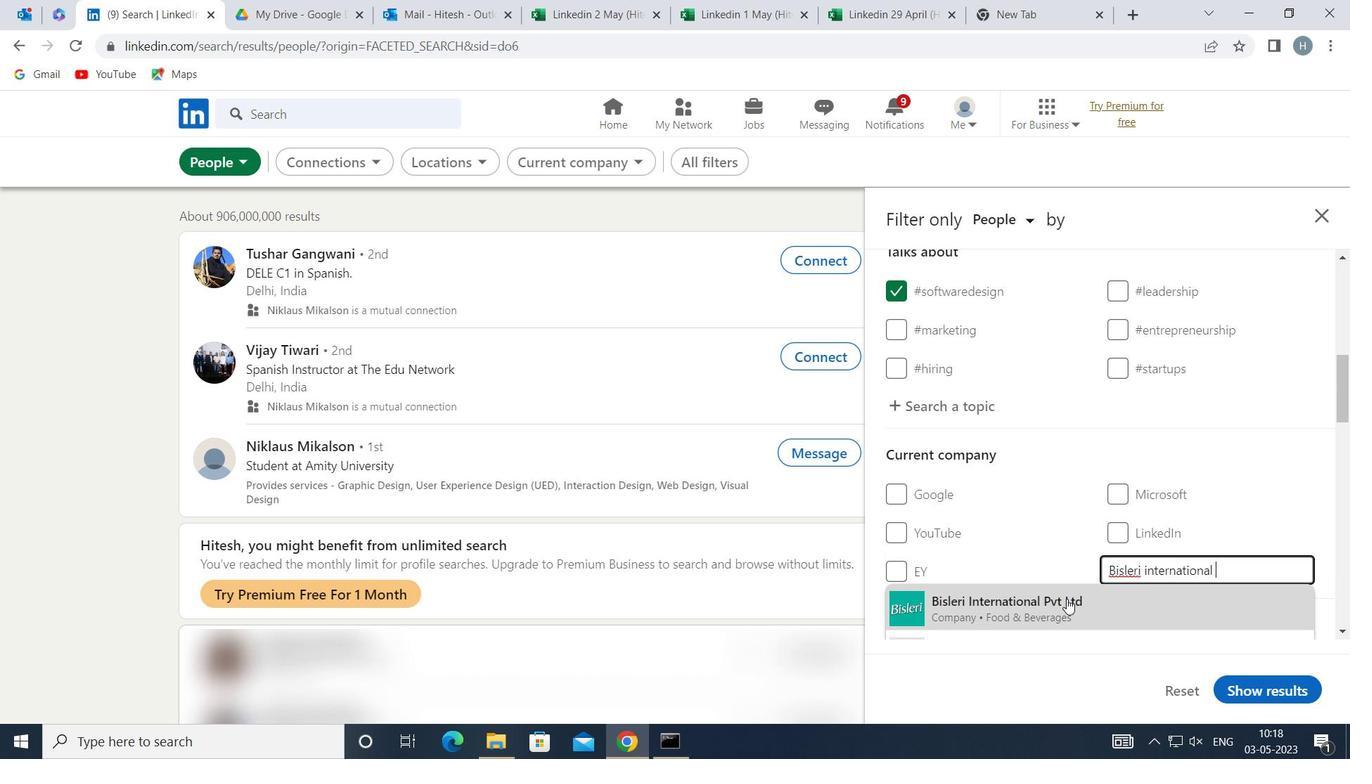 
Action: Mouse moved to (1072, 547)
Screenshot: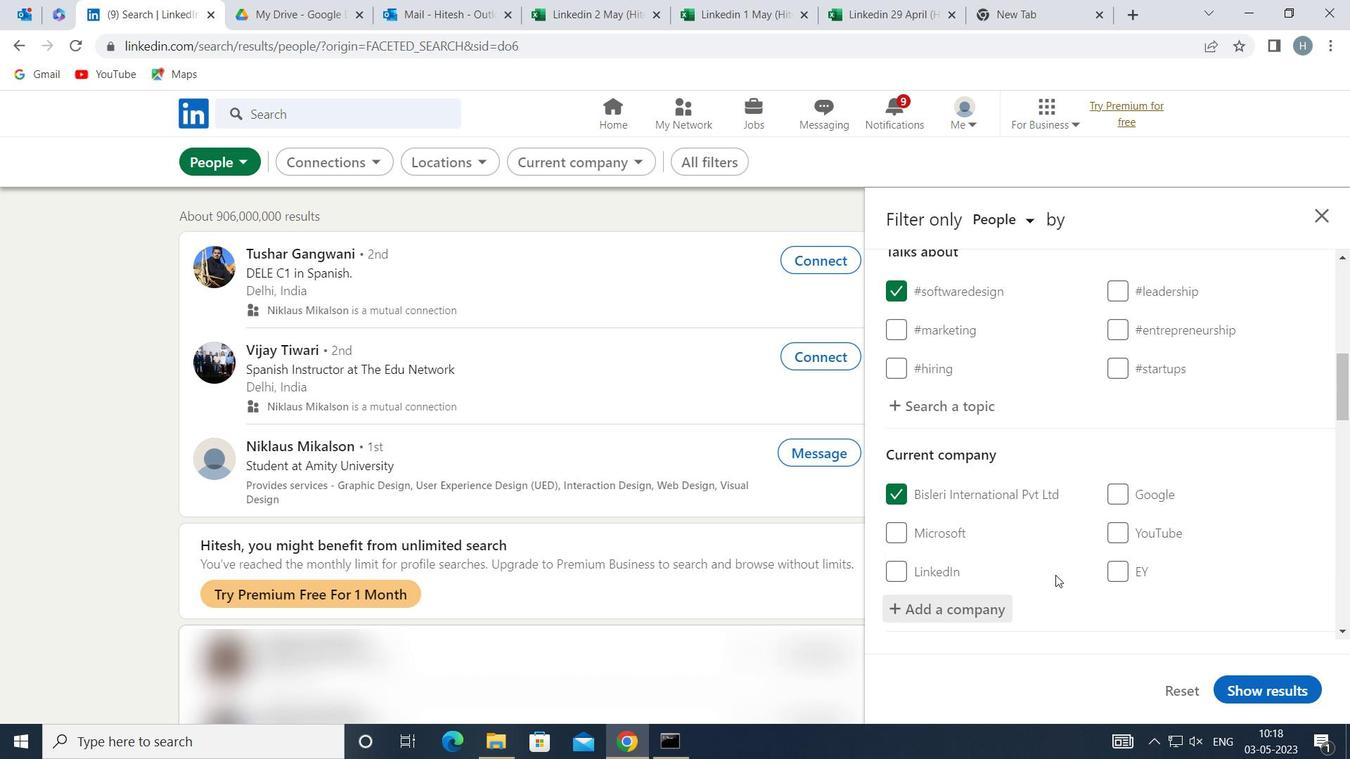 
Action: Mouse scrolled (1072, 547) with delta (0, 0)
Screenshot: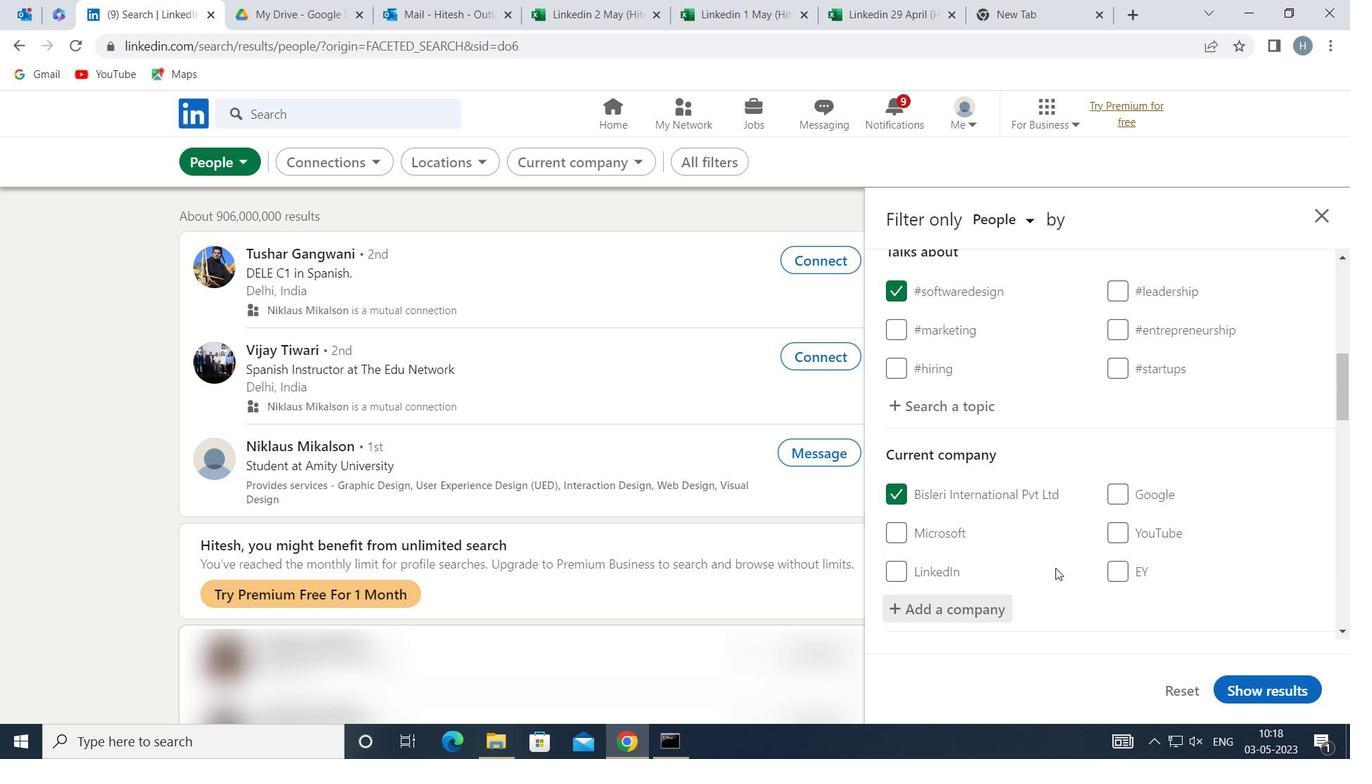 
Action: Mouse scrolled (1072, 547) with delta (0, 0)
Screenshot: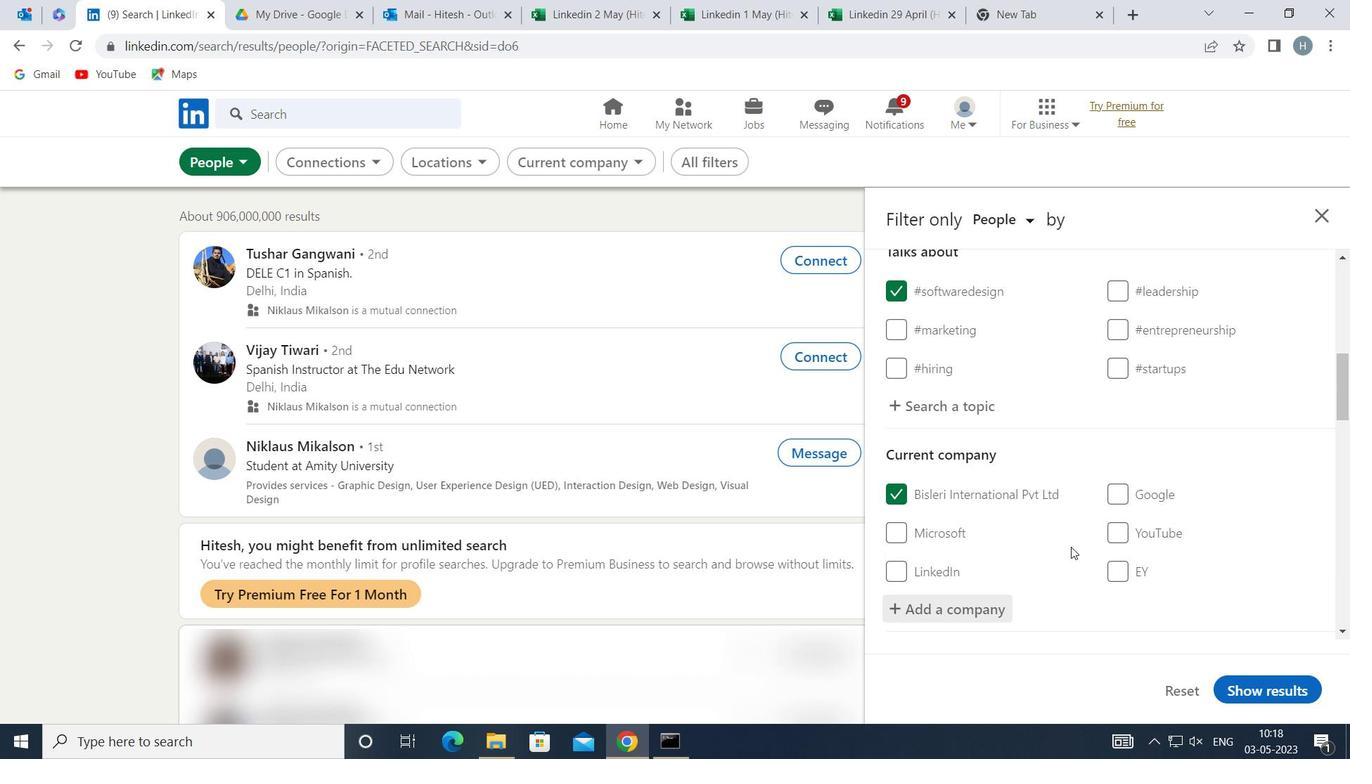 
Action: Mouse moved to (1069, 544)
Screenshot: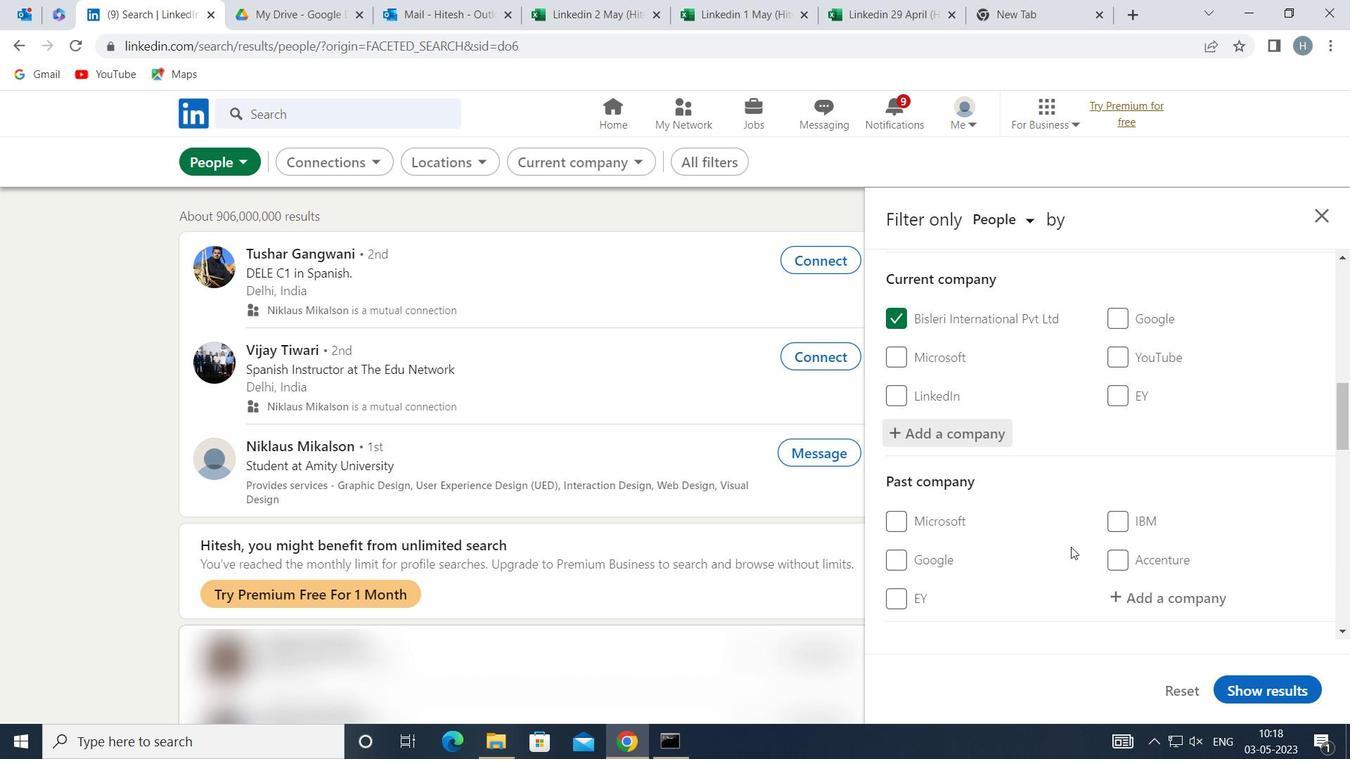 
Action: Mouse scrolled (1069, 543) with delta (0, 0)
Screenshot: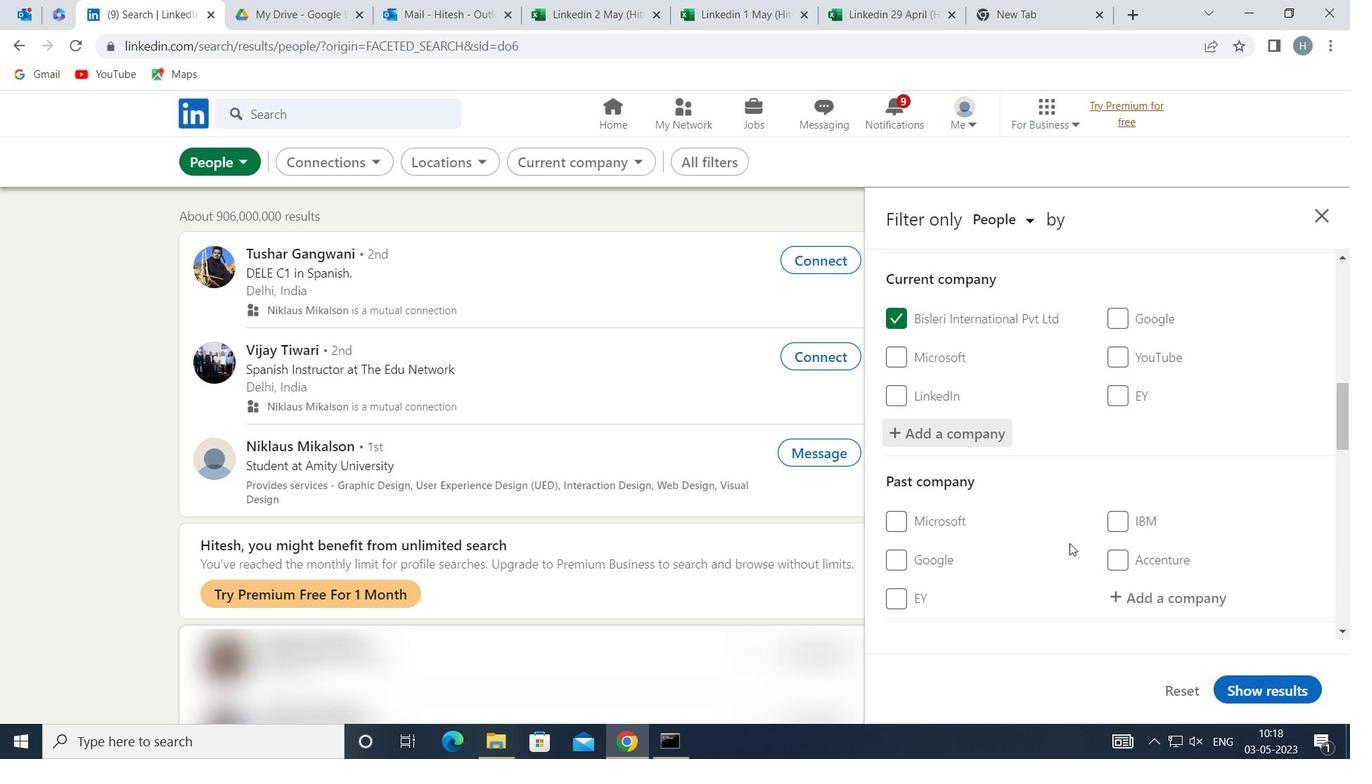 
Action: Mouse moved to (1069, 543)
Screenshot: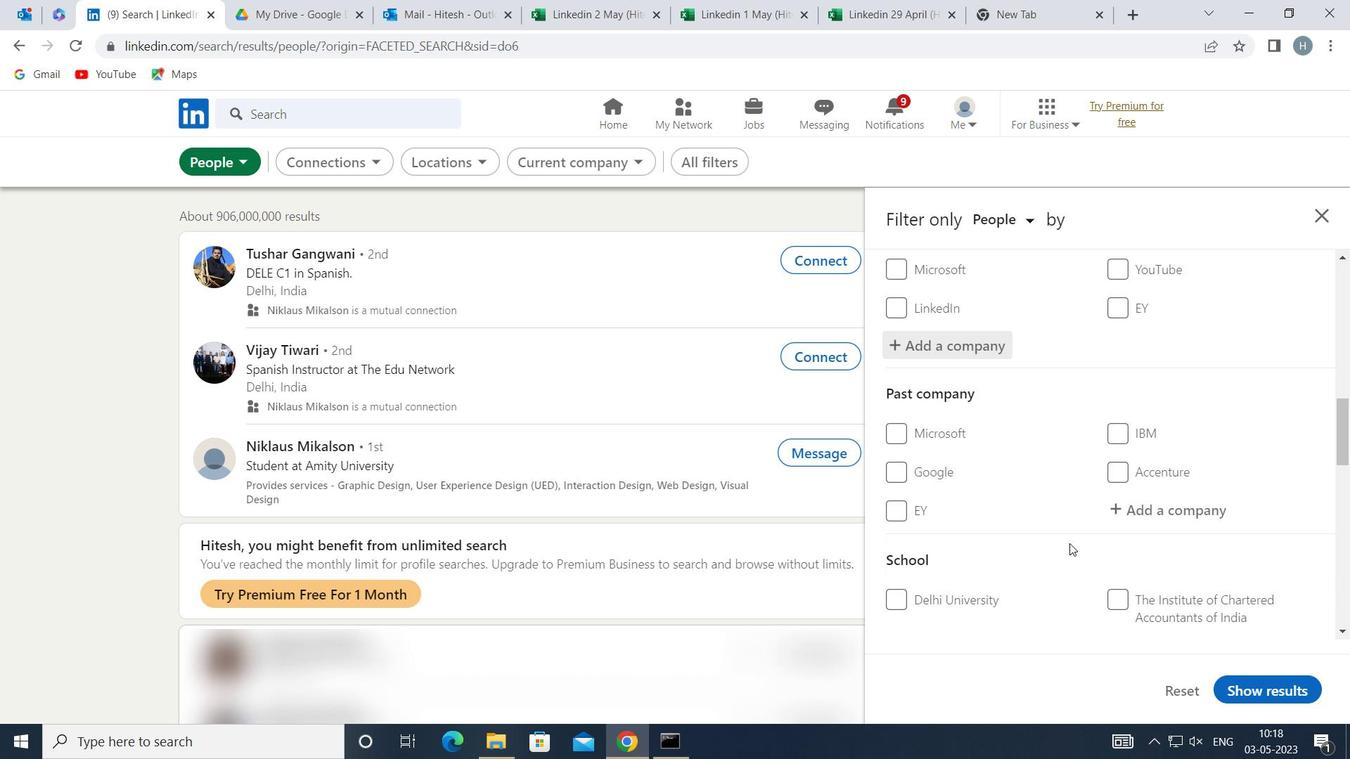 
Action: Mouse scrolled (1069, 543) with delta (0, 0)
Screenshot: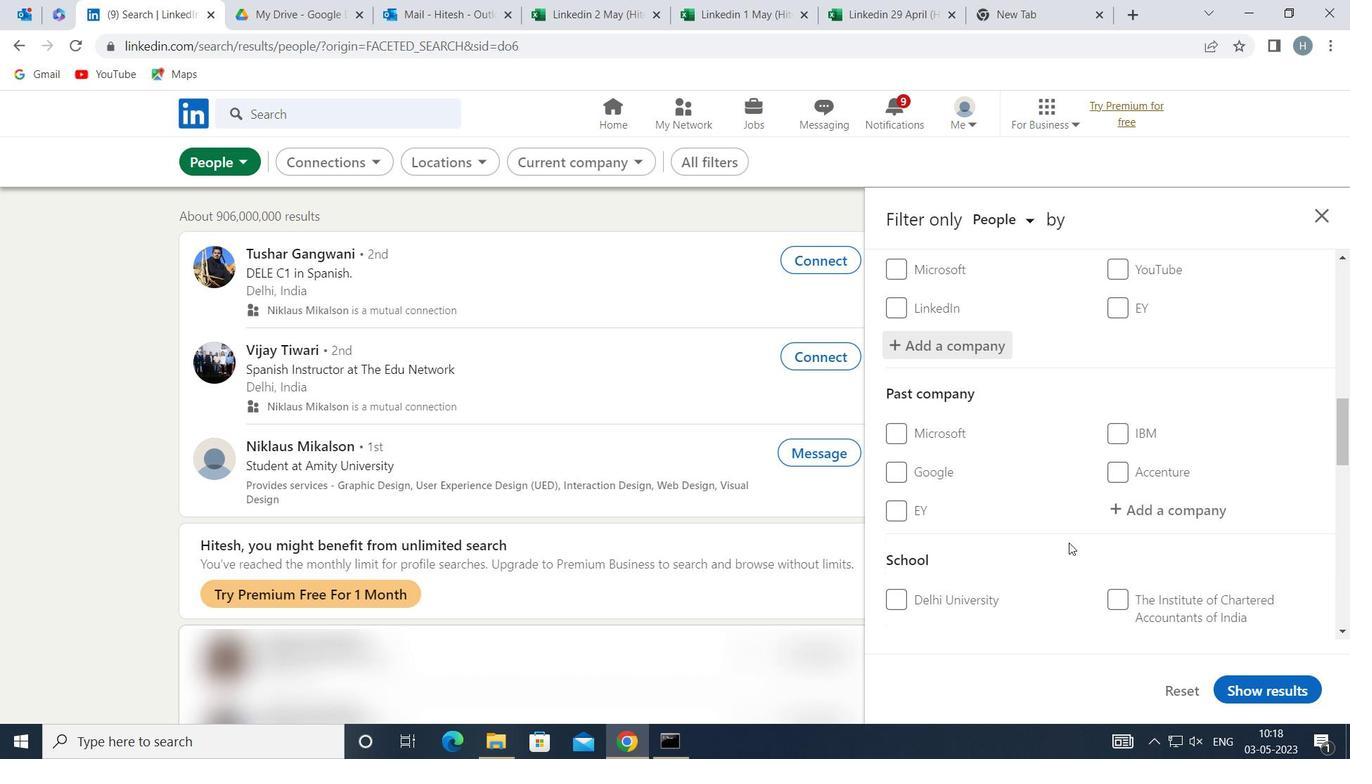 
Action: Mouse scrolled (1069, 543) with delta (0, 0)
Screenshot: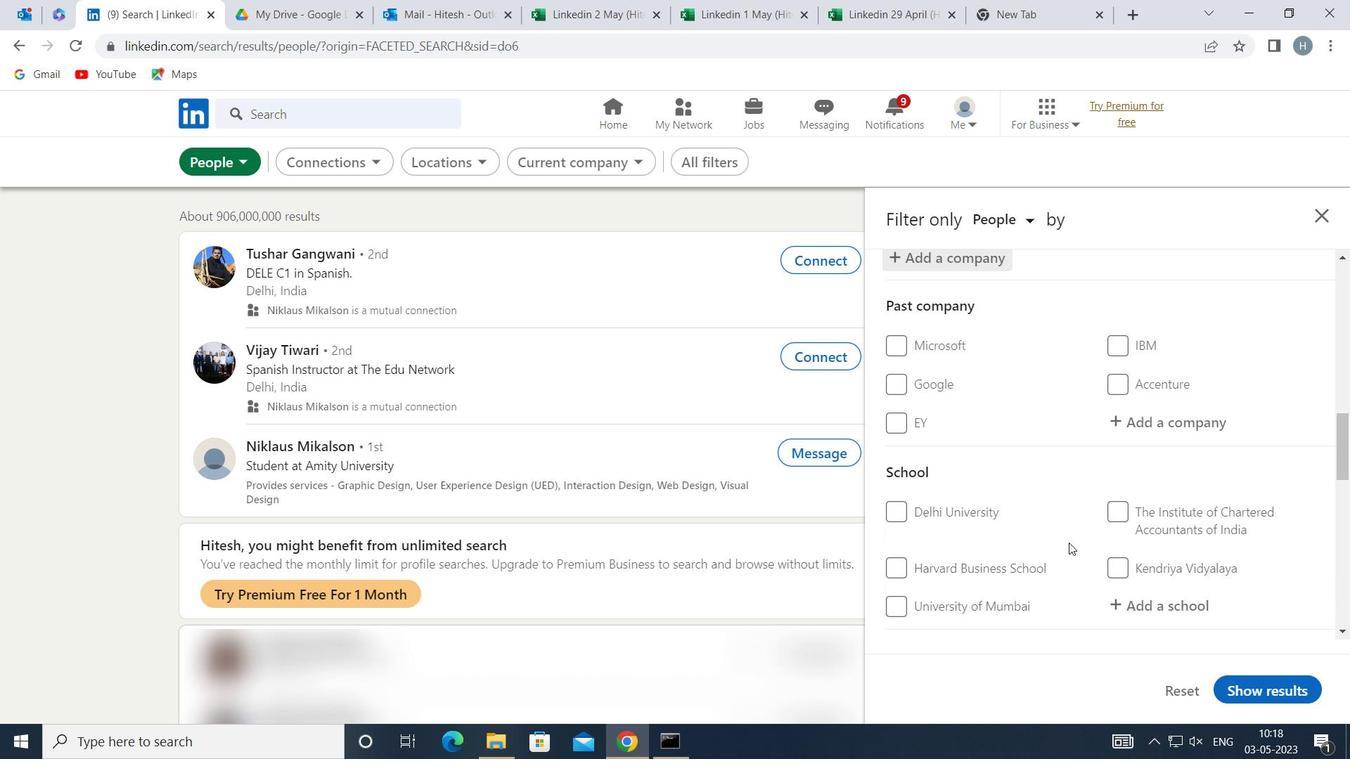 
Action: Mouse moved to (1159, 521)
Screenshot: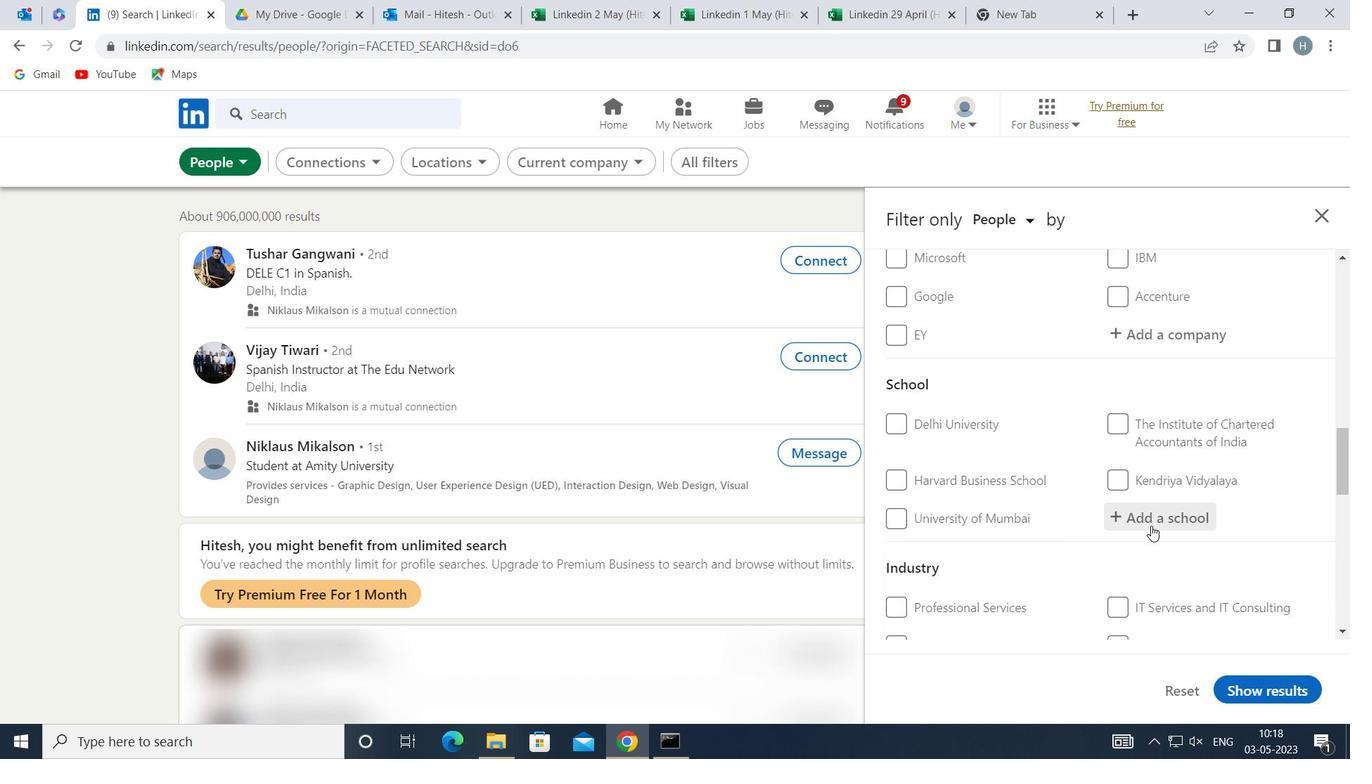 
Action: Mouse pressed left at (1159, 521)
Screenshot: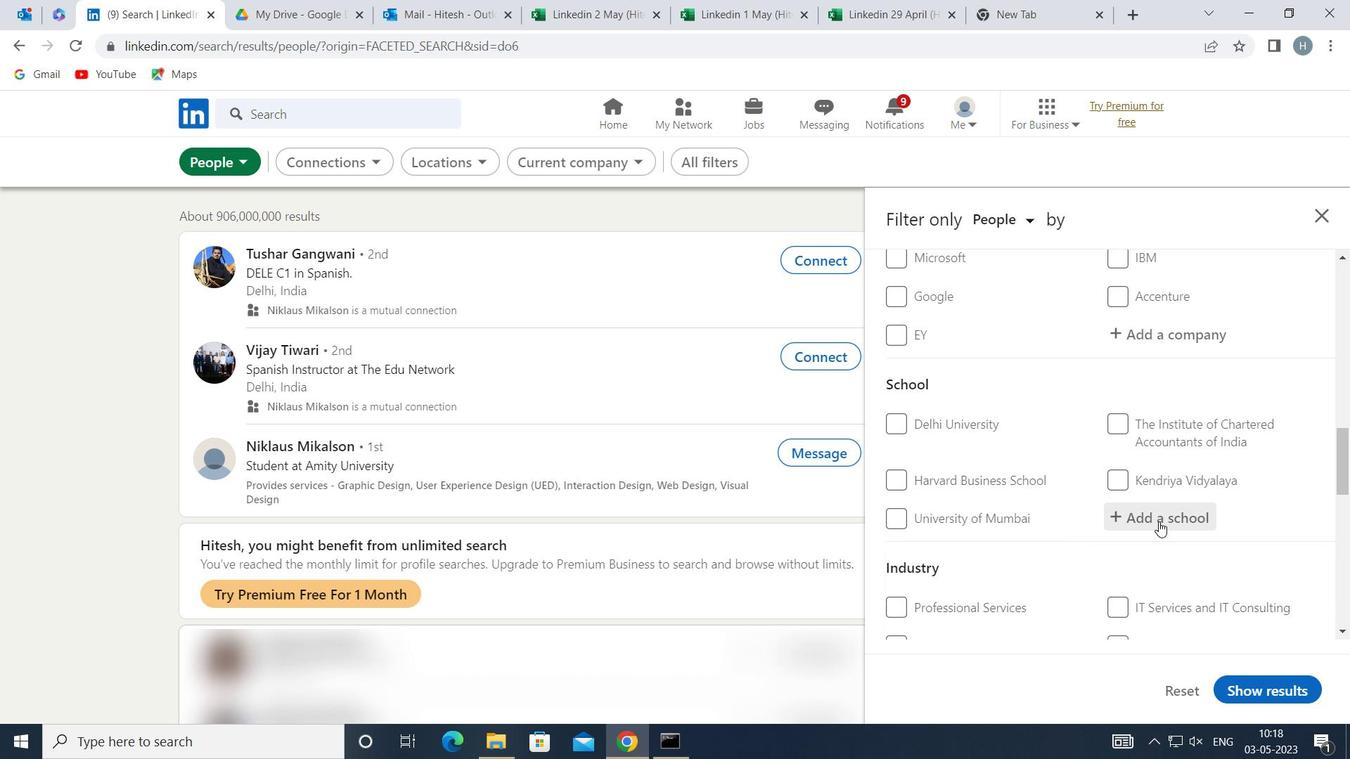 
Action: Key pressed <Key.shift>LIONS<Key.space><Key.shift>ENGLISH
Screenshot: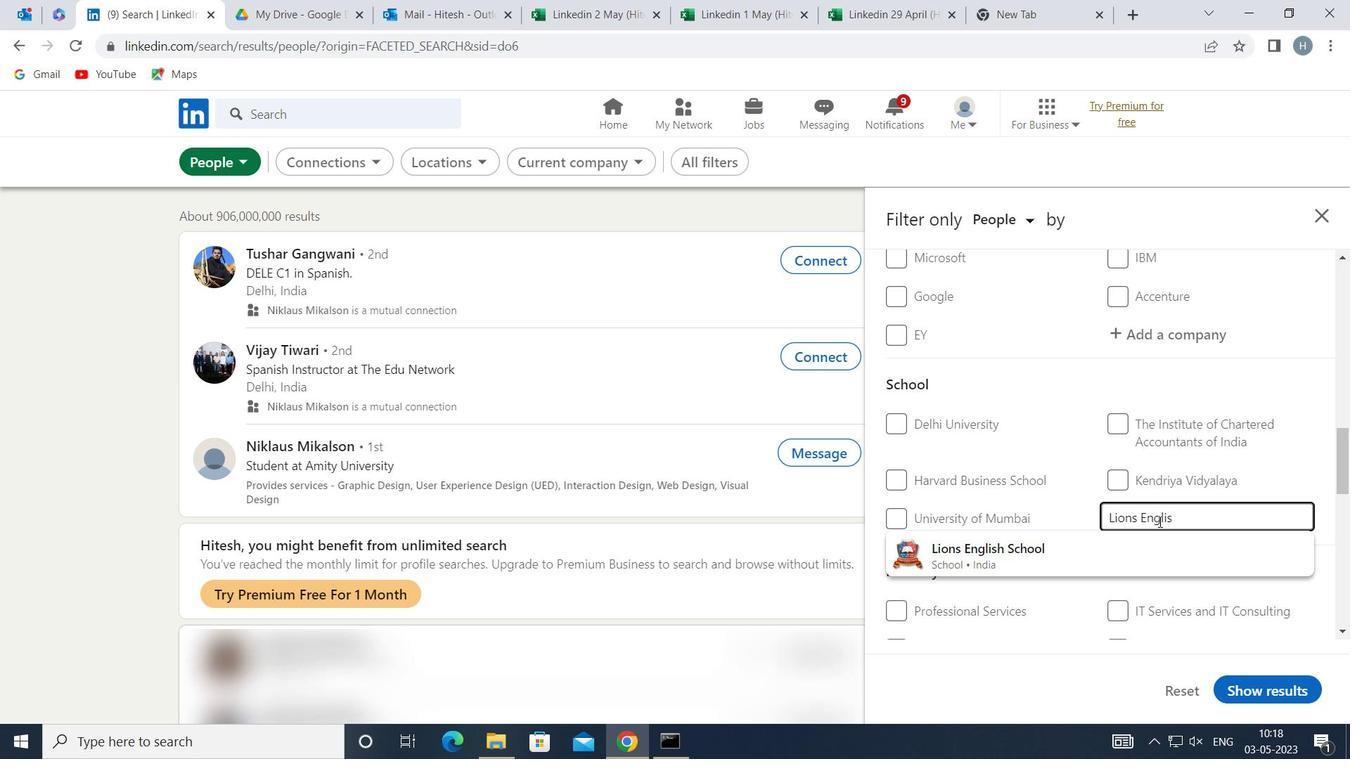 
Action: Mouse moved to (1067, 552)
Screenshot: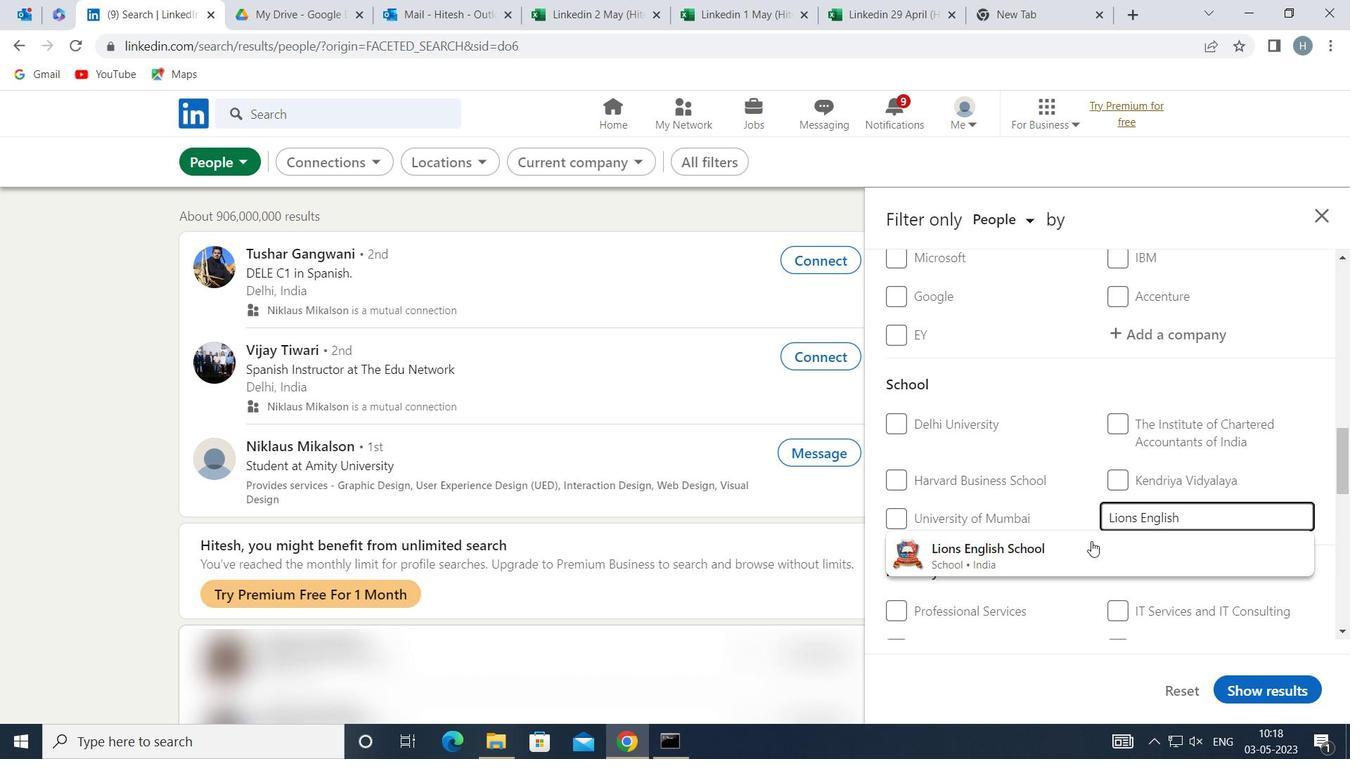 
Action: Mouse pressed left at (1067, 552)
Screenshot: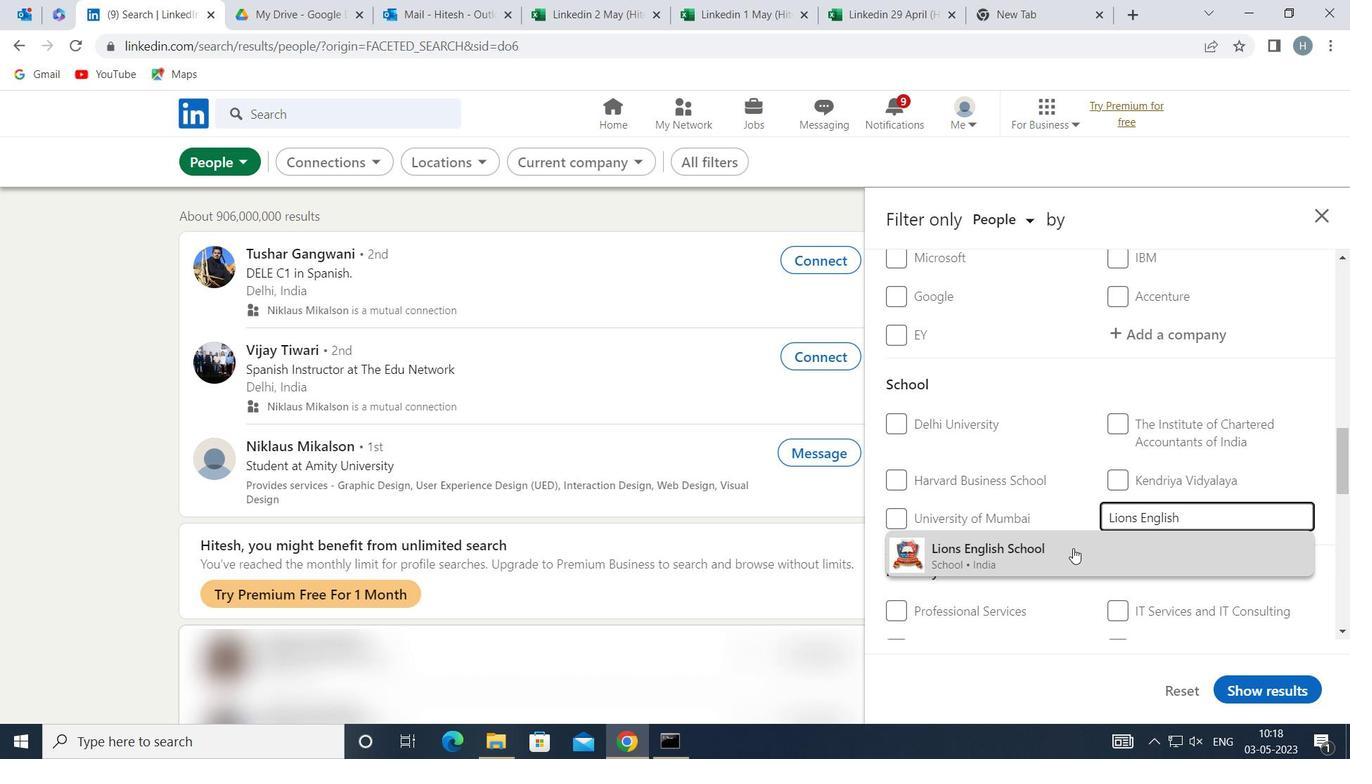 
Action: Mouse moved to (1068, 534)
Screenshot: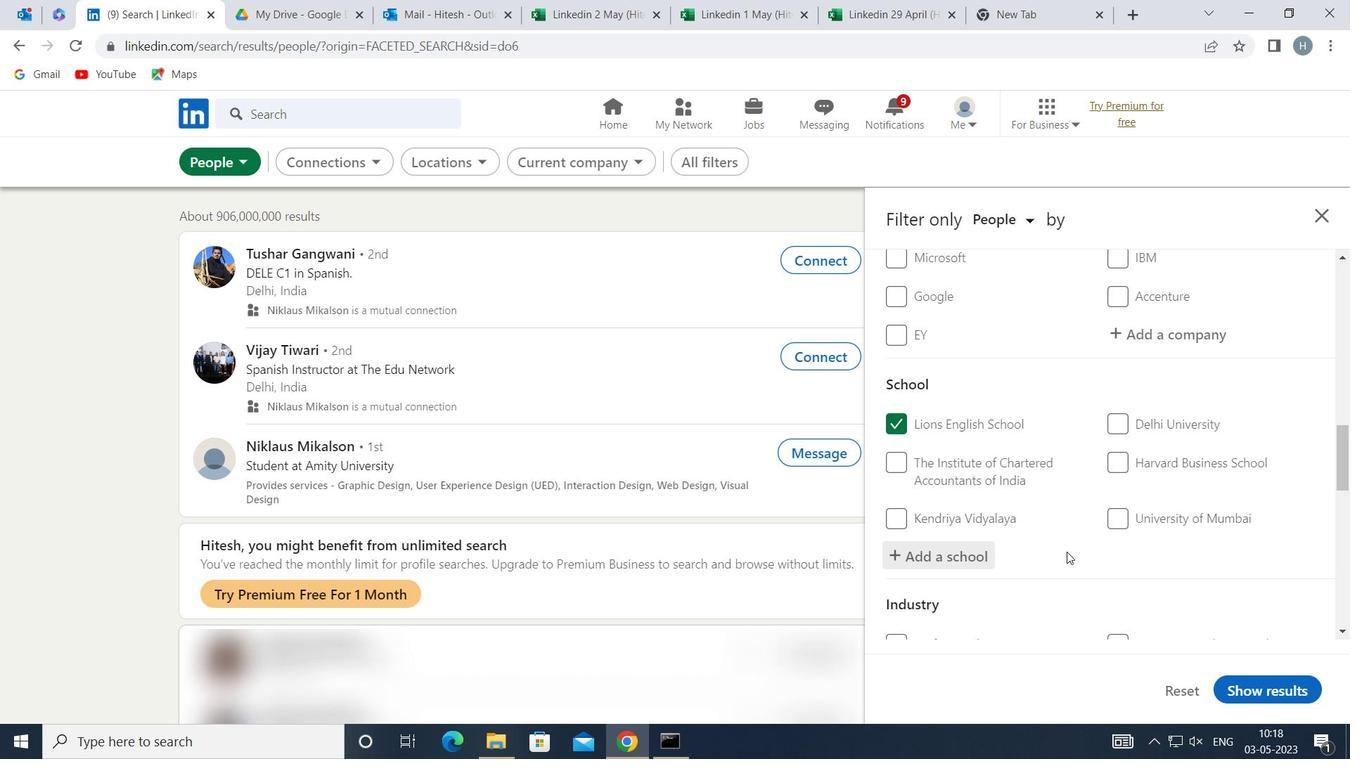 
Action: Mouse scrolled (1068, 533) with delta (0, 0)
Screenshot: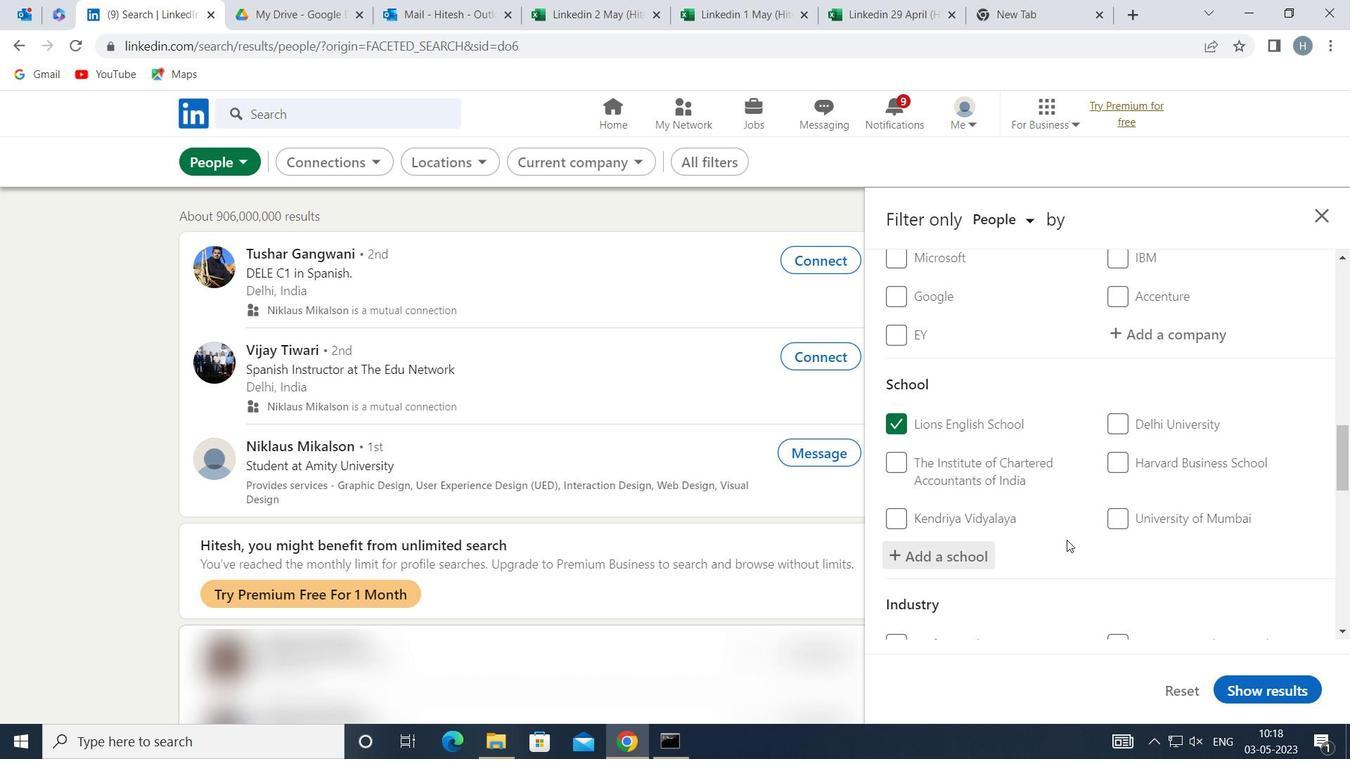 
Action: Mouse moved to (1069, 533)
Screenshot: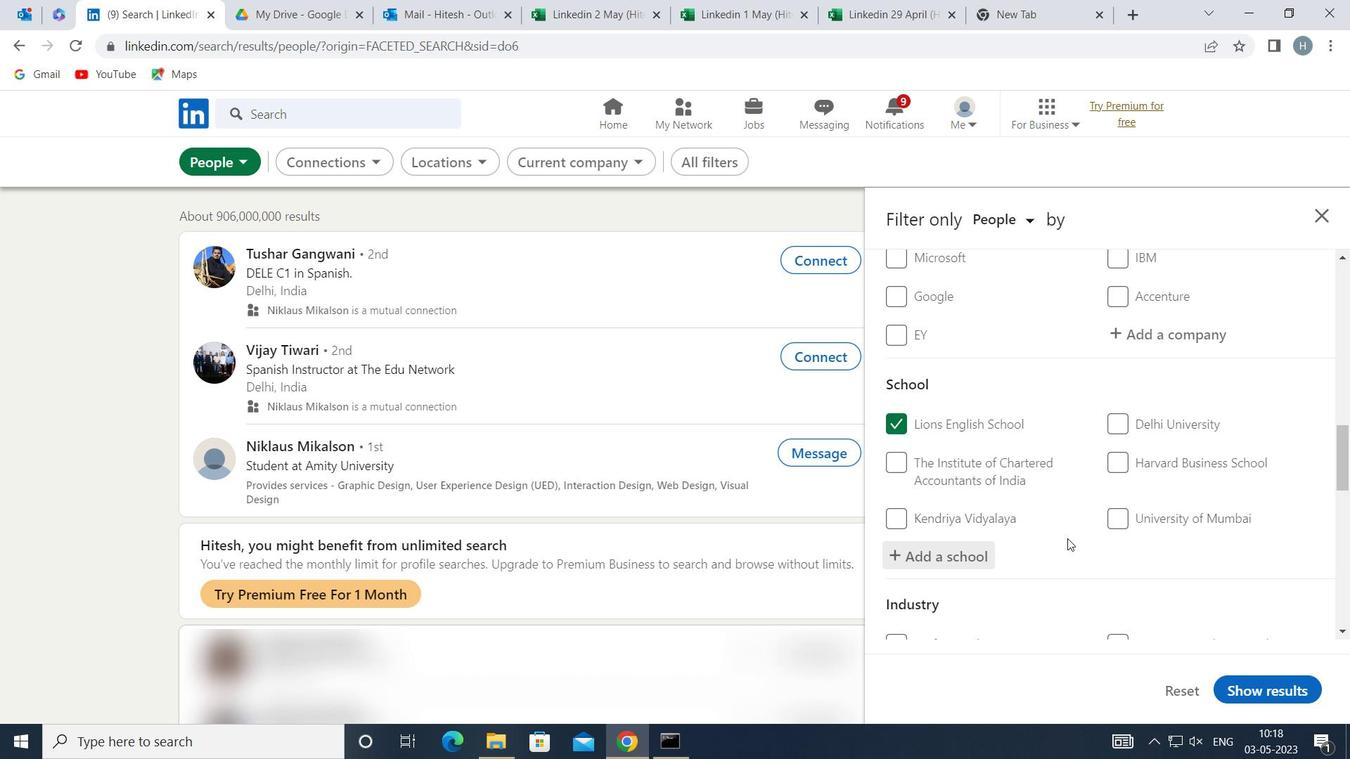 
Action: Mouse scrolled (1069, 533) with delta (0, 0)
Screenshot: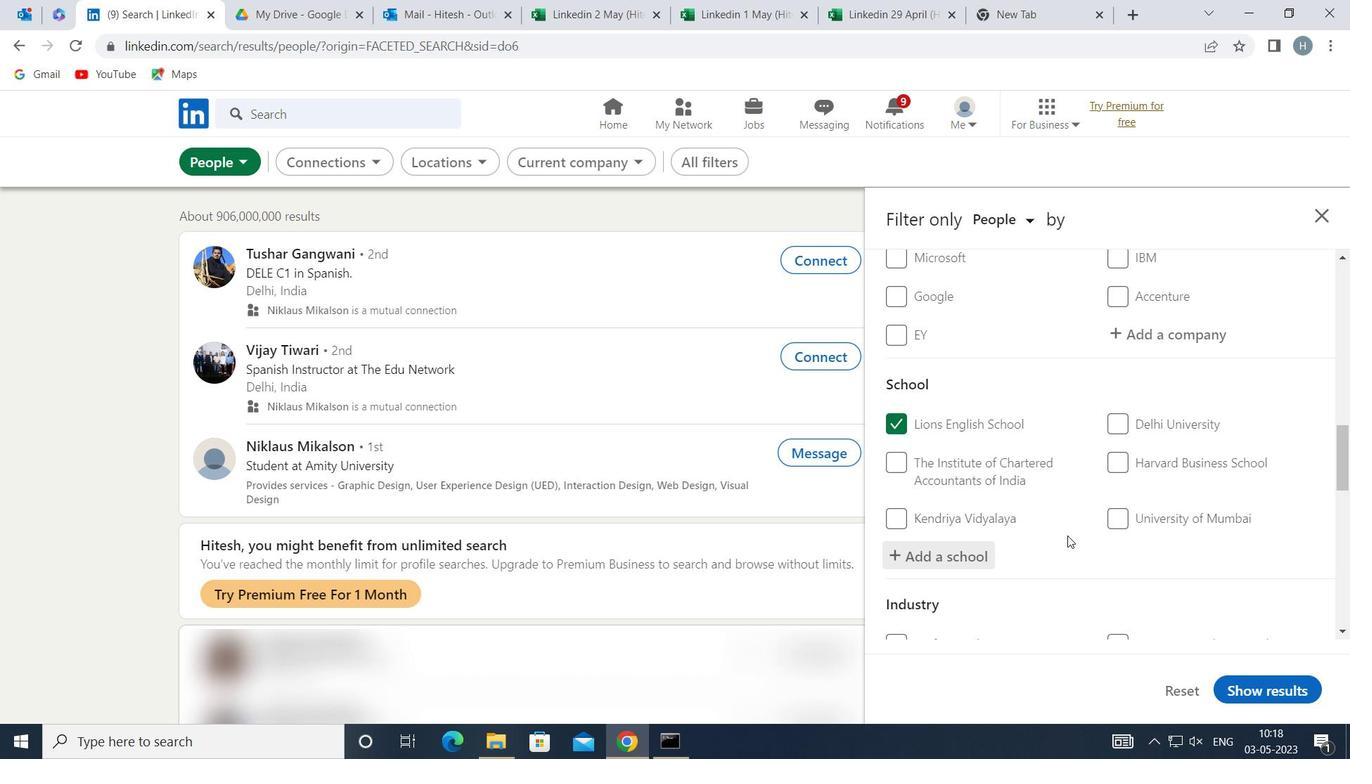 
Action: Mouse scrolled (1069, 533) with delta (0, 0)
Screenshot: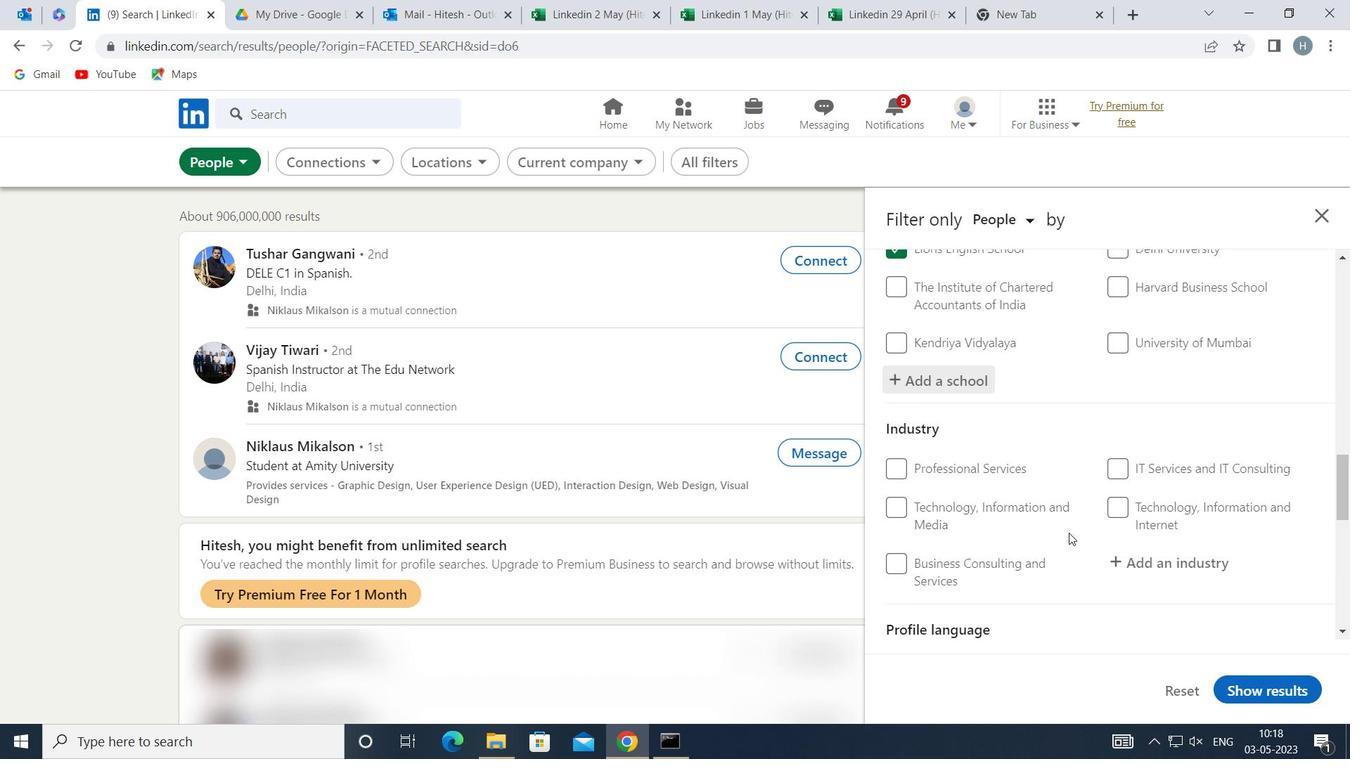 
Action: Mouse moved to (1183, 472)
Screenshot: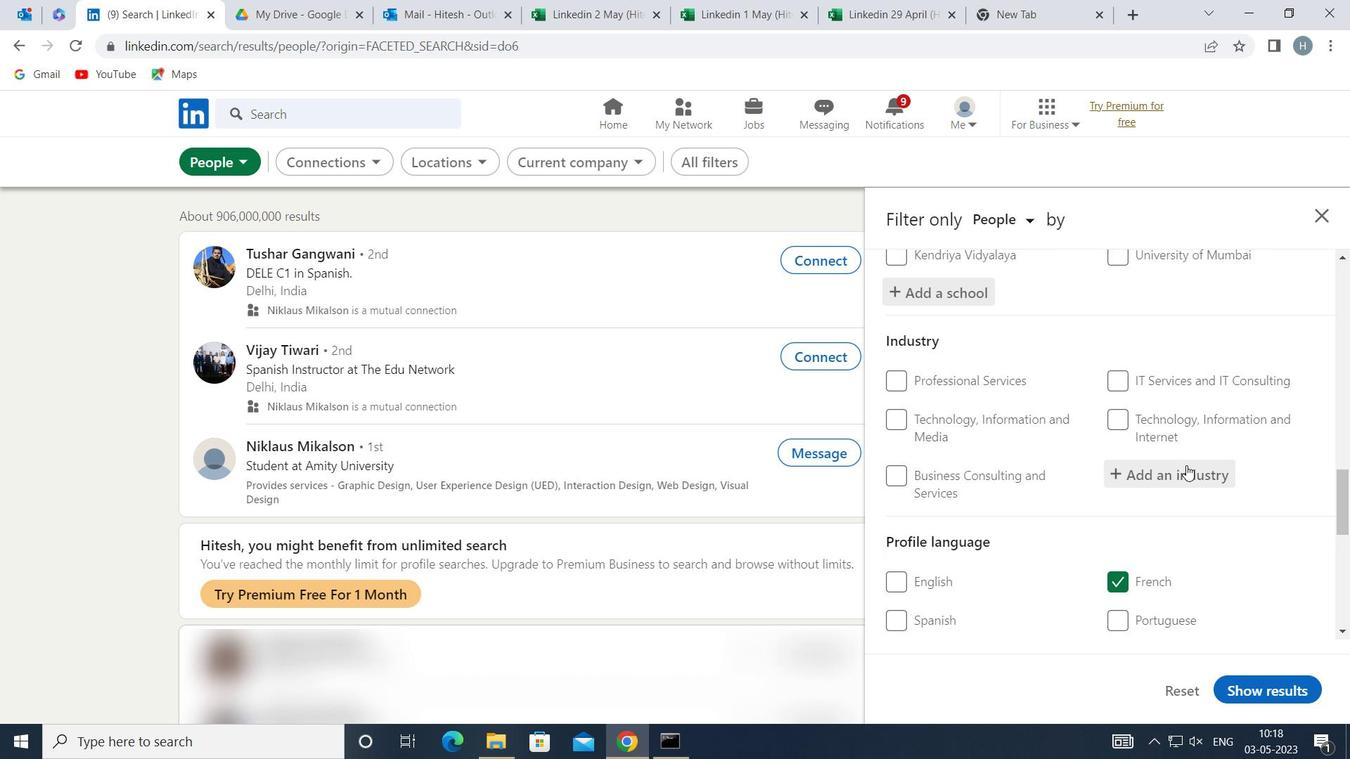 
Action: Mouse pressed left at (1183, 472)
Screenshot: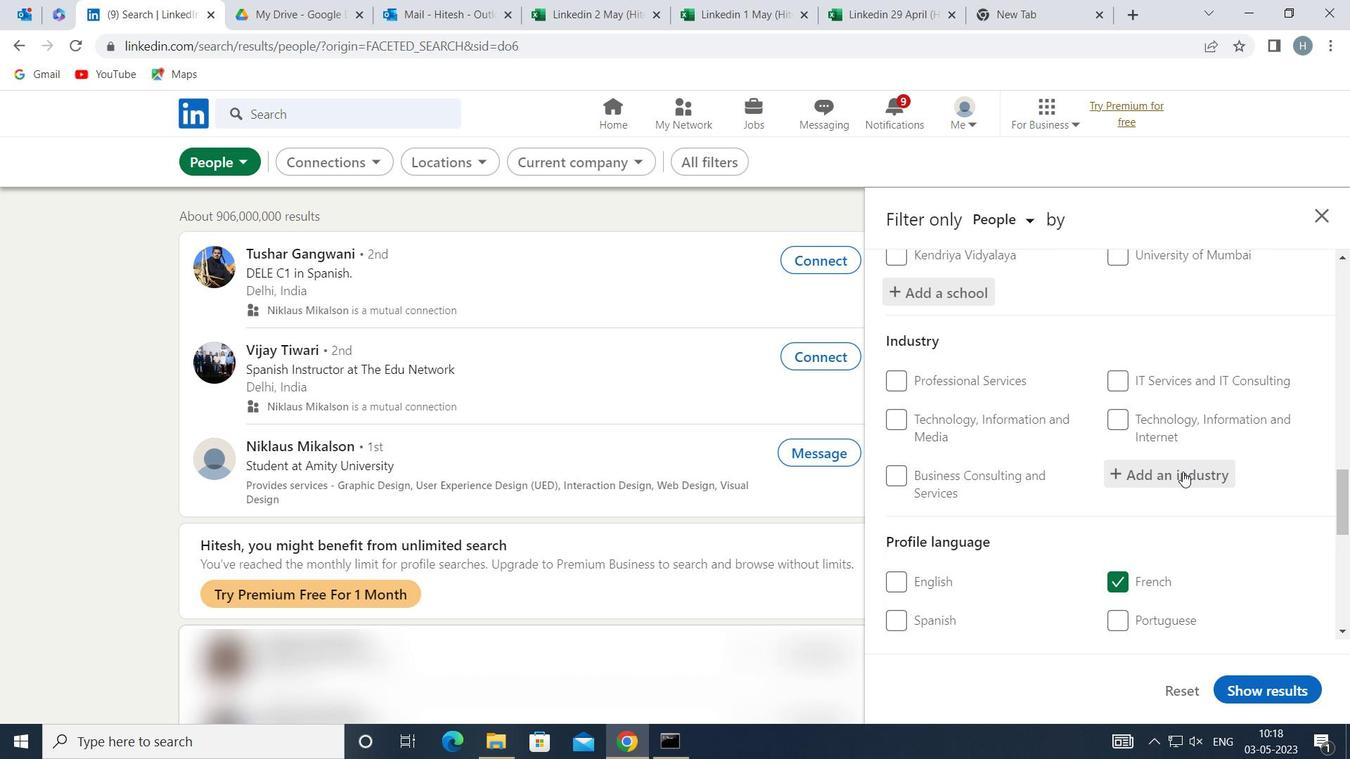 
Action: Key pressed <Key.shift>DATA<Key.space><Key.shift>SECURITY<Key.space><Key.shift>SOFTWARE
Screenshot: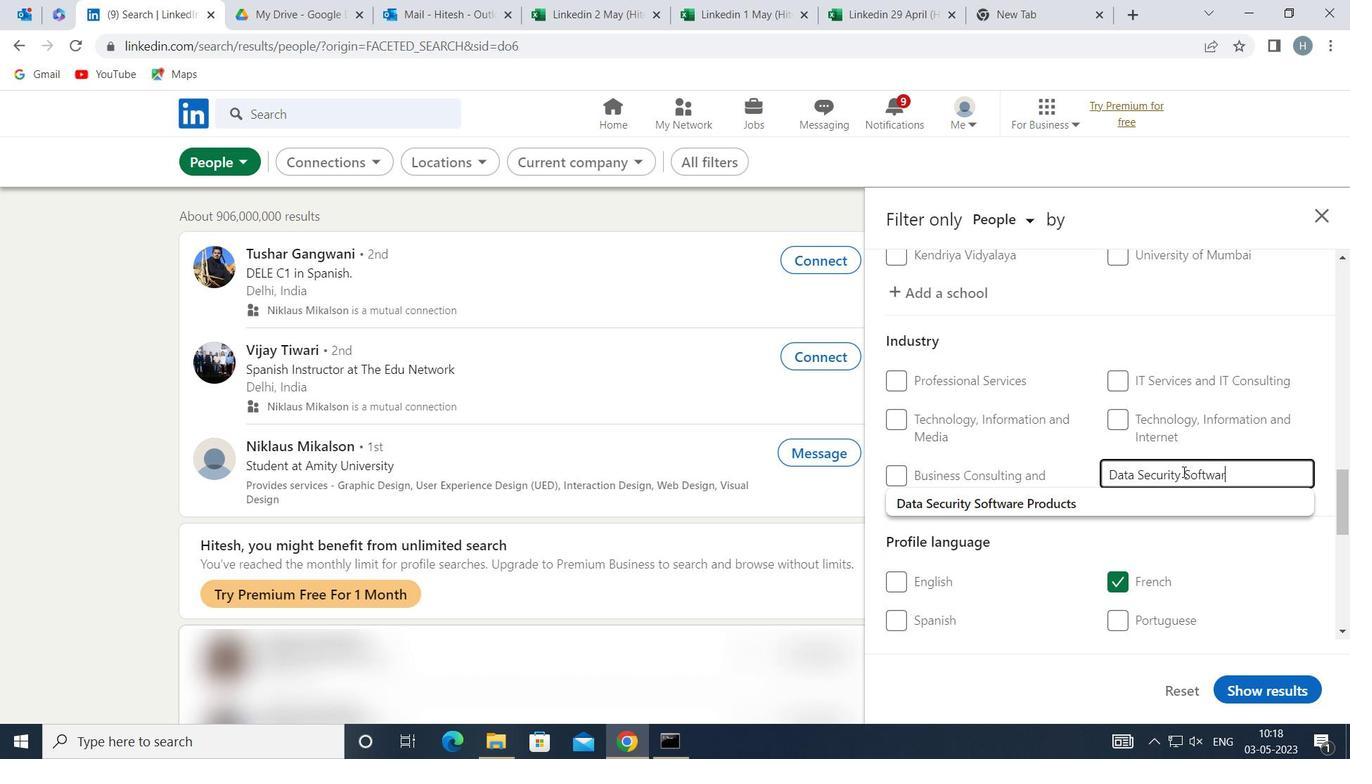 
Action: Mouse moved to (1102, 499)
Screenshot: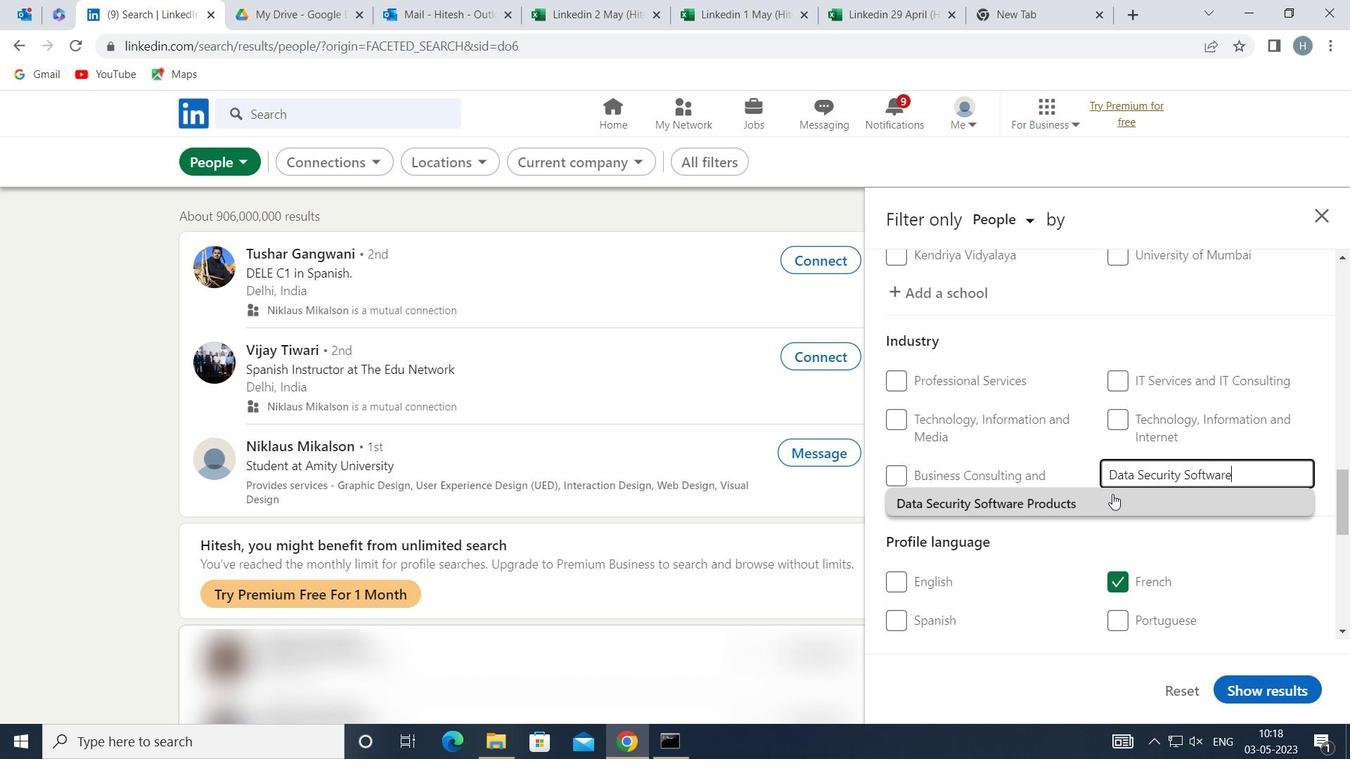 
Action: Mouse pressed left at (1102, 499)
Screenshot: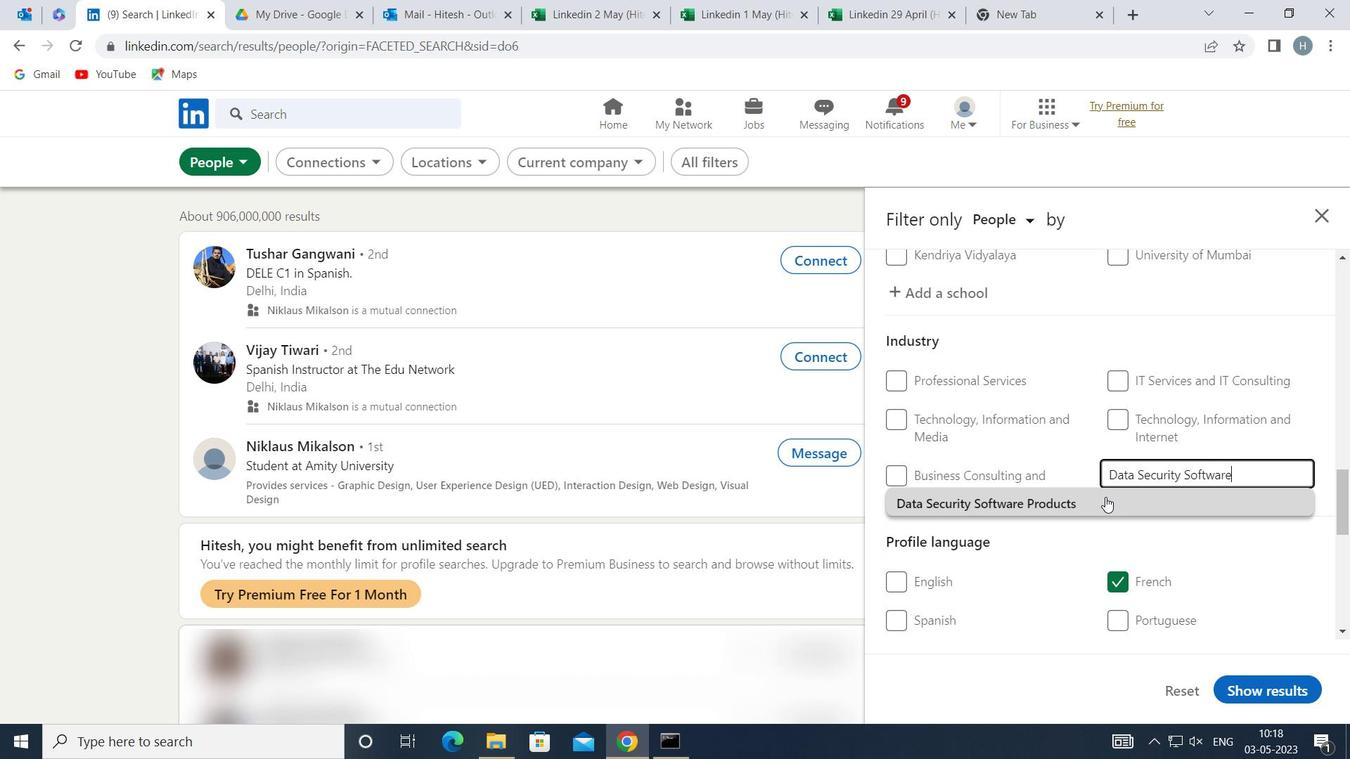 
Action: Mouse moved to (1088, 509)
Screenshot: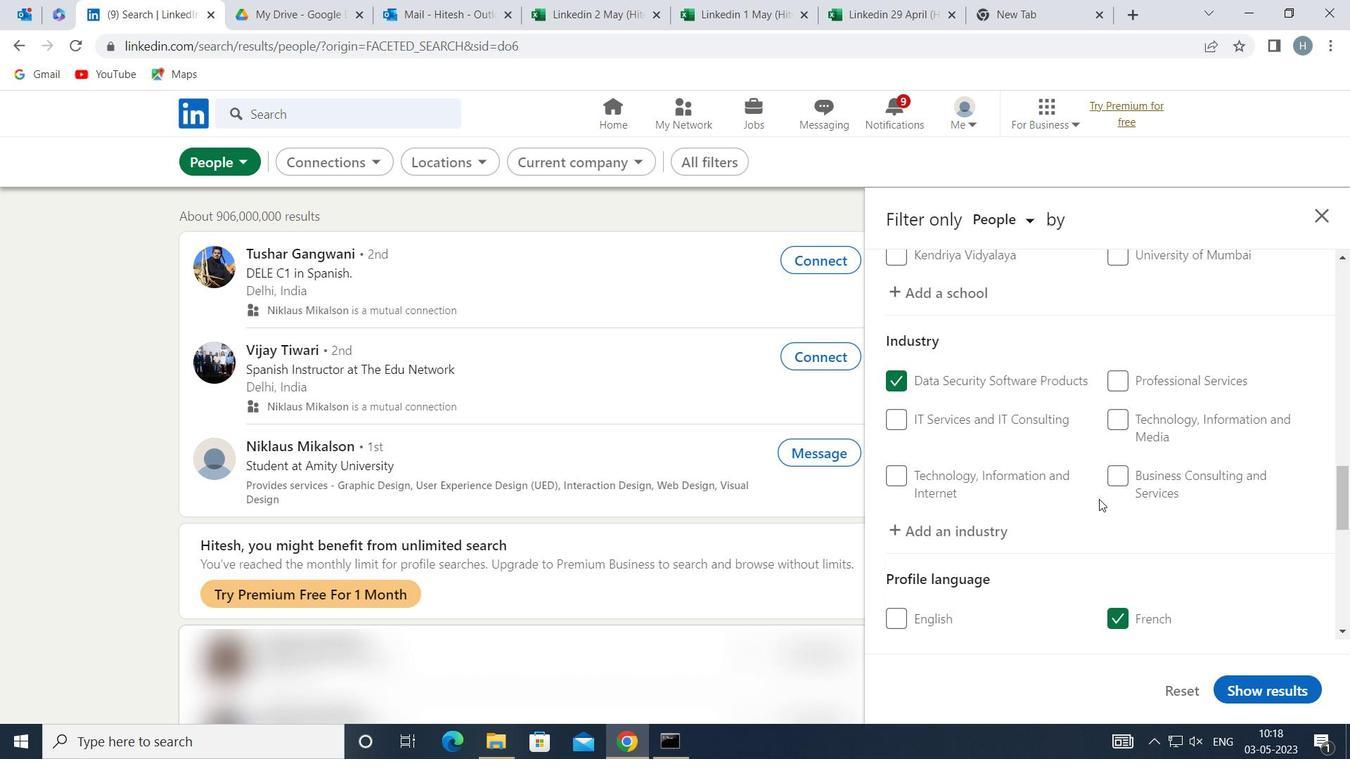 
Action: Mouse scrolled (1088, 508) with delta (0, 0)
Screenshot: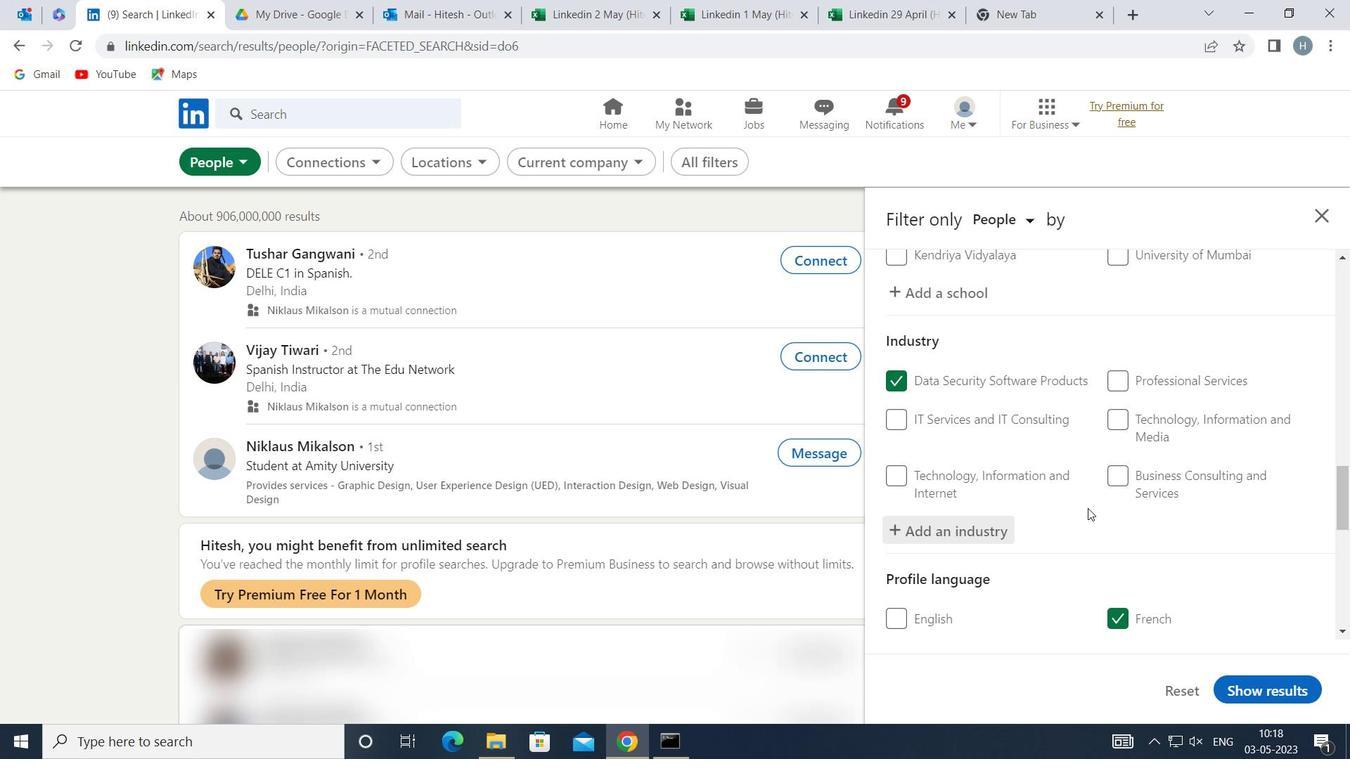 
Action: Mouse moved to (1087, 510)
Screenshot: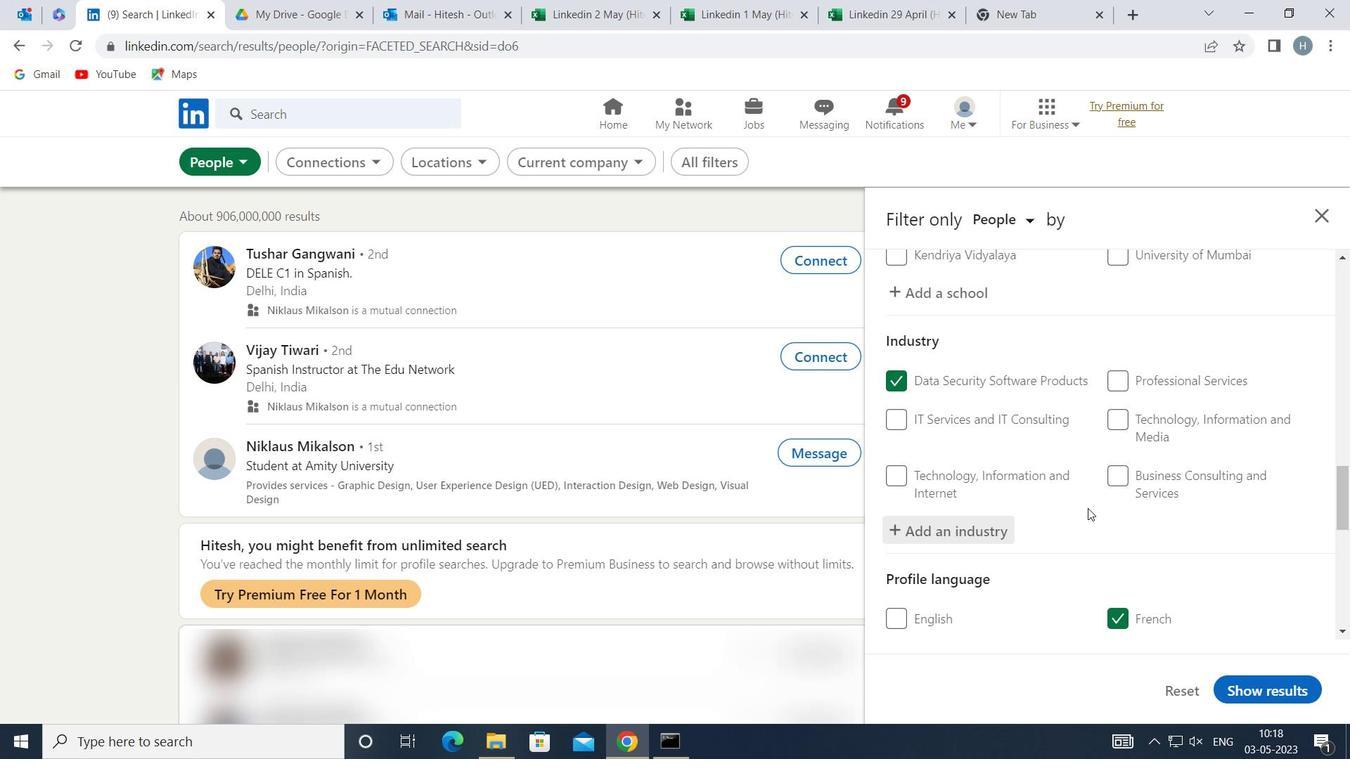 
Action: Mouse scrolled (1087, 509) with delta (0, 0)
Screenshot: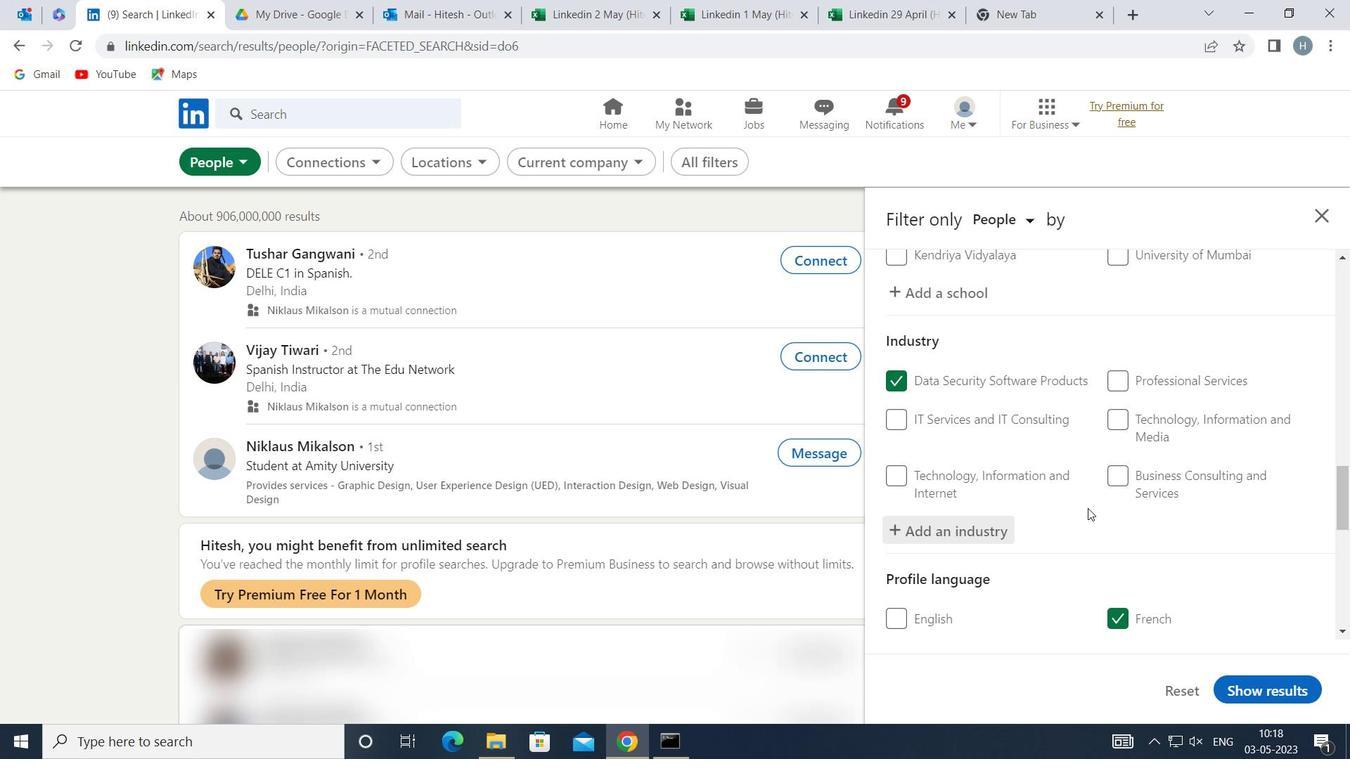 
Action: Mouse moved to (1086, 512)
Screenshot: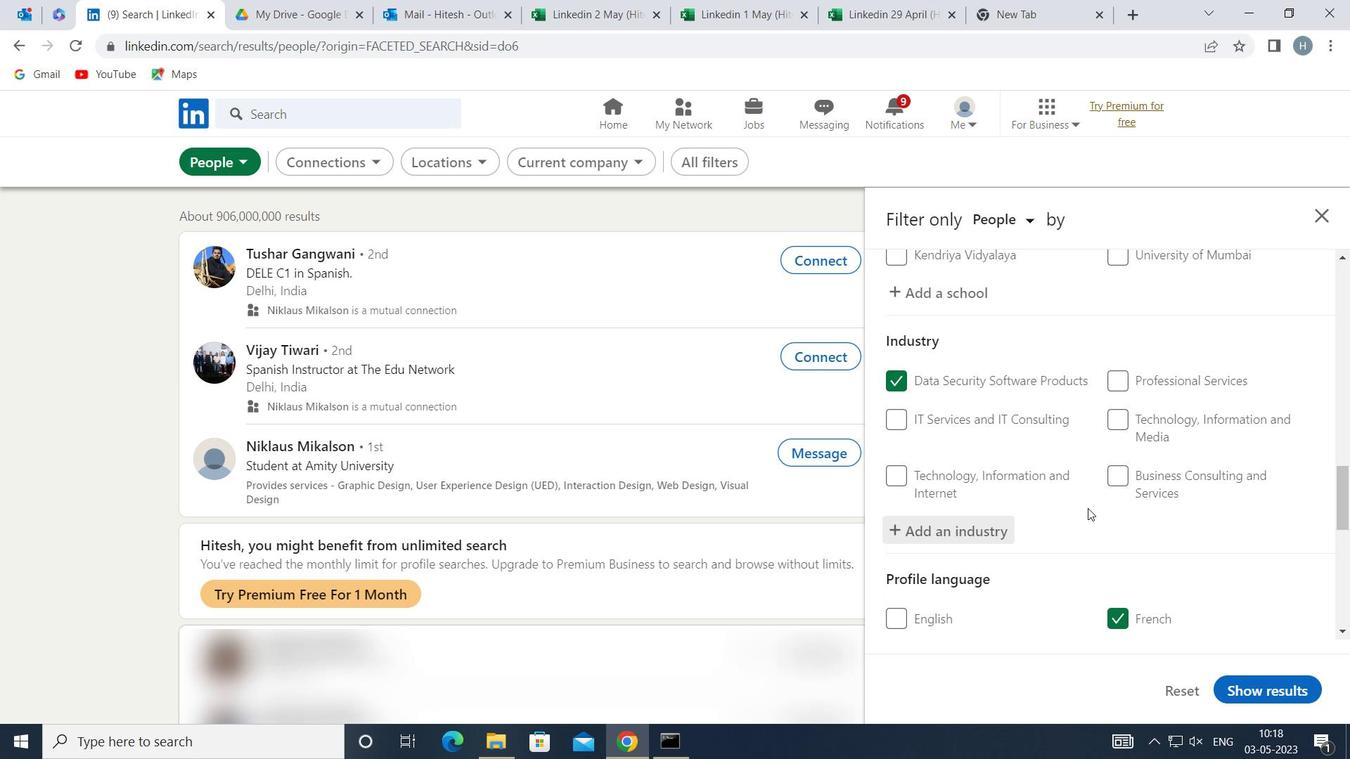 
Action: Mouse scrolled (1086, 511) with delta (0, 0)
Screenshot: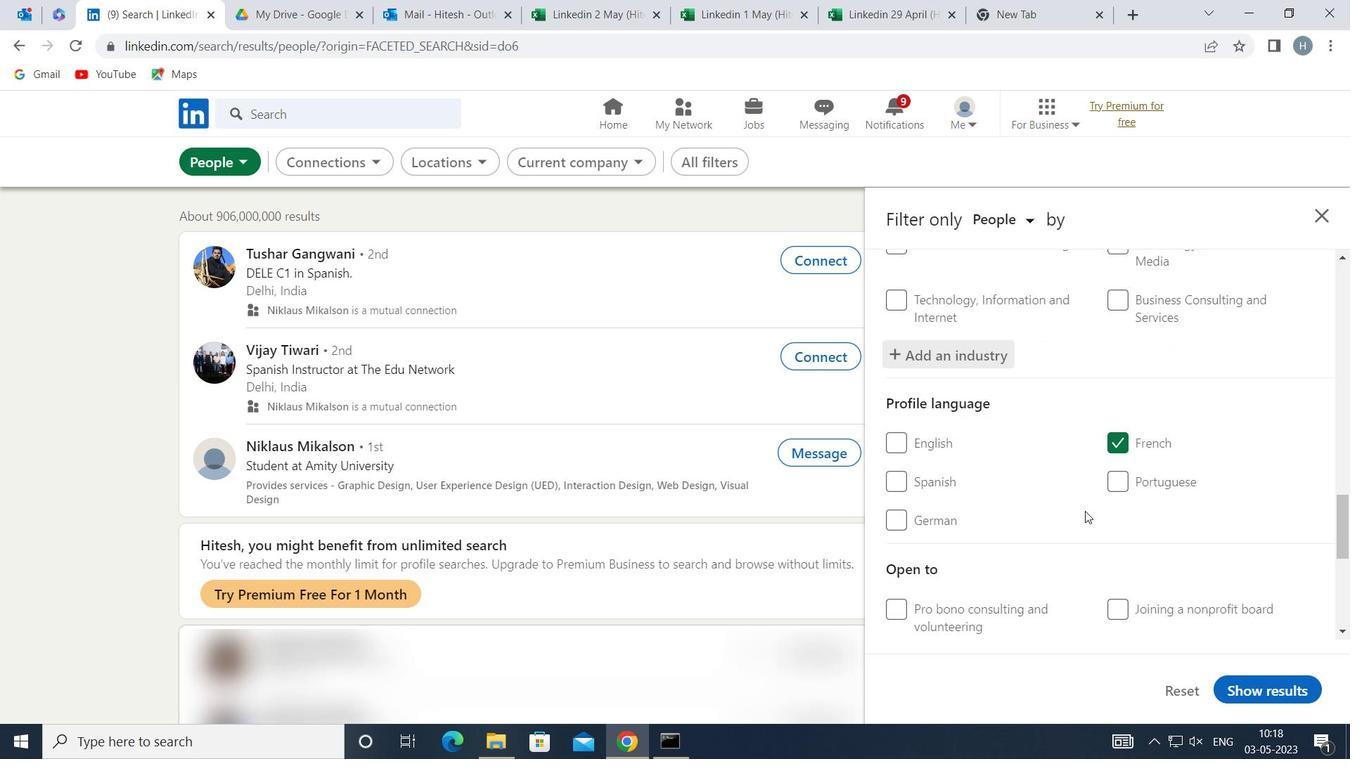 
Action: Mouse scrolled (1086, 511) with delta (0, 0)
Screenshot: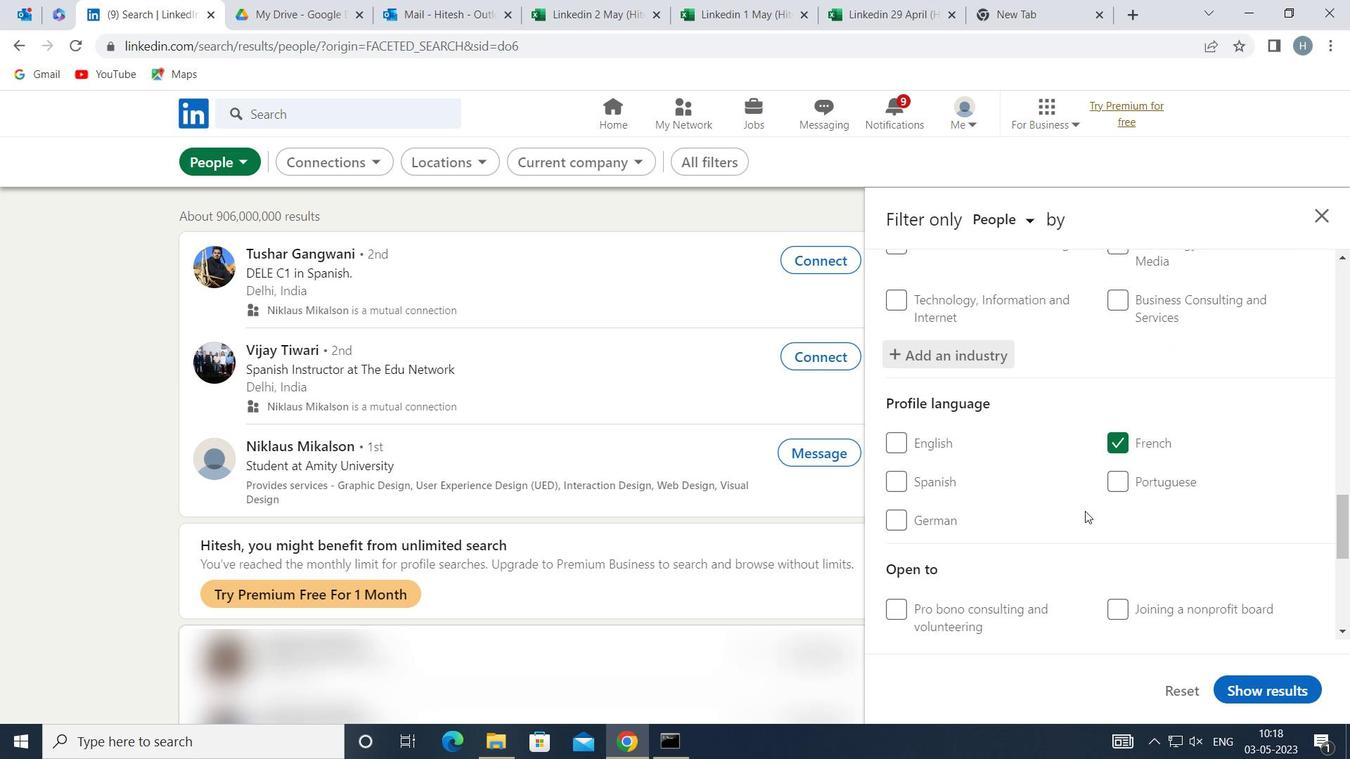 
Action: Mouse scrolled (1086, 511) with delta (0, 0)
Screenshot: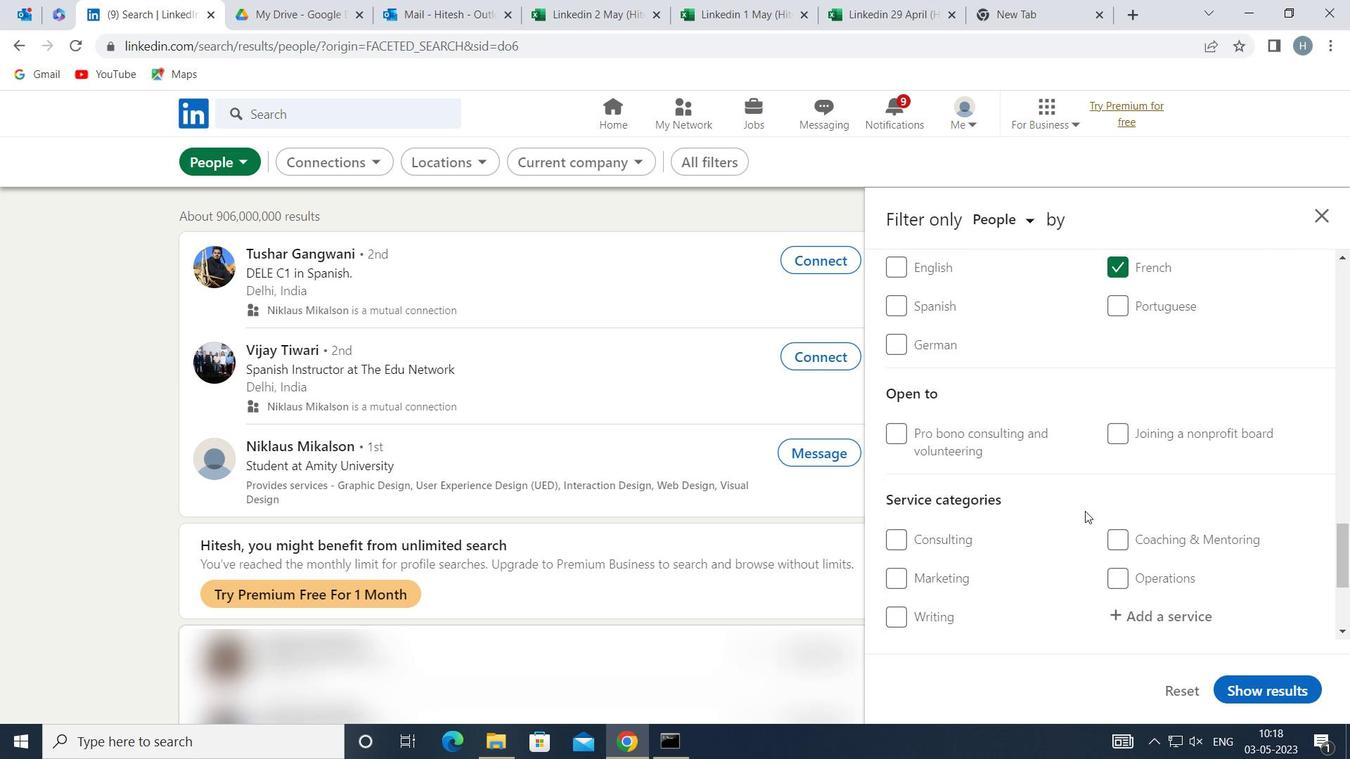 
Action: Mouse moved to (1144, 529)
Screenshot: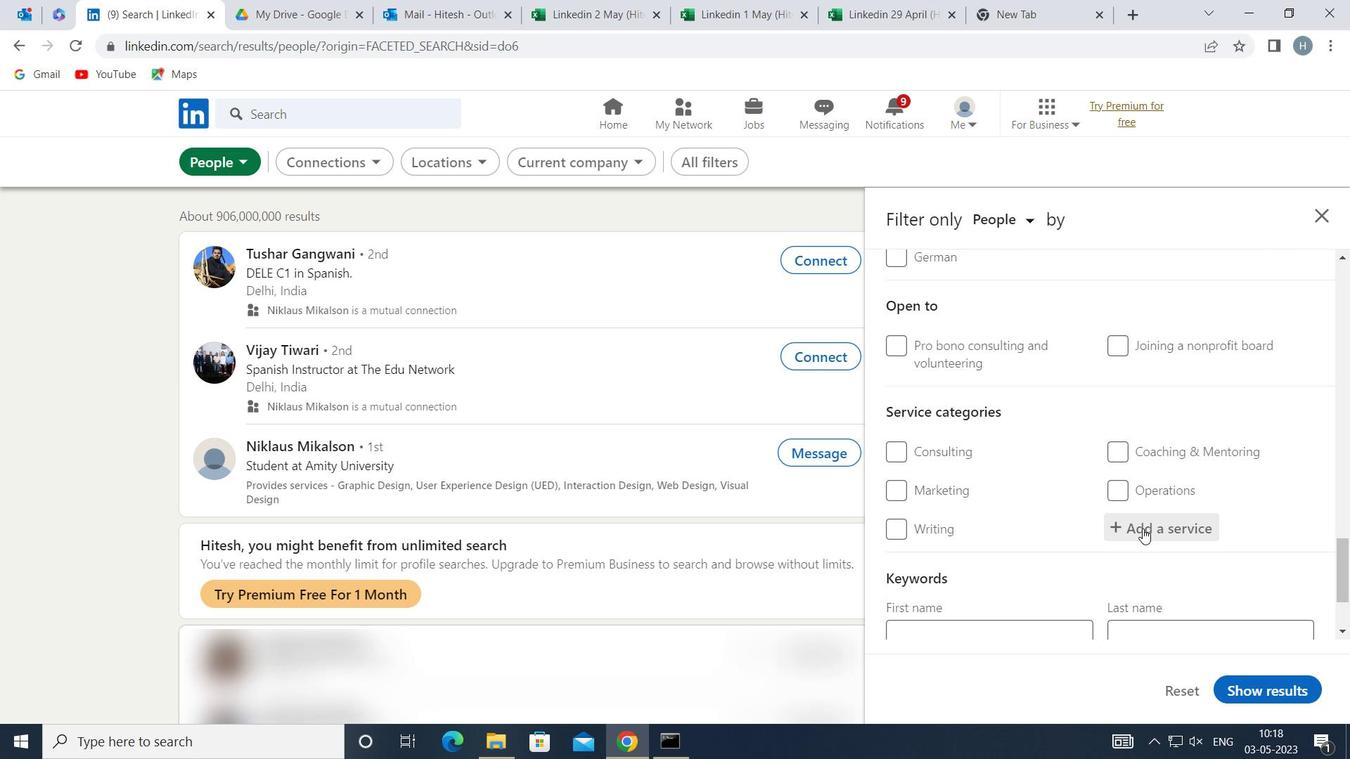 
Action: Mouse pressed left at (1144, 529)
Screenshot: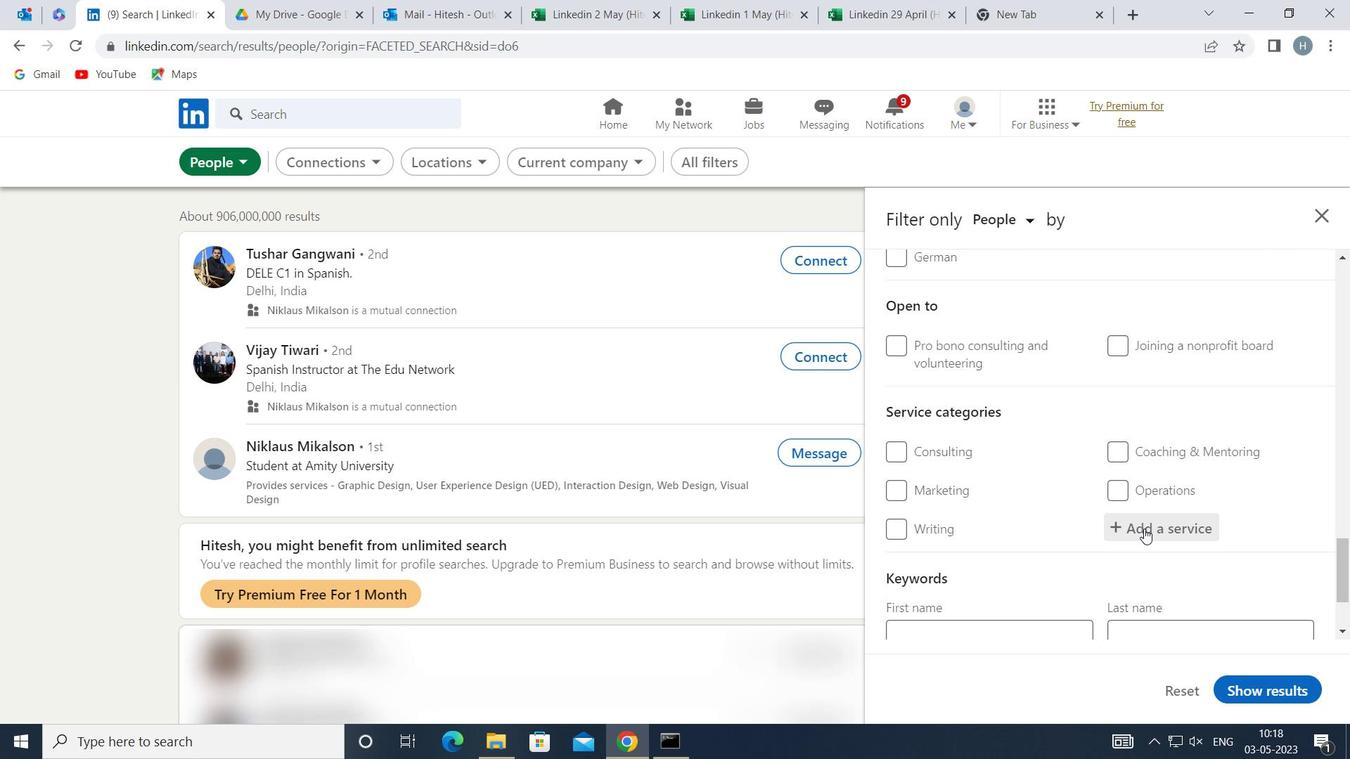 
Action: Mouse moved to (1145, 530)
Screenshot: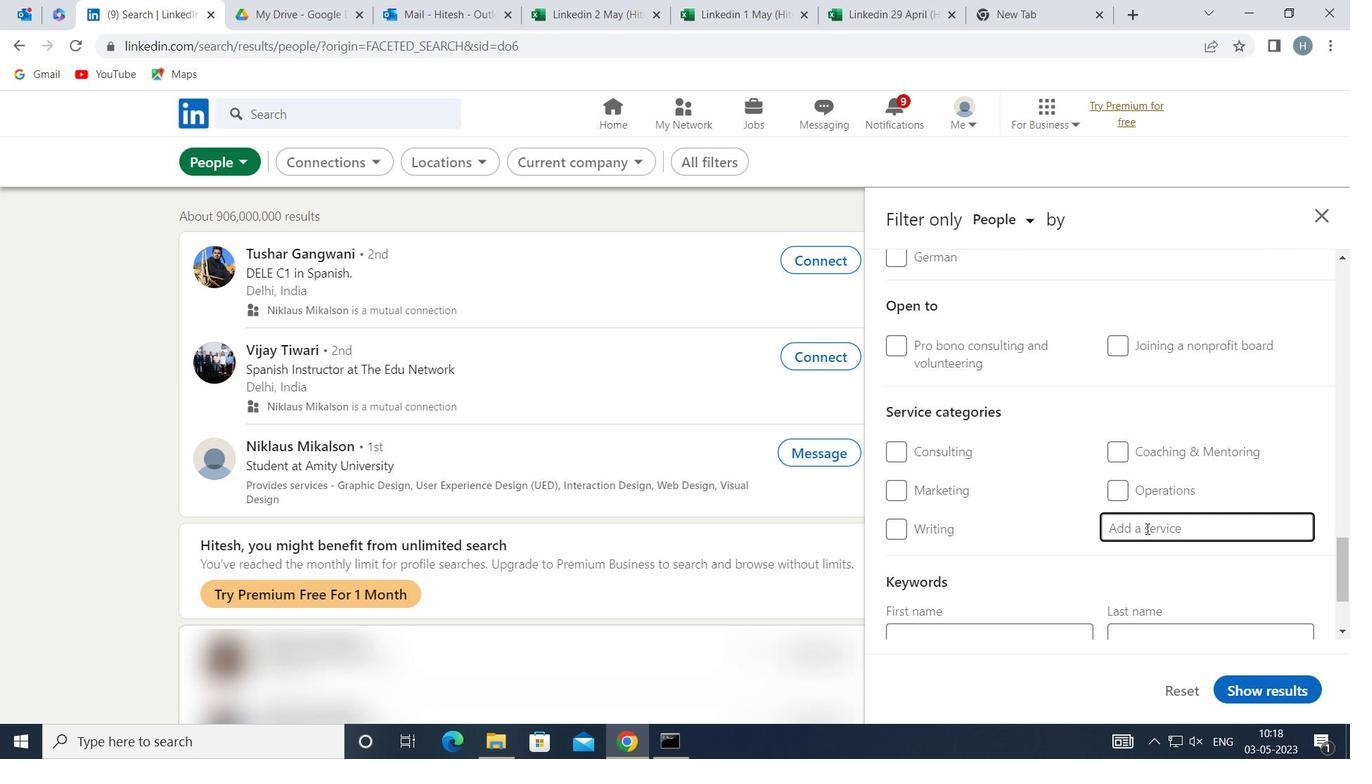 
Action: Key pressed <Key.shift>EXECUTIVE<Key.space><Key.shift>COA
Screenshot: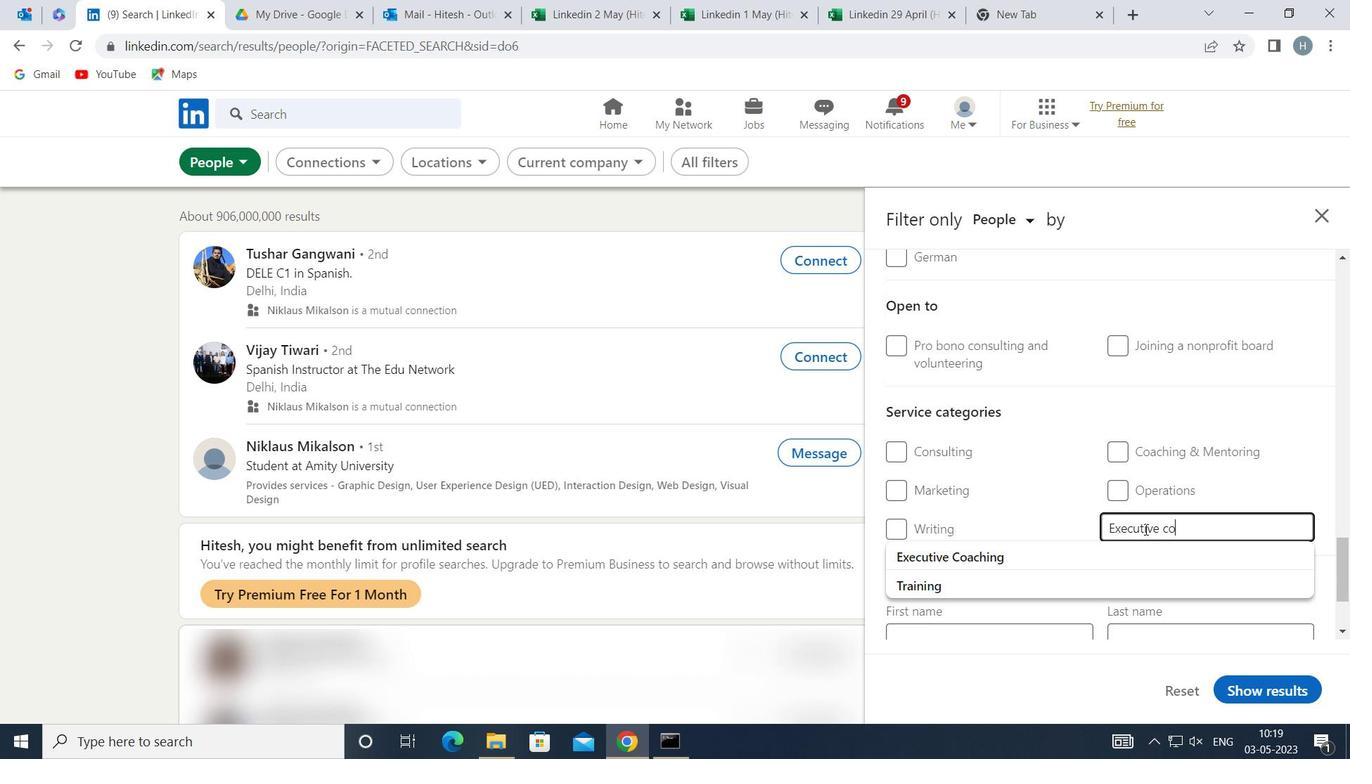 
Action: Mouse moved to (1100, 561)
Screenshot: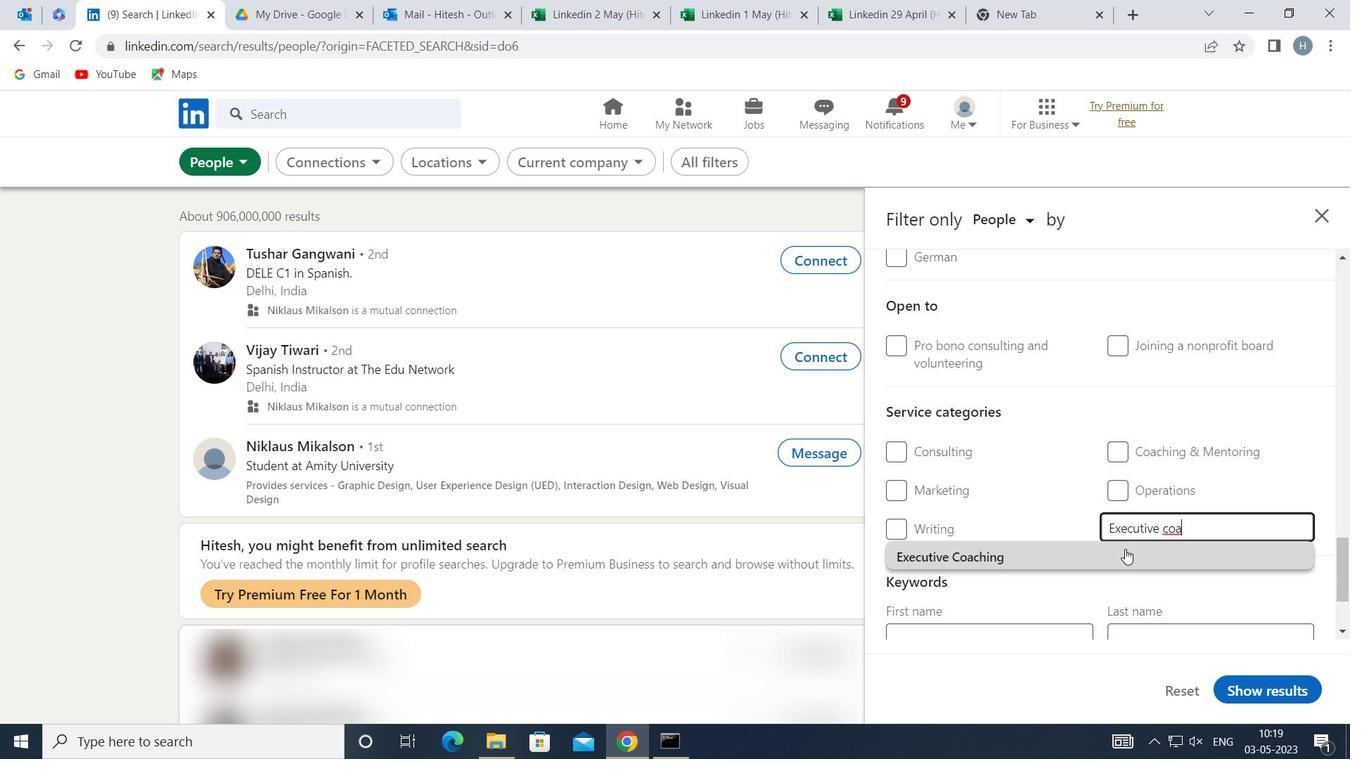 
Action: Mouse pressed left at (1100, 561)
Screenshot: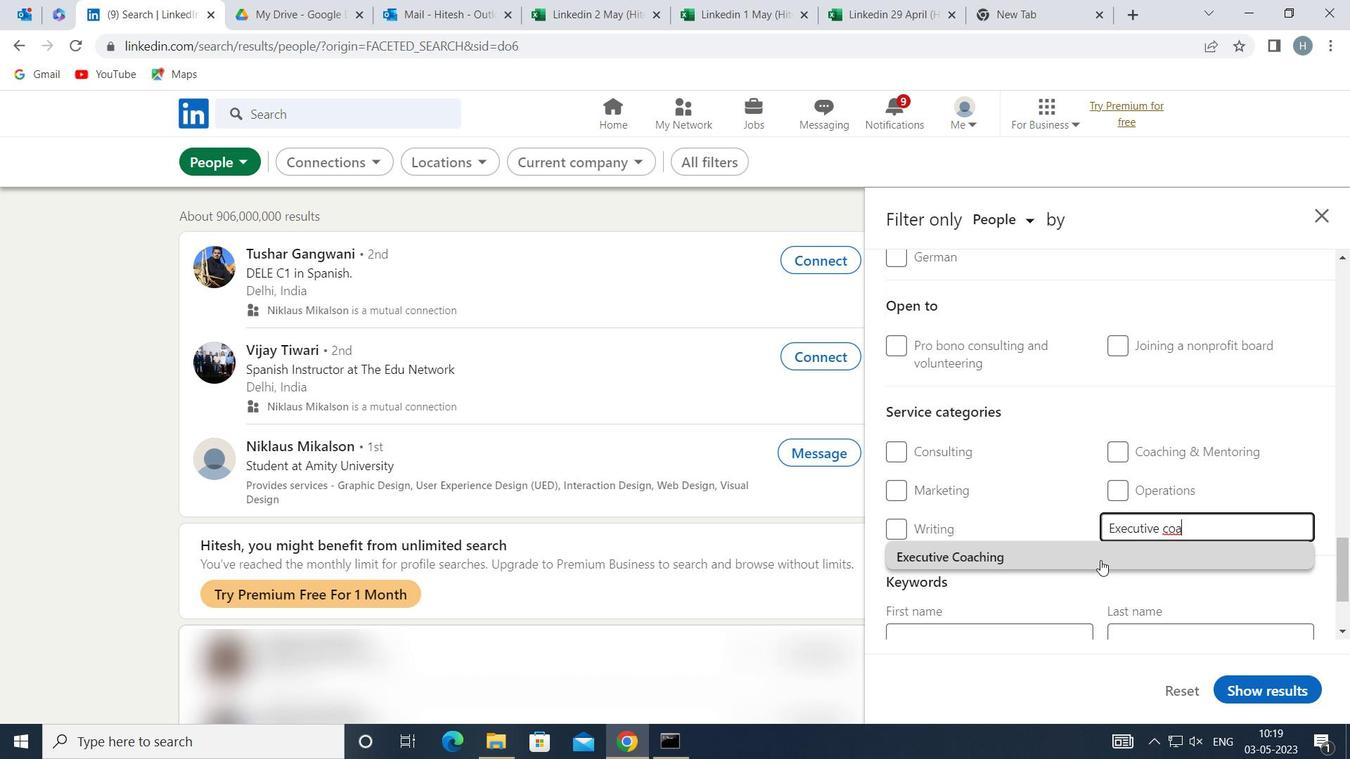 
Action: Mouse moved to (1067, 565)
Screenshot: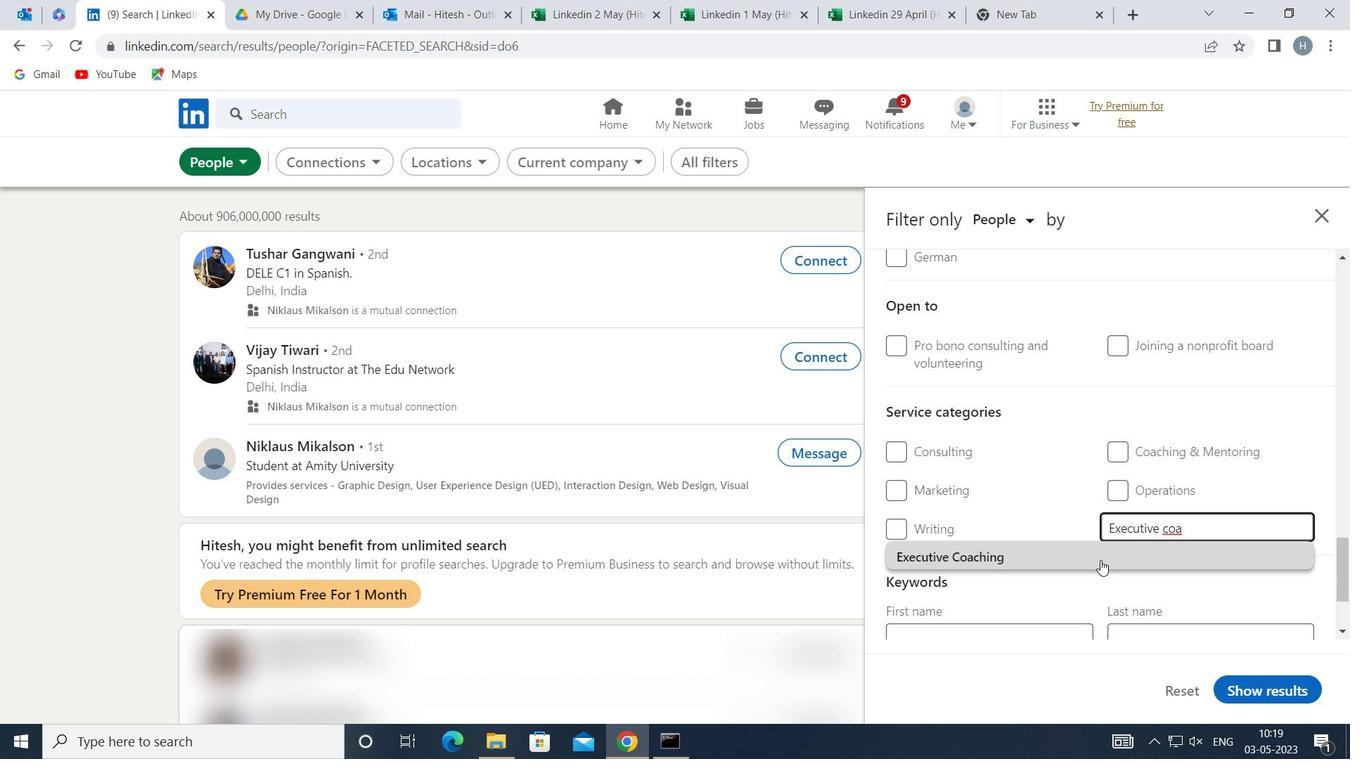 
Action: Mouse scrolled (1067, 564) with delta (0, 0)
Screenshot: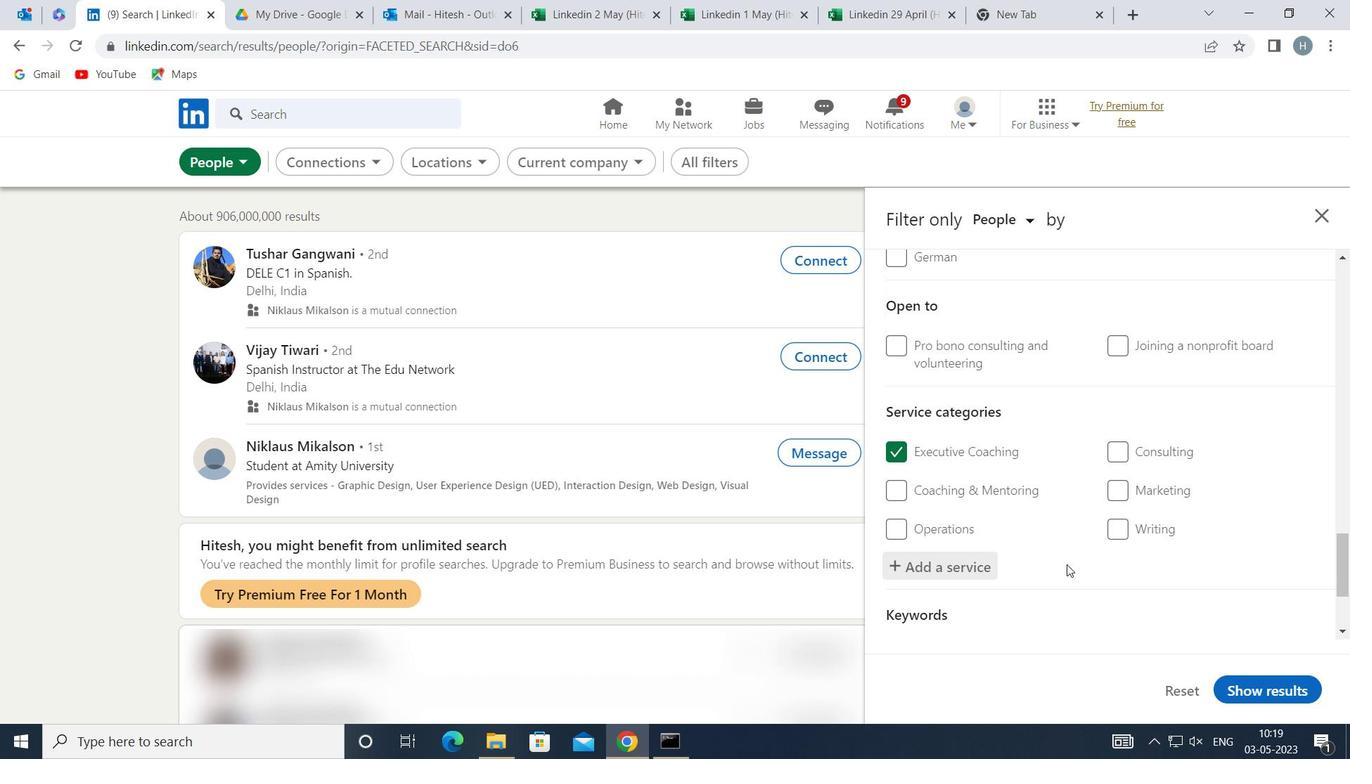 
Action: Mouse scrolled (1067, 564) with delta (0, 0)
Screenshot: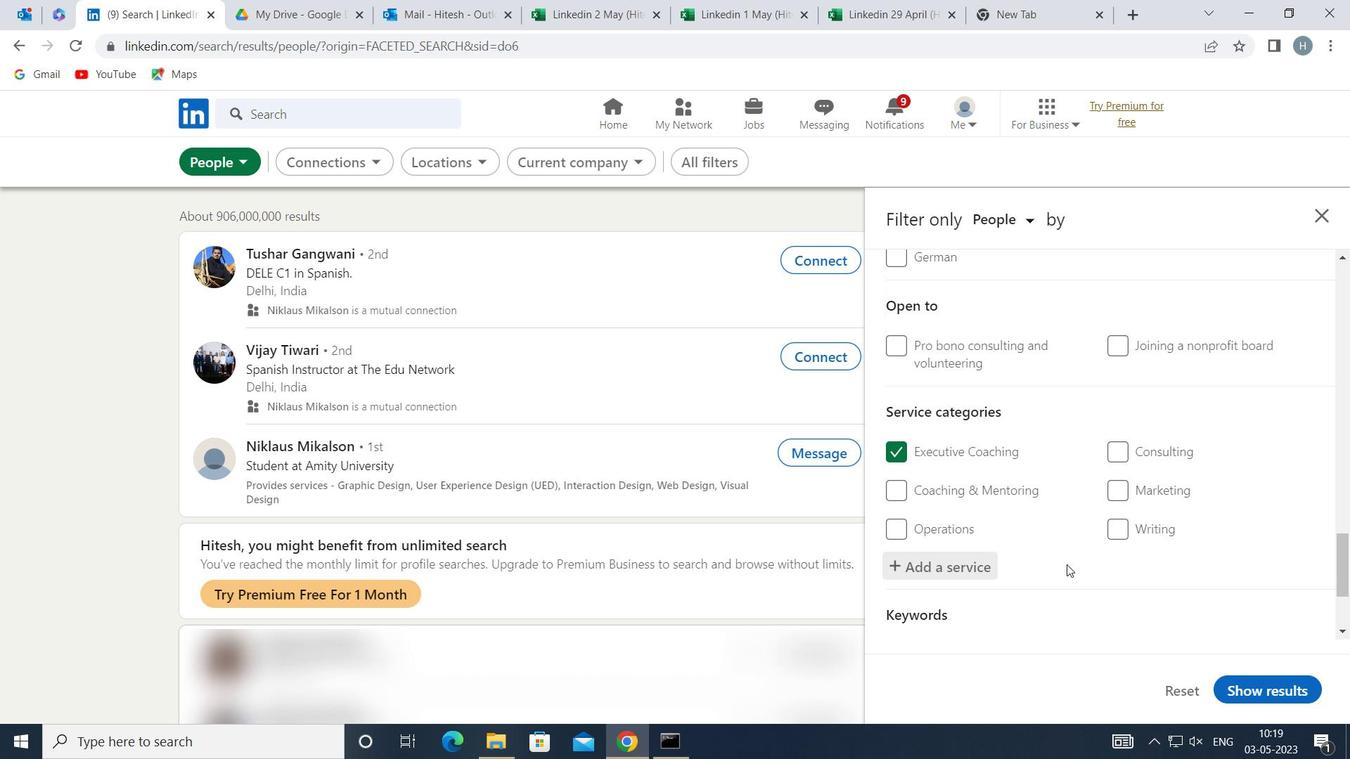 
Action: Mouse scrolled (1067, 564) with delta (0, 0)
Screenshot: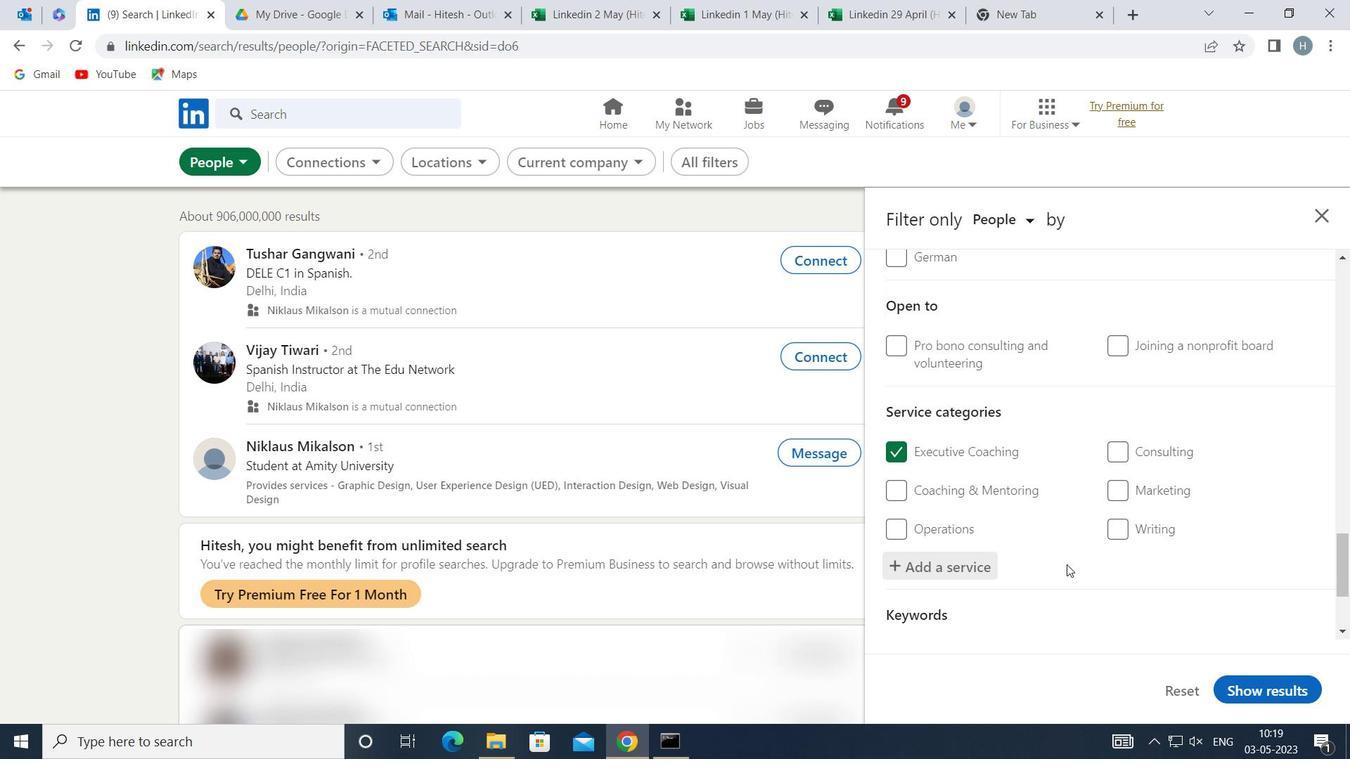 
Action: Mouse scrolled (1067, 564) with delta (0, 0)
Screenshot: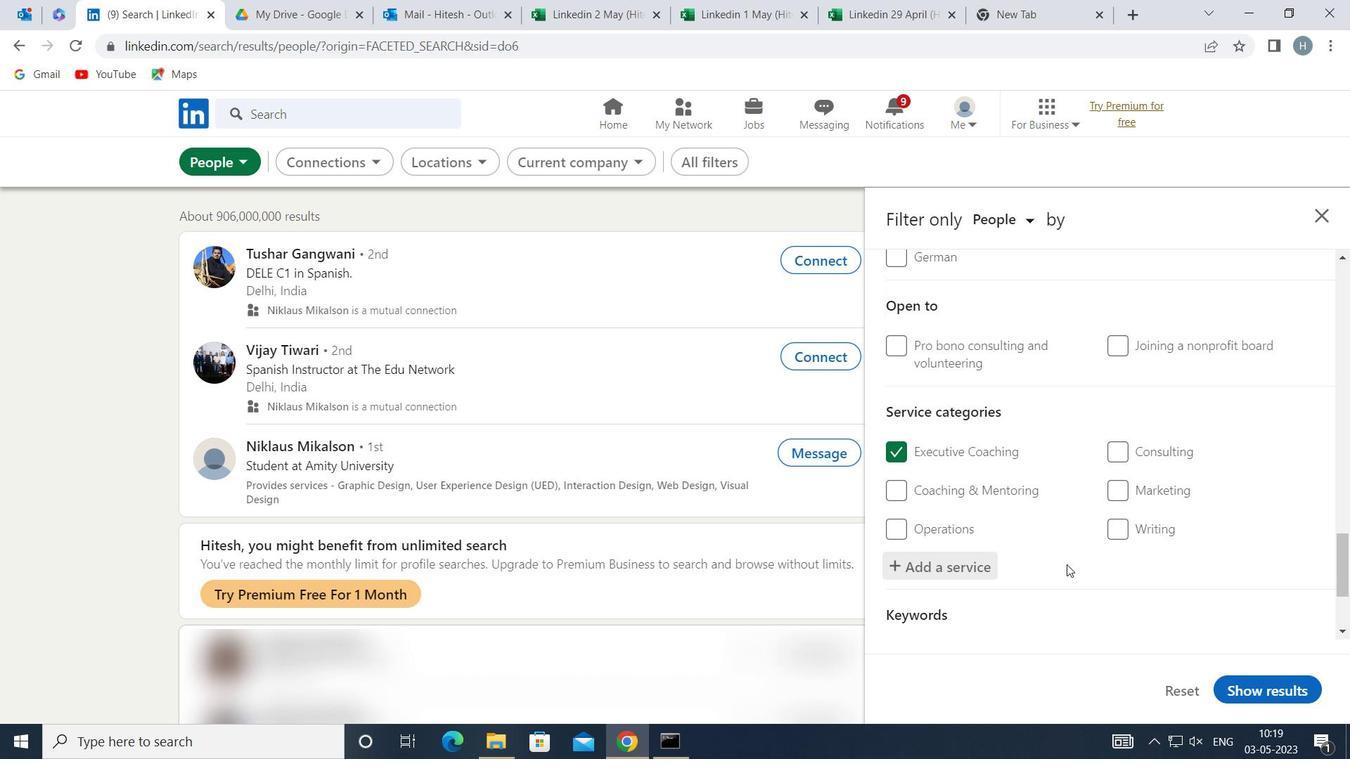 
Action: Mouse moved to (1066, 562)
Screenshot: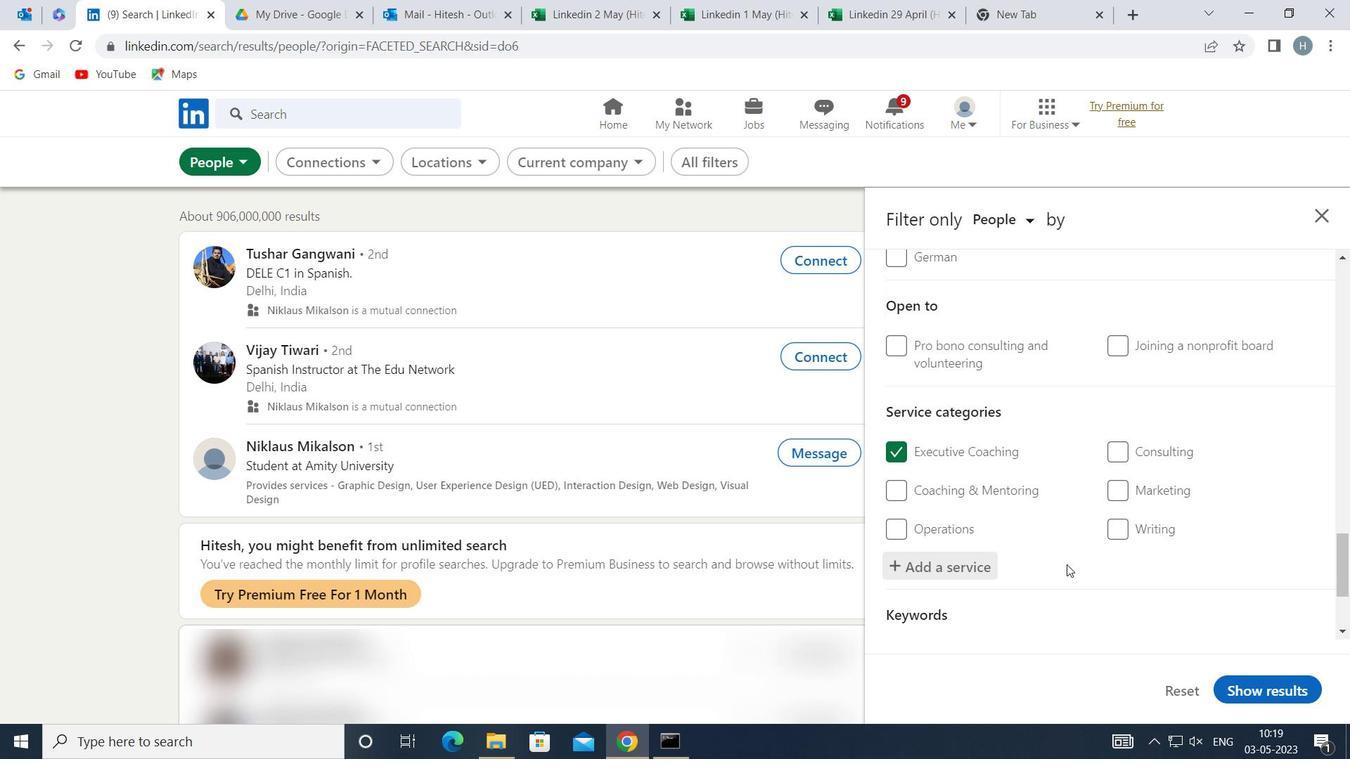 
Action: Mouse scrolled (1066, 561) with delta (0, 0)
Screenshot: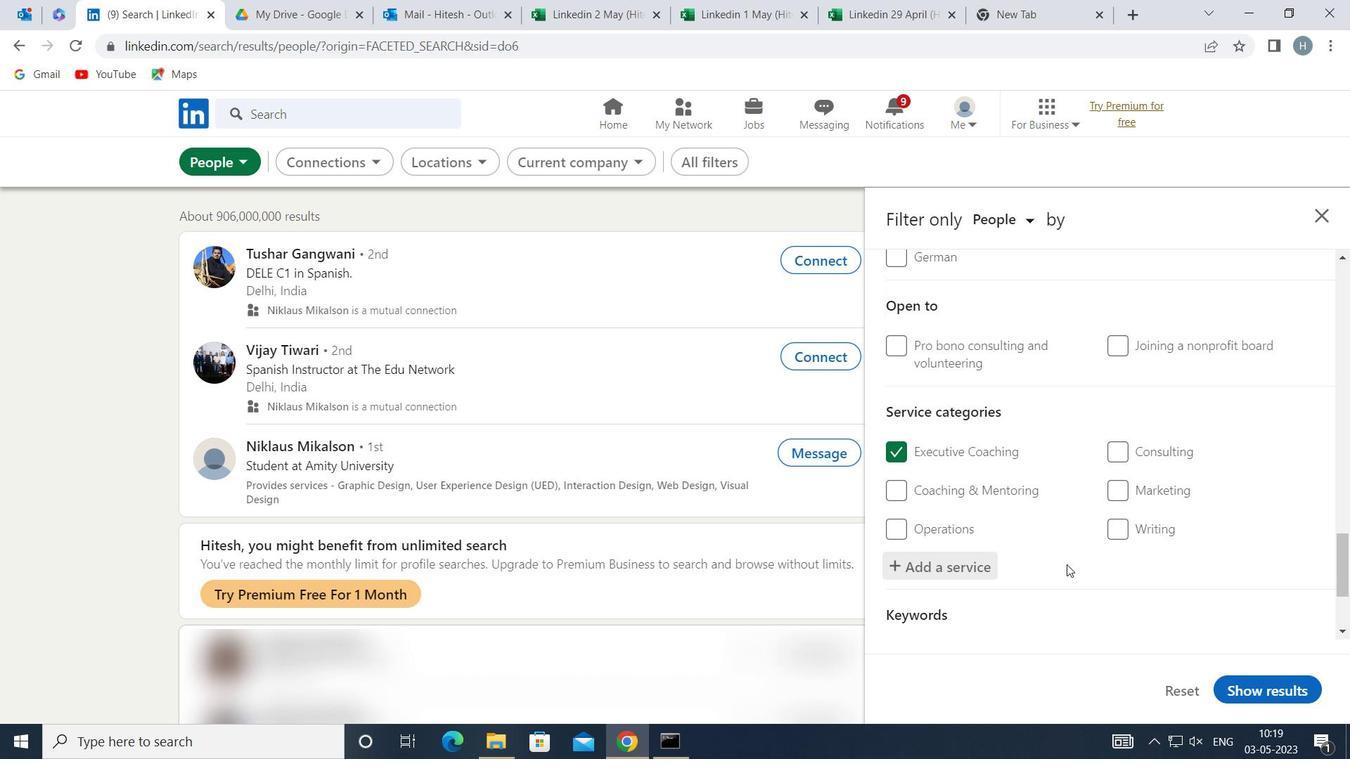 
Action: Mouse scrolled (1066, 561) with delta (0, 0)
Screenshot: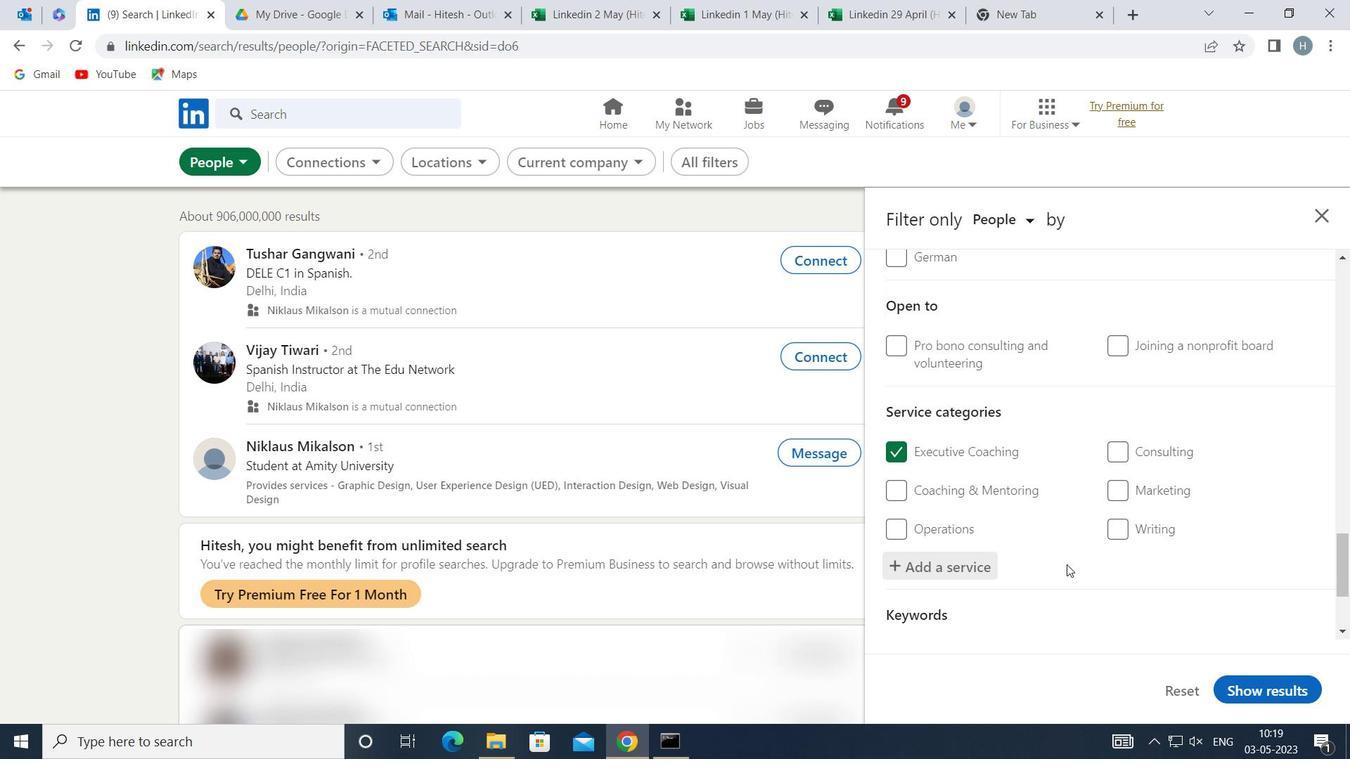 
Action: Mouse scrolled (1066, 561) with delta (0, 0)
Screenshot: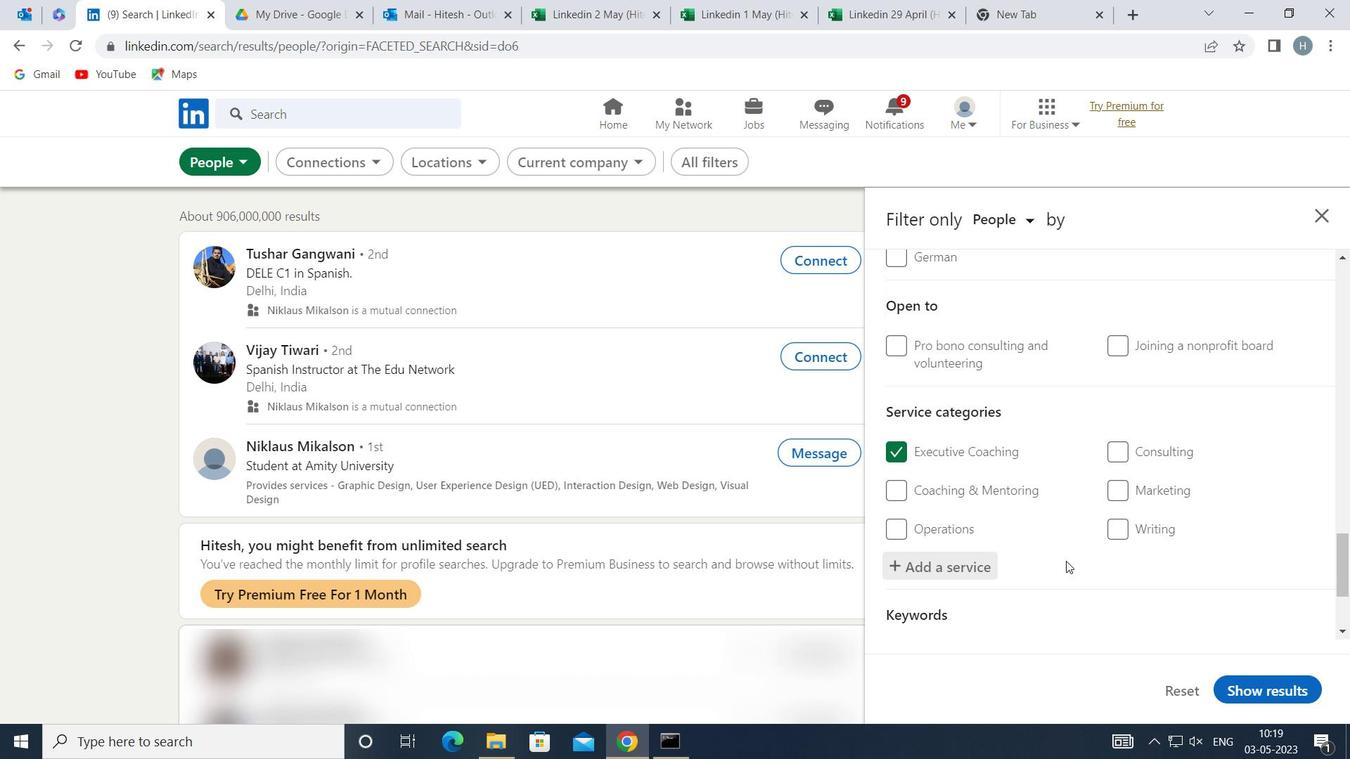 
Action: Mouse moved to (1061, 560)
Screenshot: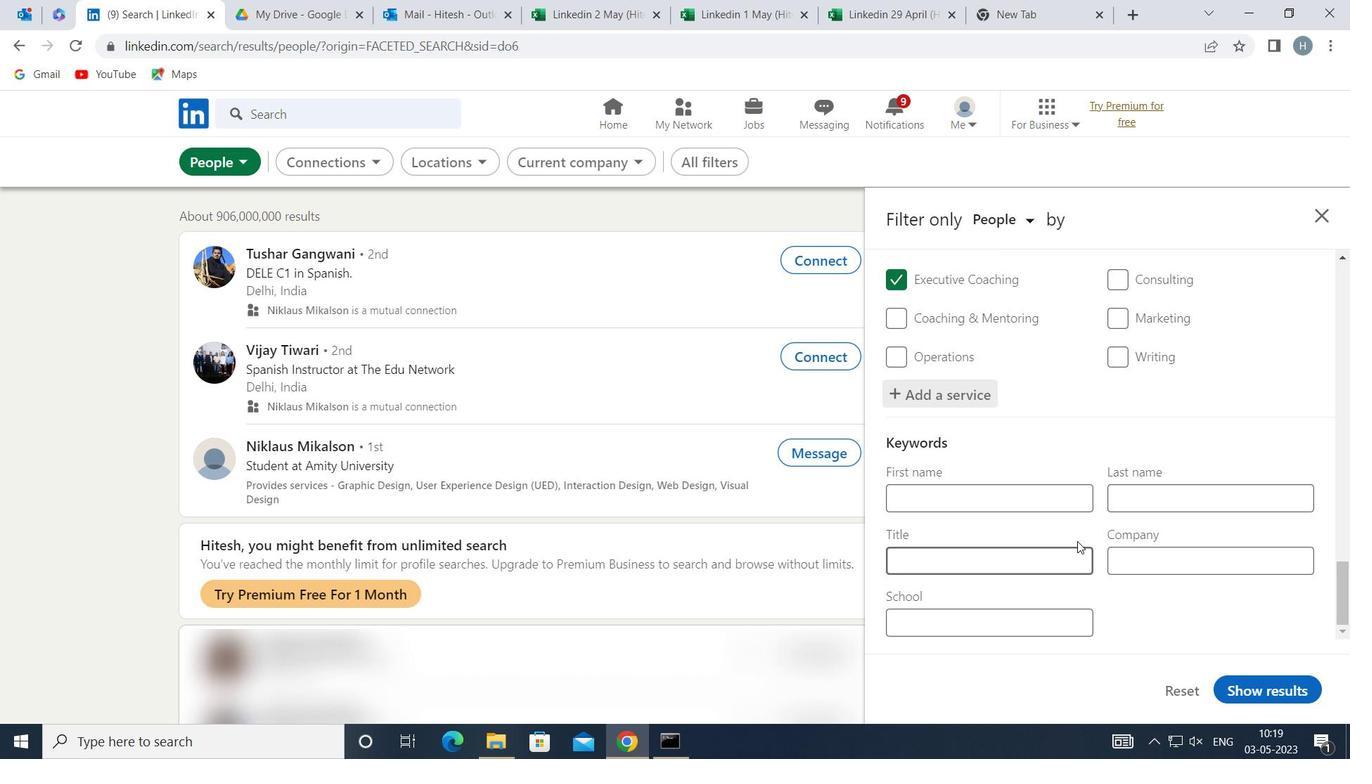 
Action: Mouse pressed left at (1061, 560)
Screenshot: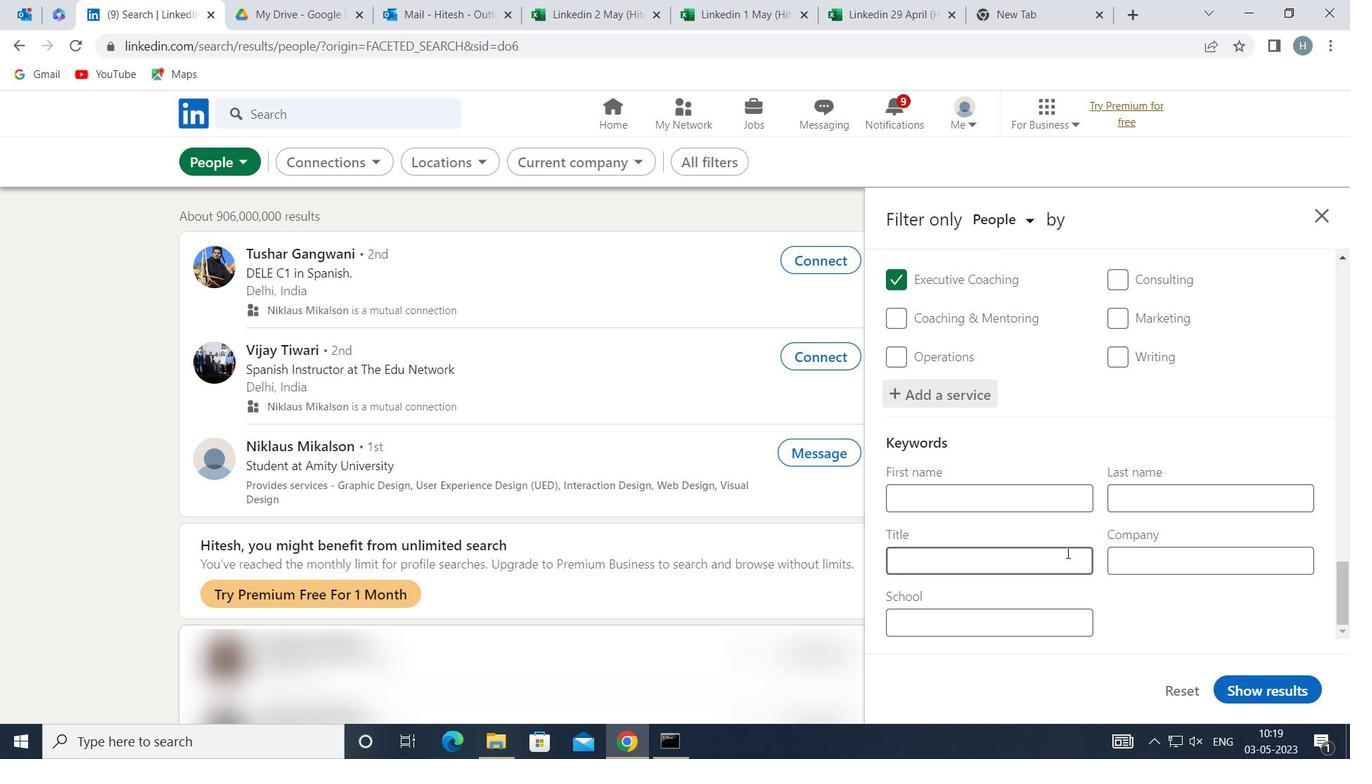 
Action: Key pressed <Key.shift>SUPERINTENDENT
Screenshot: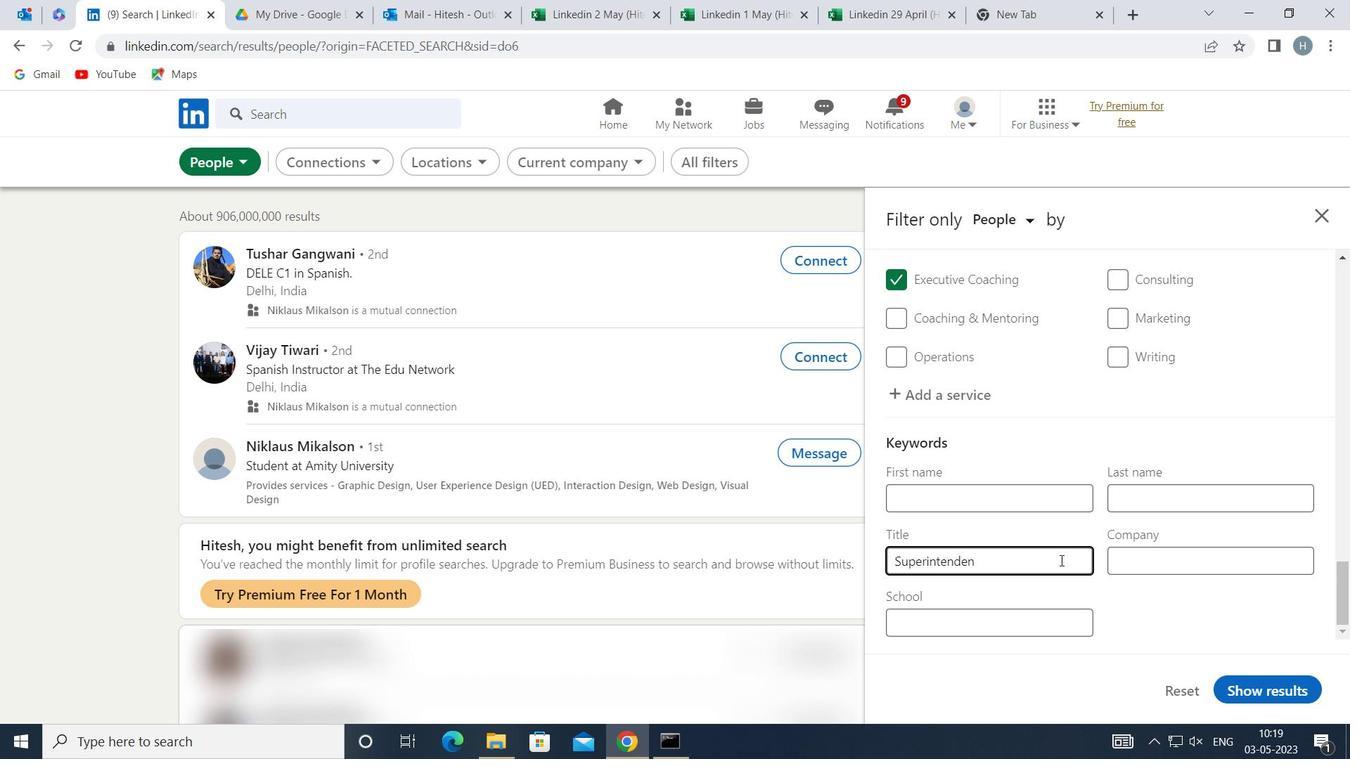 
Action: Mouse moved to (1250, 685)
Screenshot: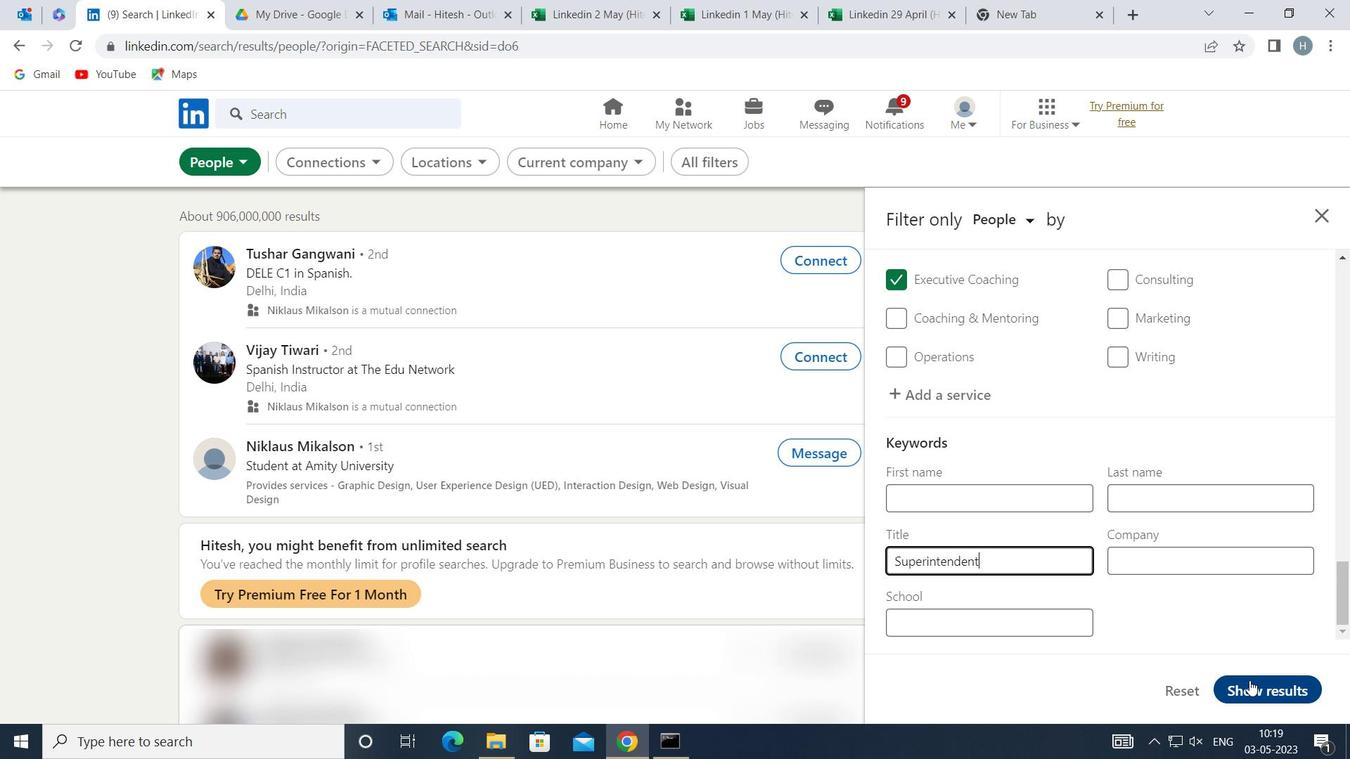 
Action: Mouse pressed left at (1250, 685)
Screenshot: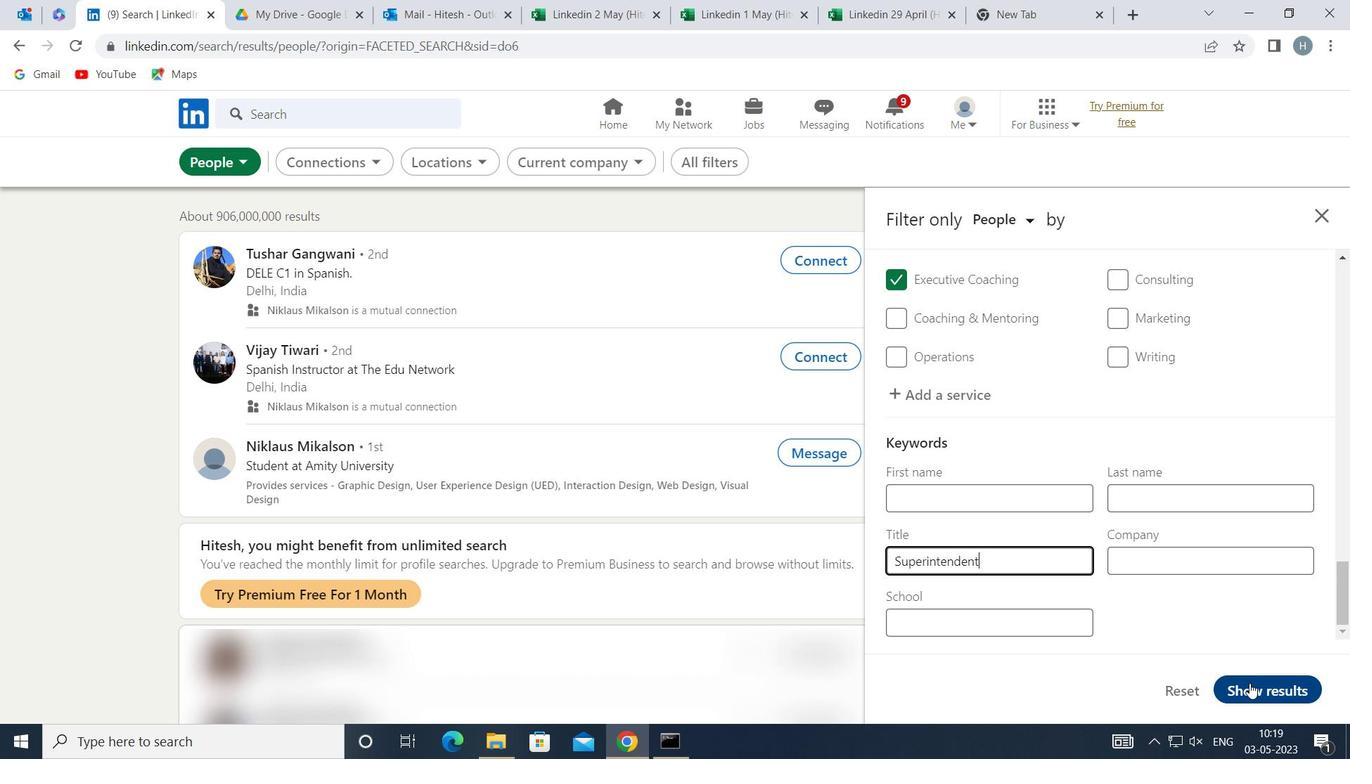 
Action: Mouse moved to (893, 412)
Screenshot: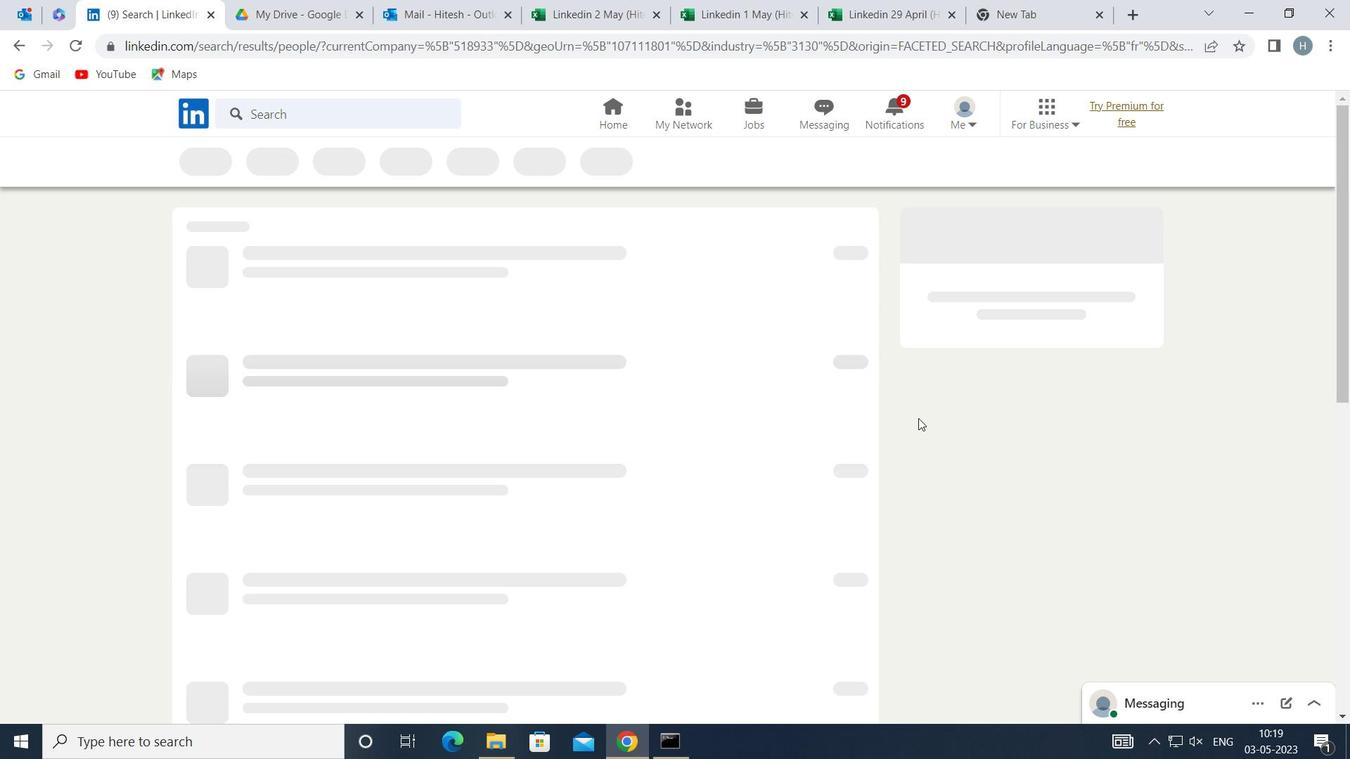 
